 Task: Find connections with filter location Baoshan with filter topic  #socialnetworkingwith filter profile language Spanish with filter current company NuvoRetail with filter school Mahatma Education Societys Pillais Institute of Information Technology Engineering Media Studies & Research Composite College Complex Plot No10 Sector16 New Panvel Dist Raigad with filter industry Radio and Television Broadcasting with filter service category Illustration with filter keywords title Accountant
Action: Mouse moved to (627, 78)
Screenshot: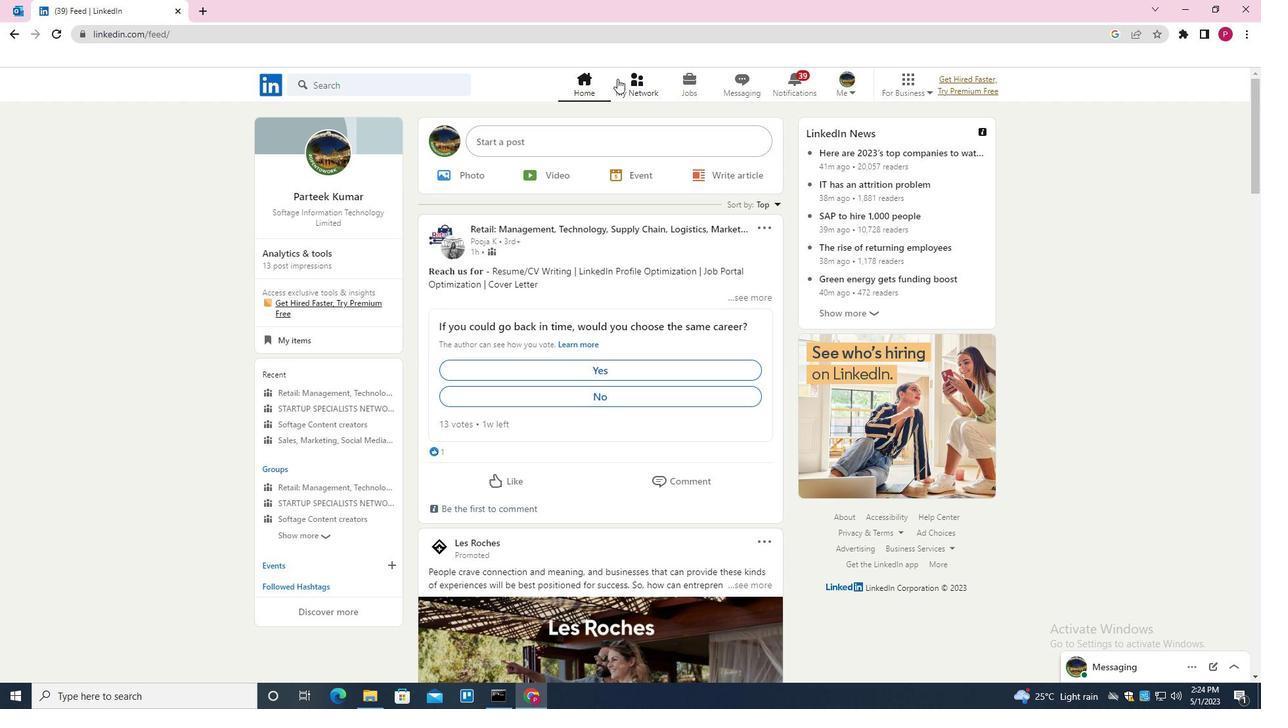 
Action: Mouse pressed left at (627, 78)
Screenshot: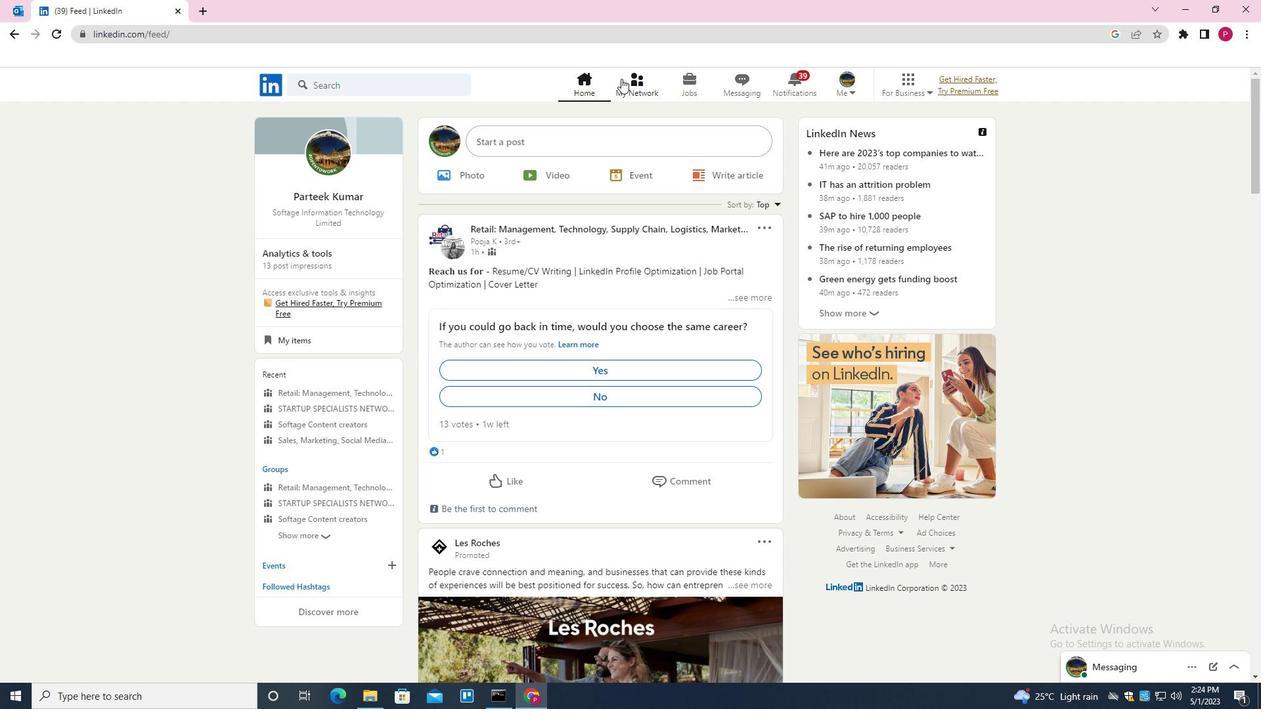 
Action: Mouse moved to (396, 158)
Screenshot: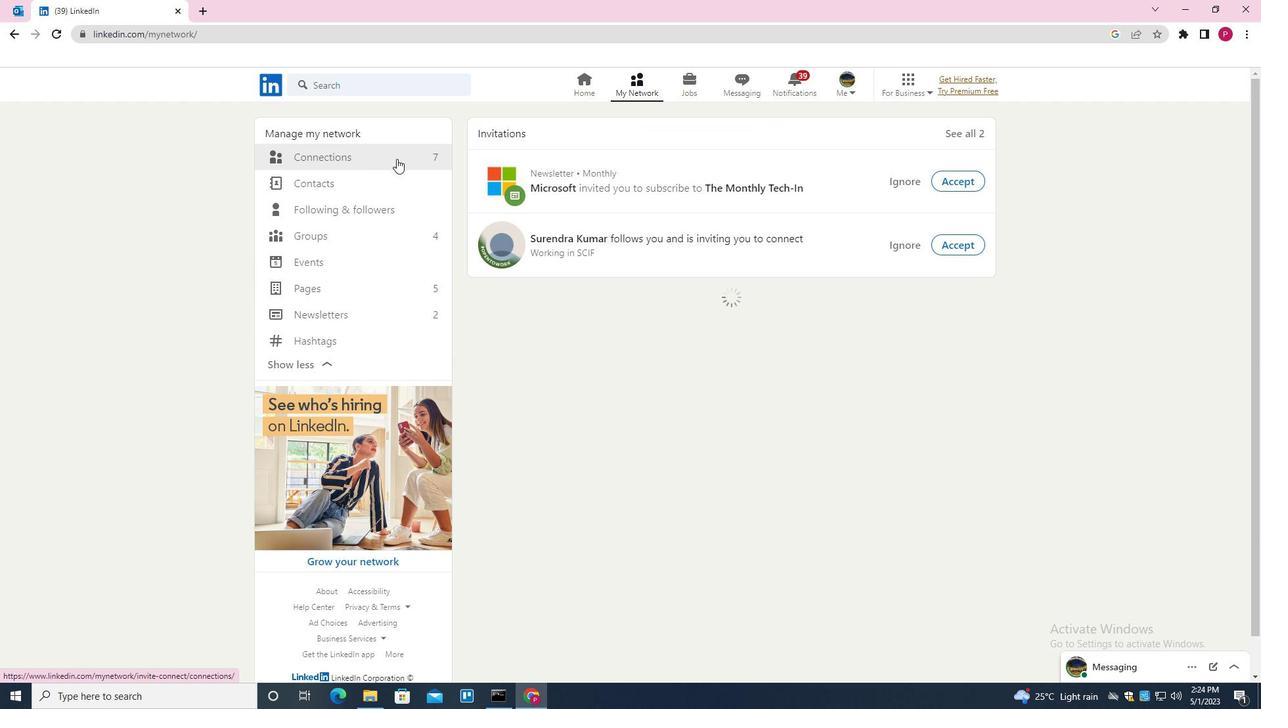 
Action: Mouse pressed left at (396, 158)
Screenshot: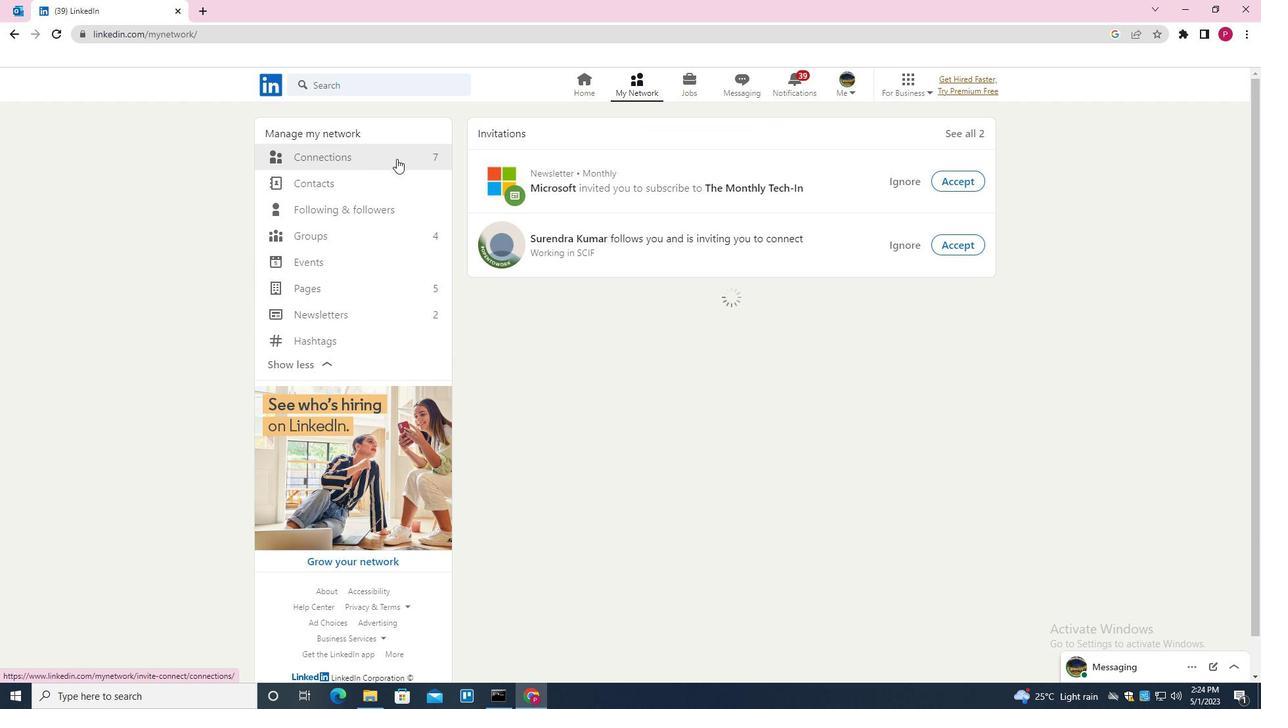 
Action: Mouse moved to (741, 160)
Screenshot: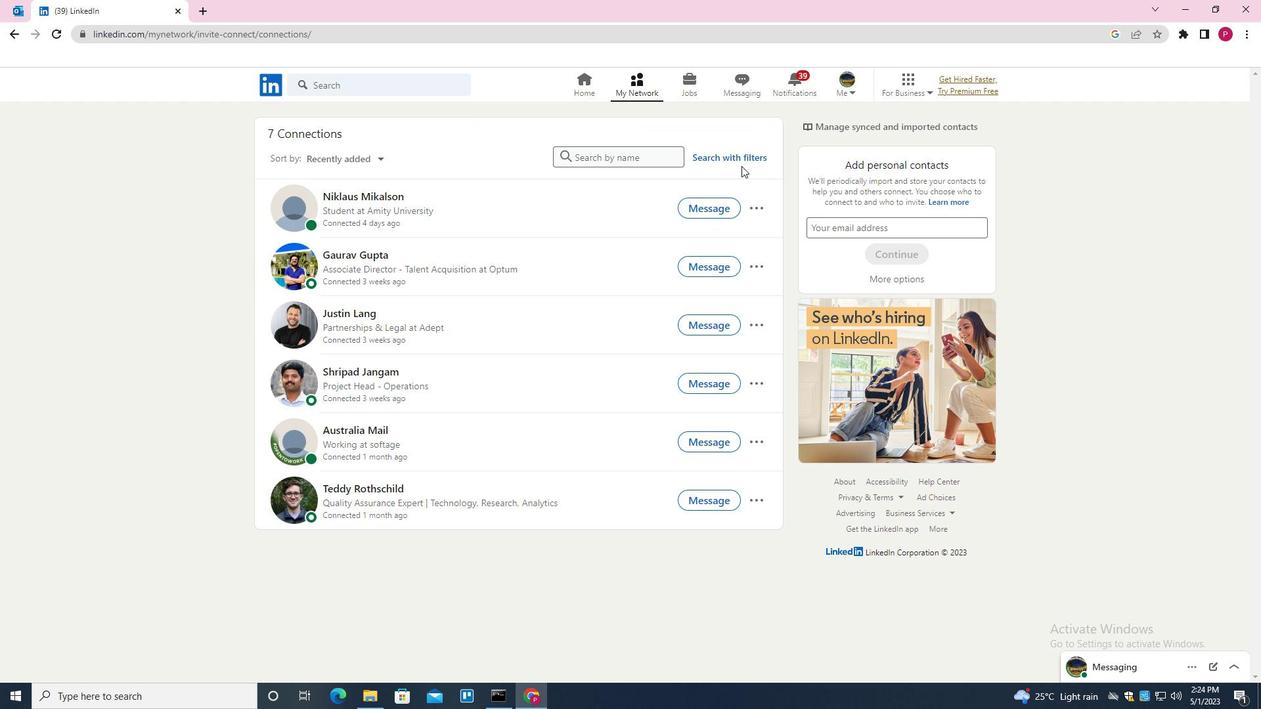 
Action: Mouse pressed left at (741, 160)
Screenshot: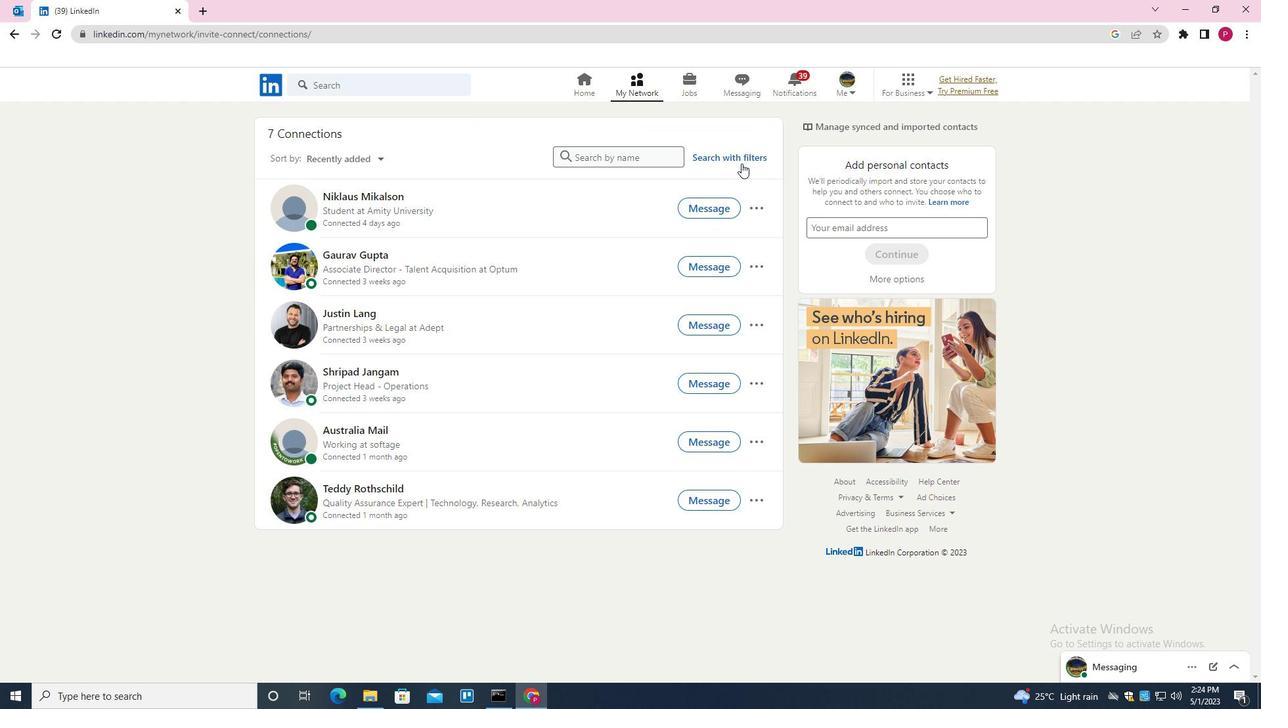 
Action: Mouse moved to (676, 121)
Screenshot: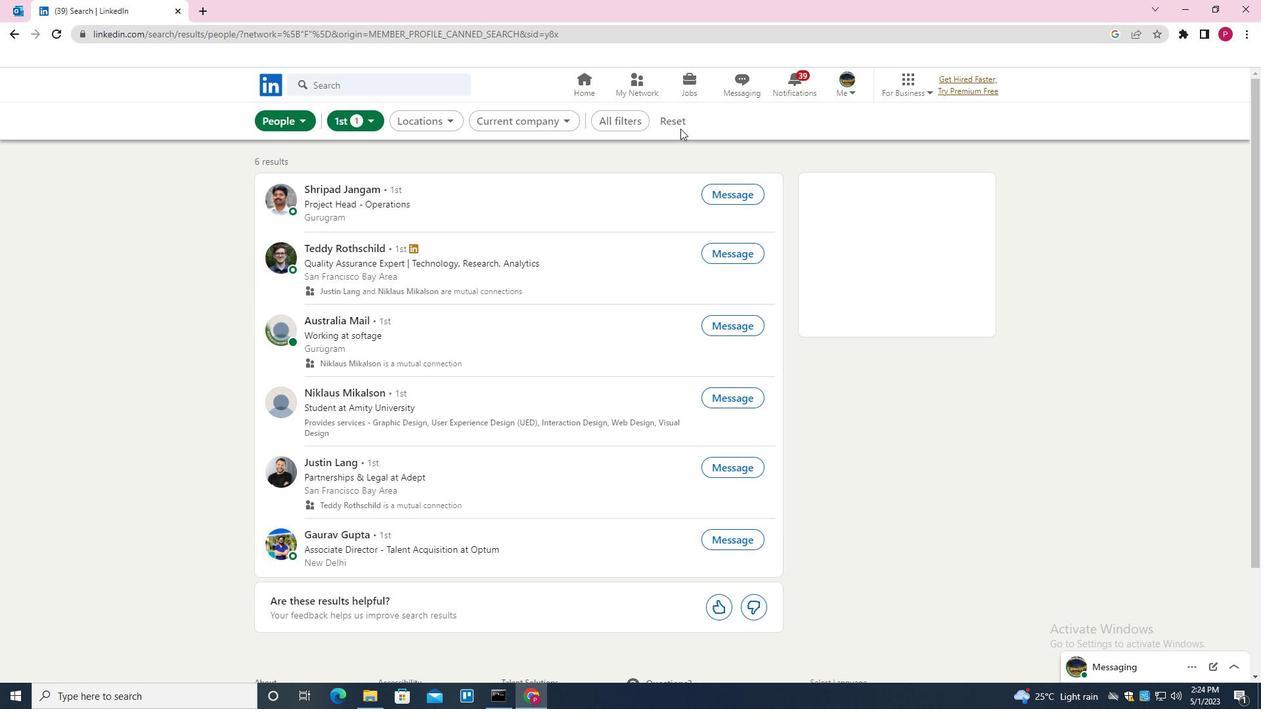 
Action: Mouse pressed left at (676, 121)
Screenshot: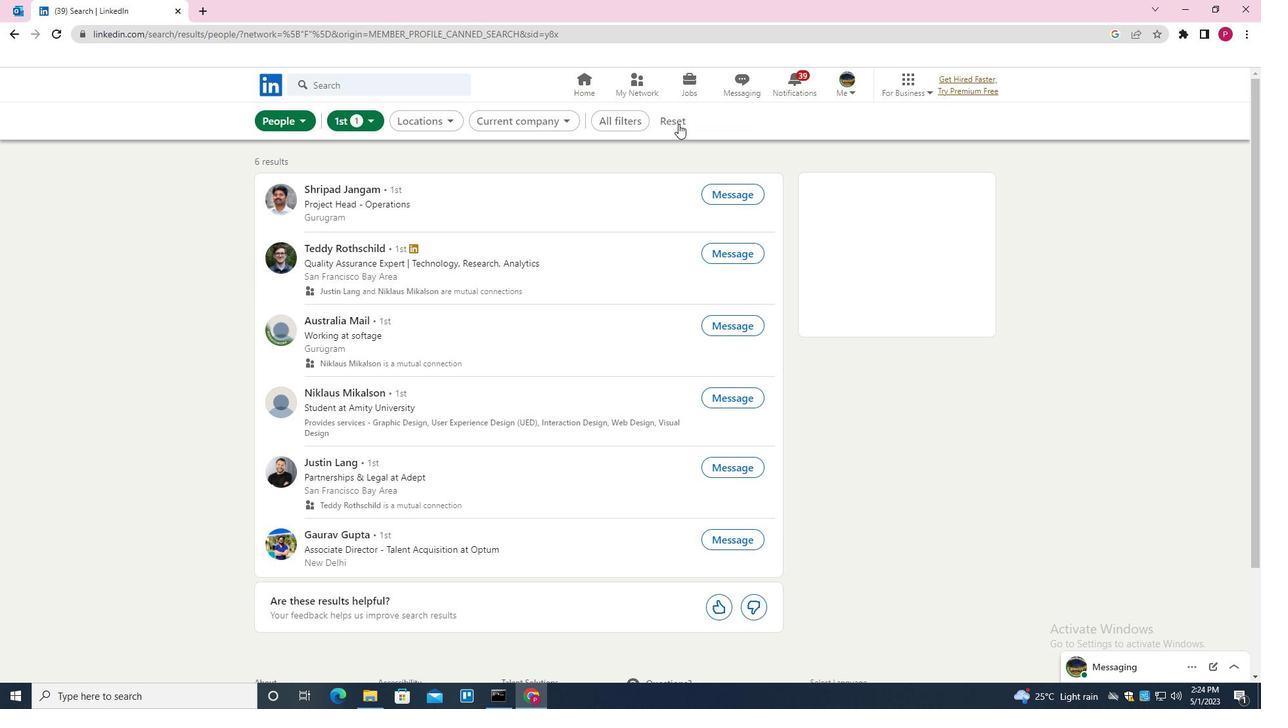 
Action: Mouse moved to (660, 120)
Screenshot: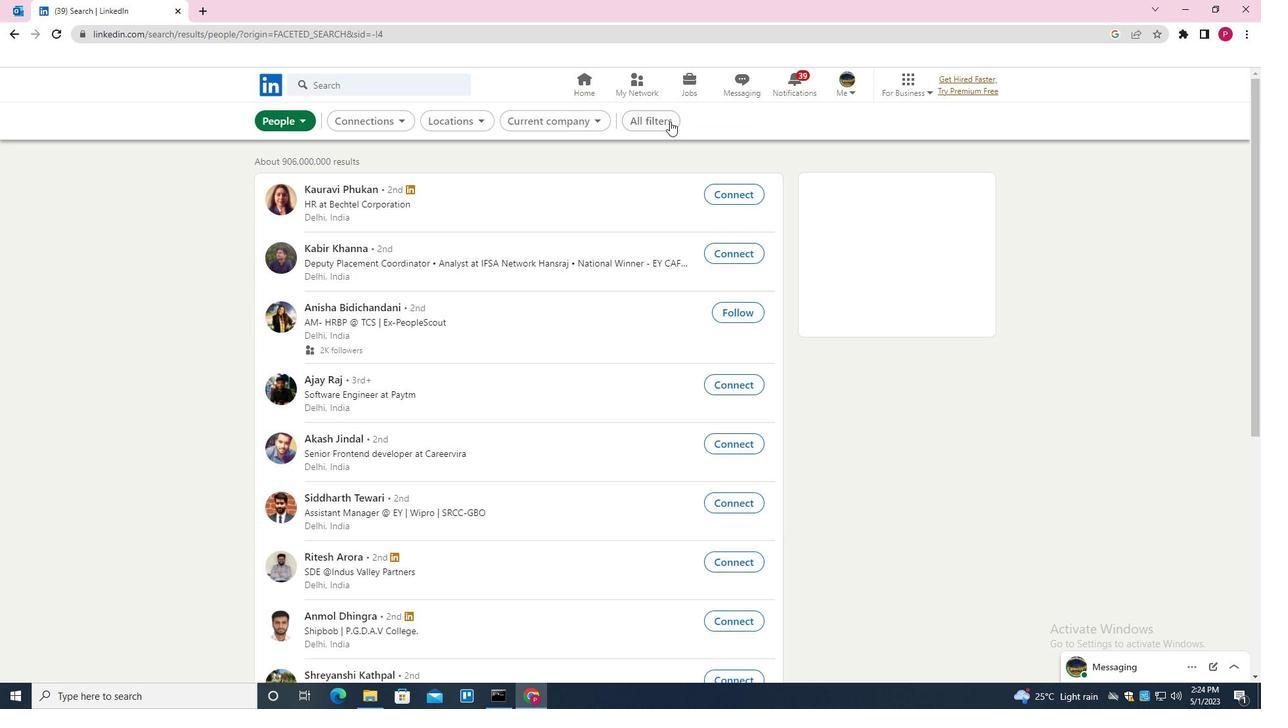 
Action: Mouse pressed left at (660, 120)
Screenshot: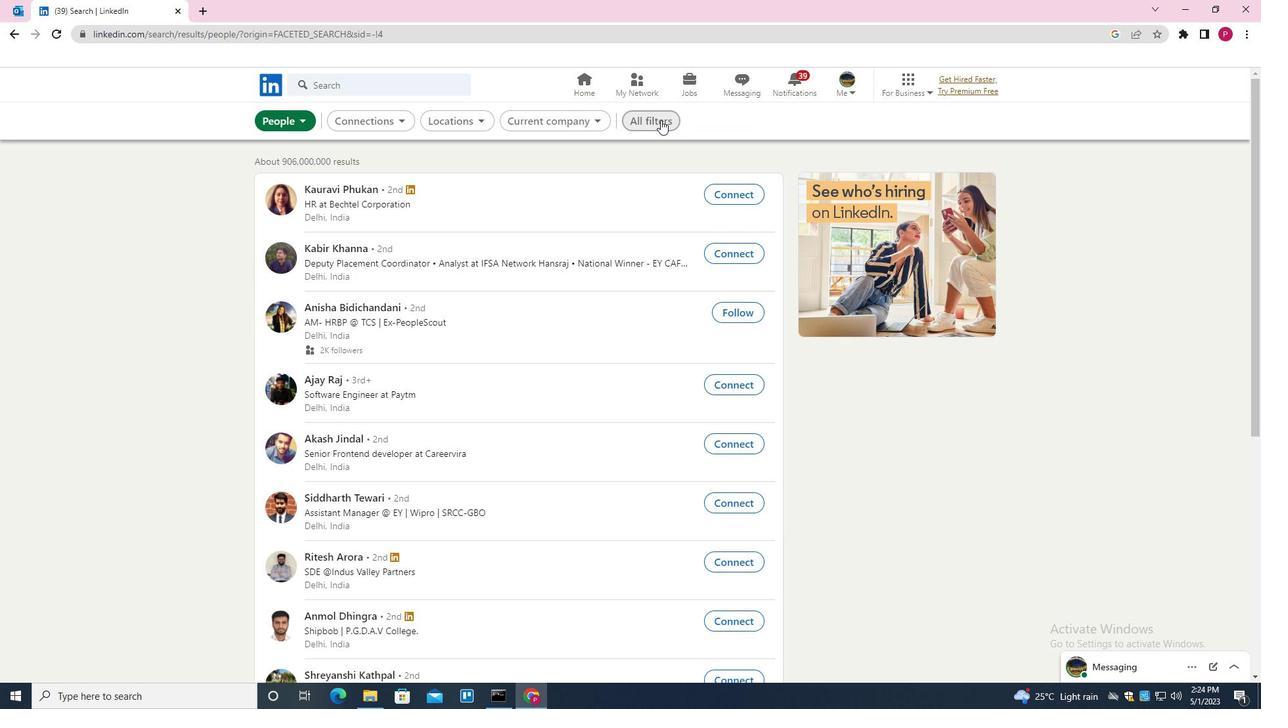 
Action: Mouse moved to (1169, 406)
Screenshot: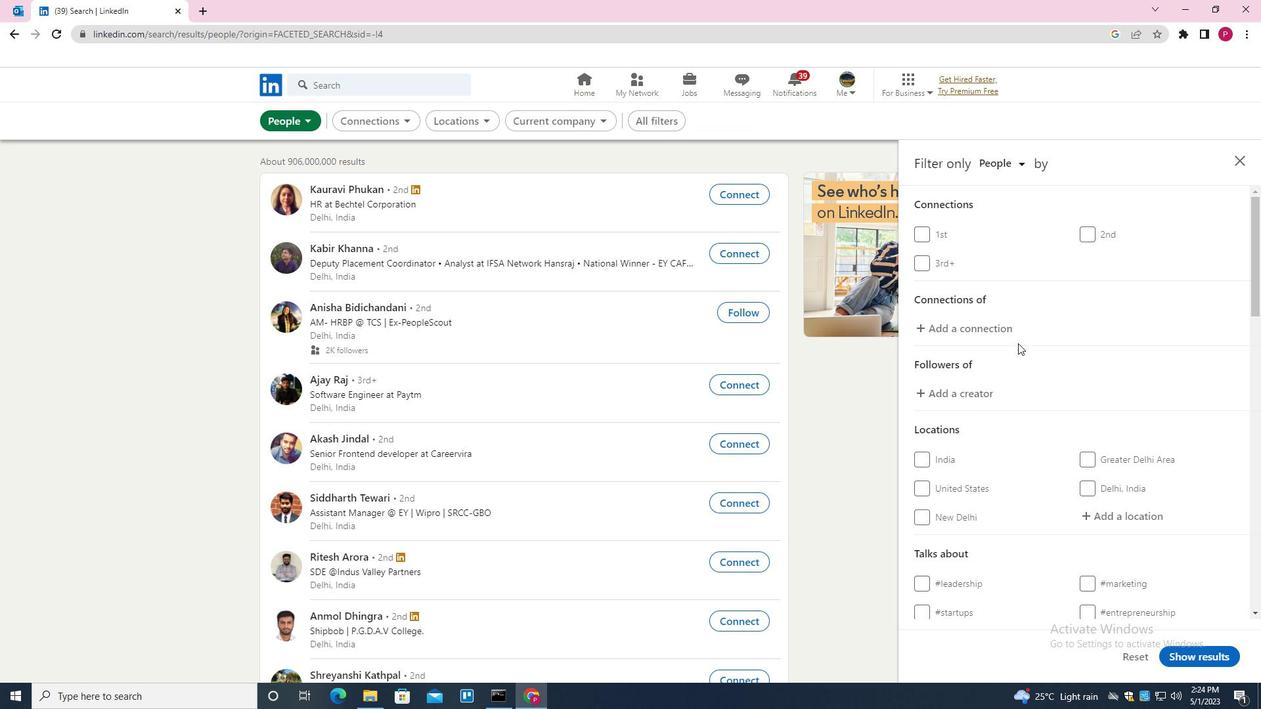 
Action: Mouse scrolled (1169, 405) with delta (0, 0)
Screenshot: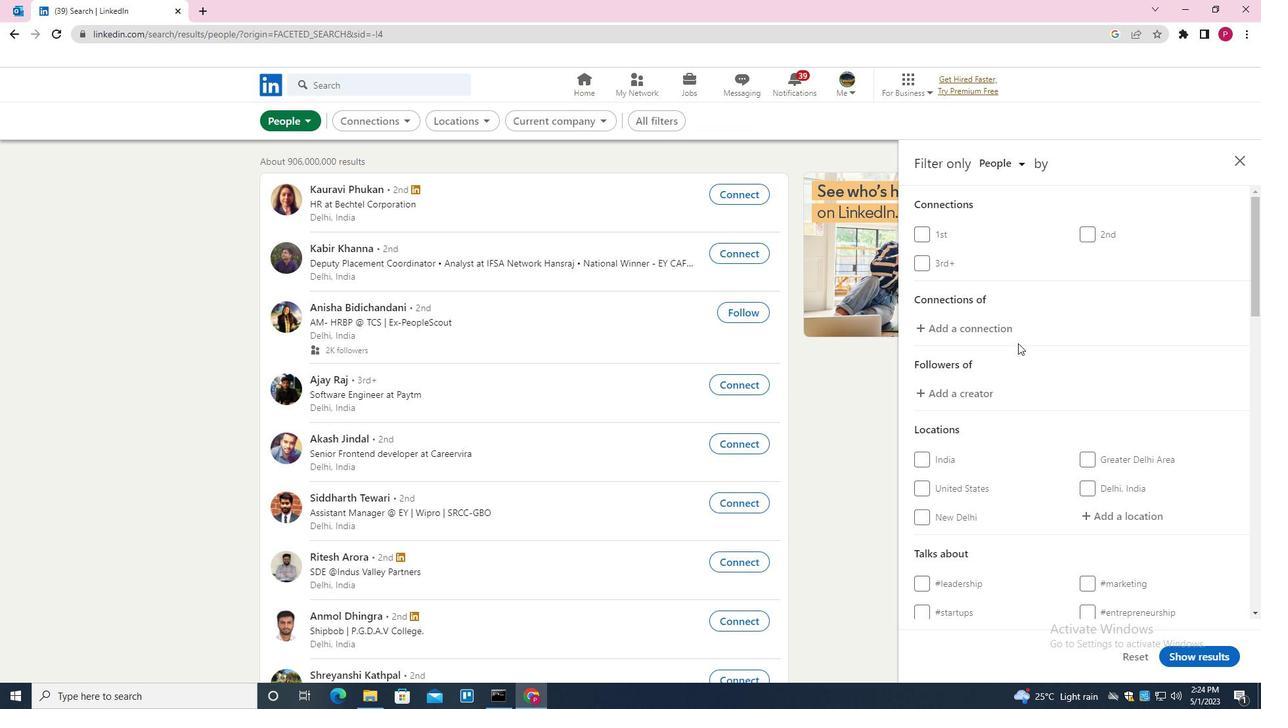 
Action: Mouse moved to (1170, 409)
Screenshot: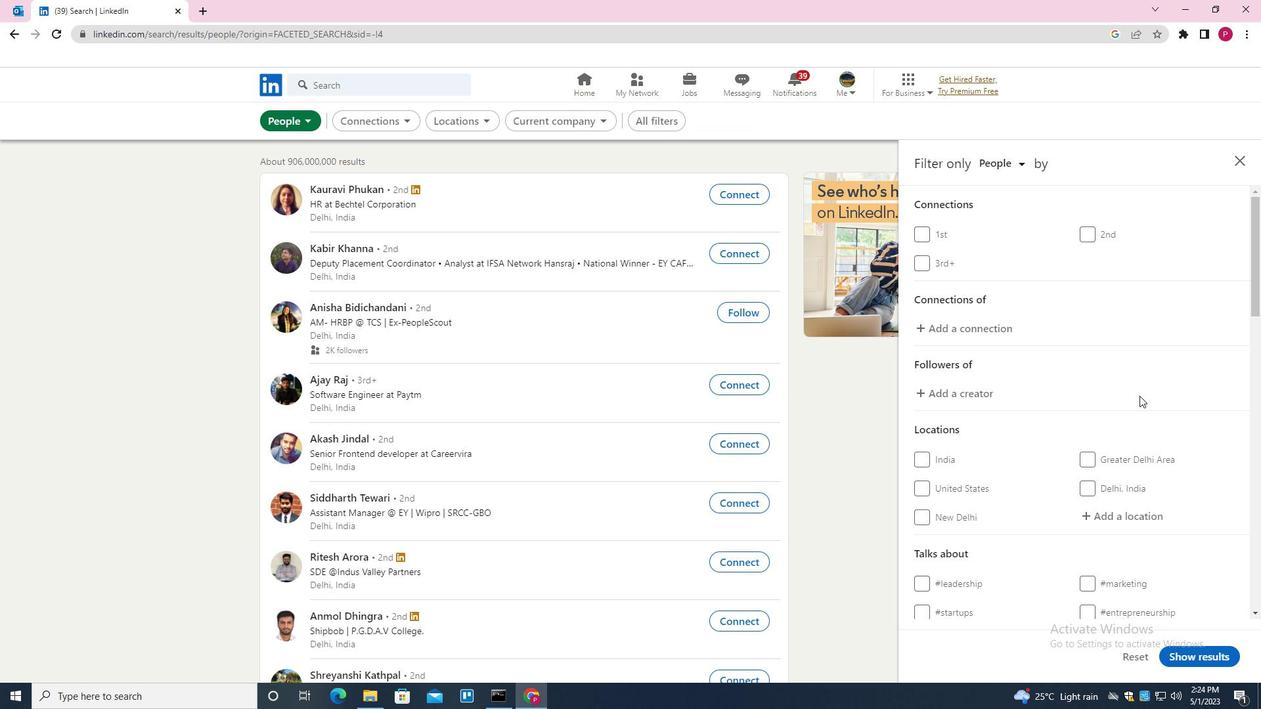 
Action: Mouse scrolled (1170, 408) with delta (0, 0)
Screenshot: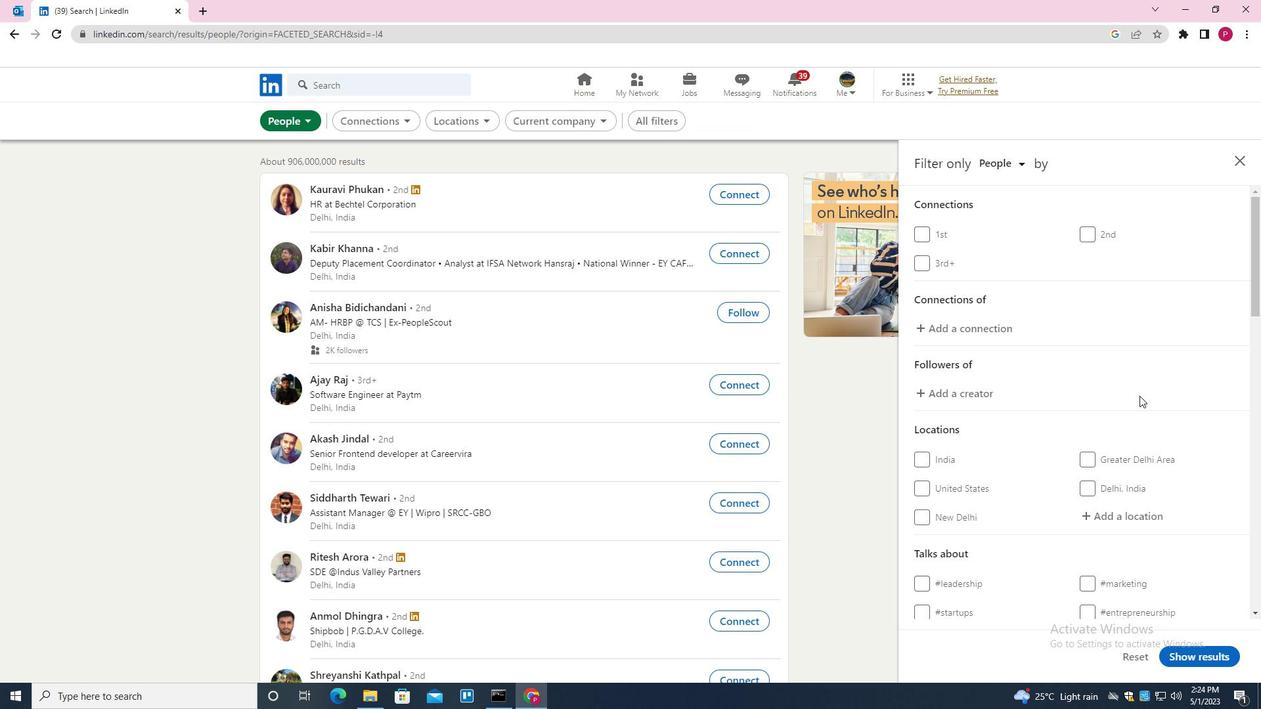 
Action: Mouse moved to (1144, 389)
Screenshot: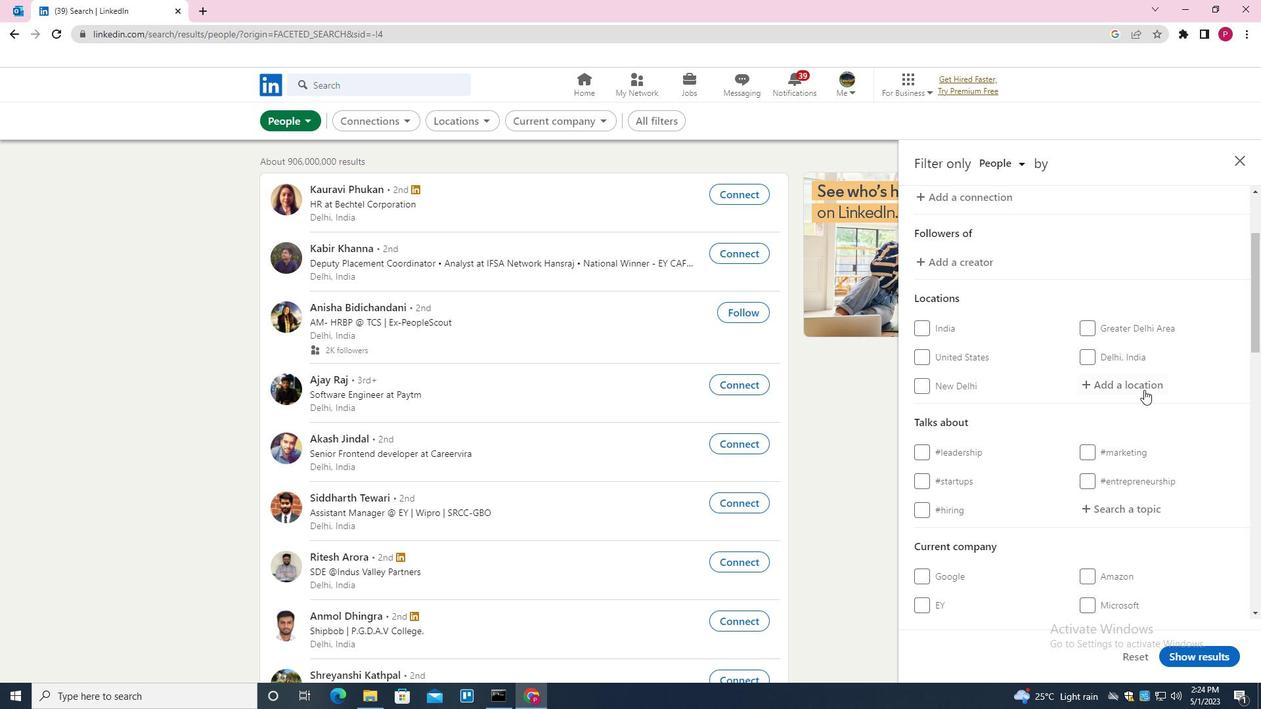 
Action: Mouse pressed left at (1144, 389)
Screenshot: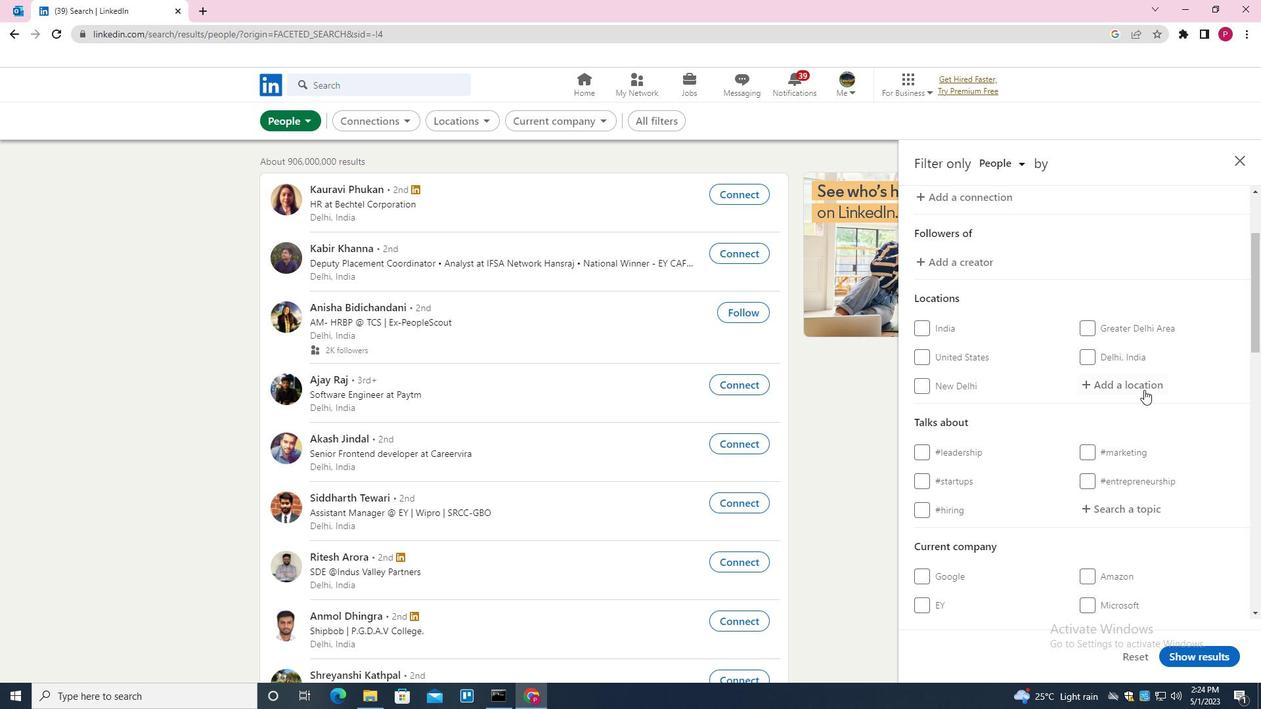 
Action: Mouse moved to (1140, 390)
Screenshot: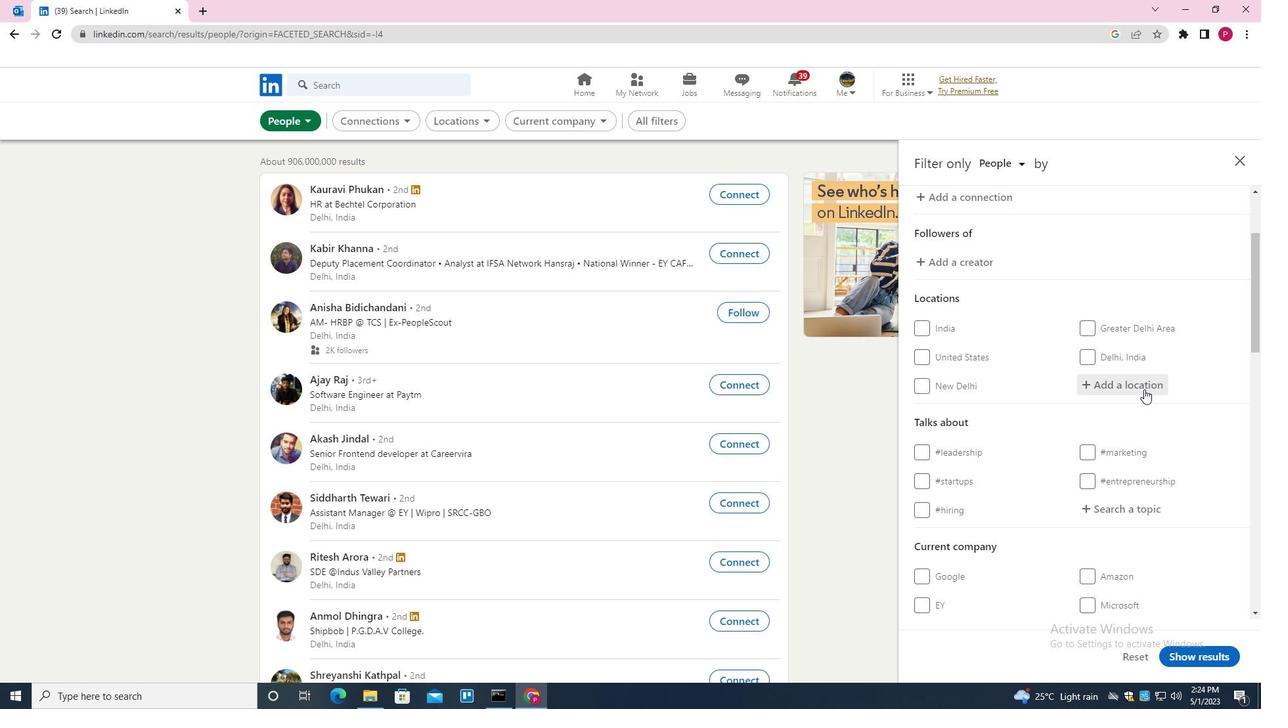 
Action: Key pressed <Key.shift>ctrl+BAOSHAN<Key.down><Key.enter>
Screenshot: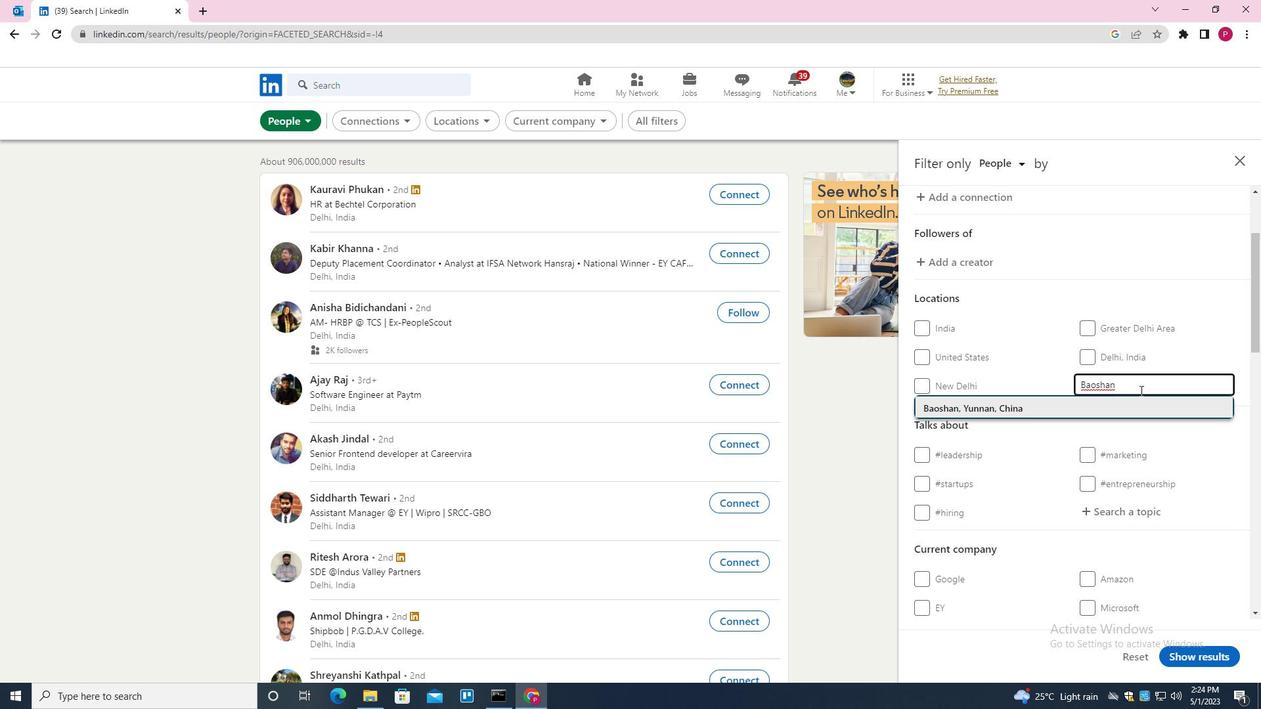 
Action: Mouse moved to (1051, 490)
Screenshot: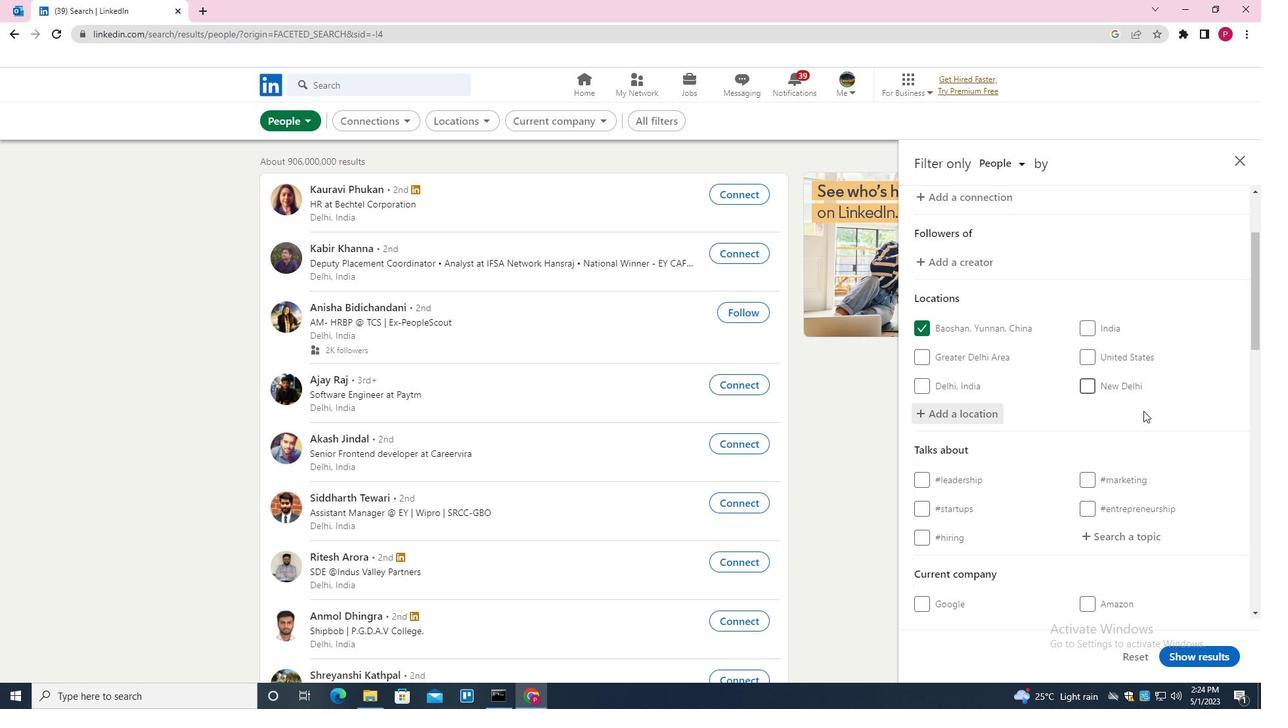 
Action: Mouse scrolled (1051, 489) with delta (0, 0)
Screenshot: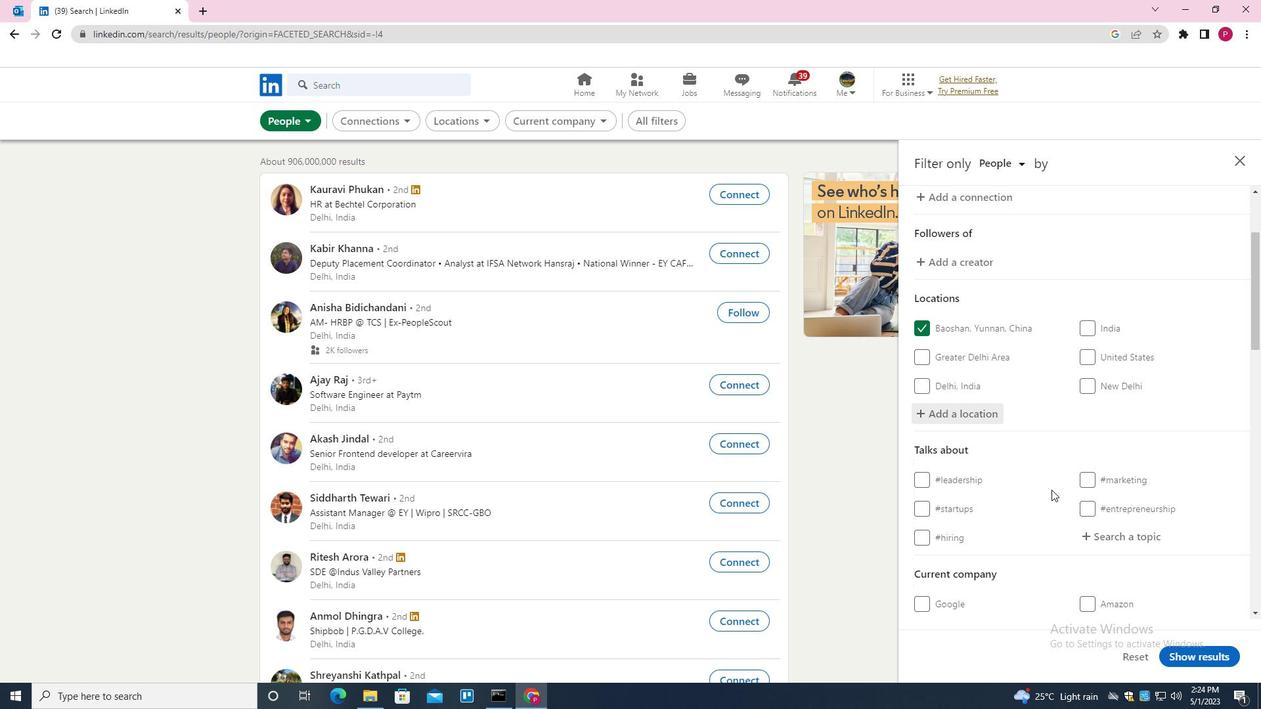 
Action: Mouse scrolled (1051, 489) with delta (0, 0)
Screenshot: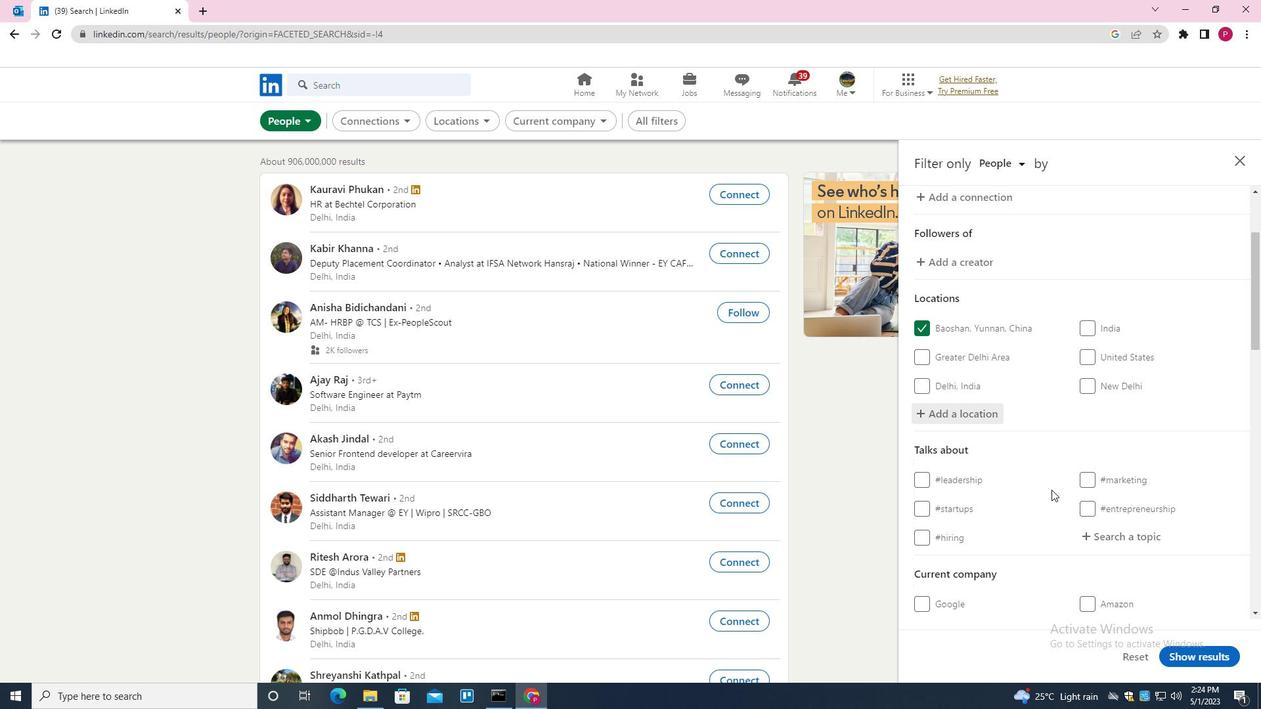 
Action: Mouse moved to (1123, 409)
Screenshot: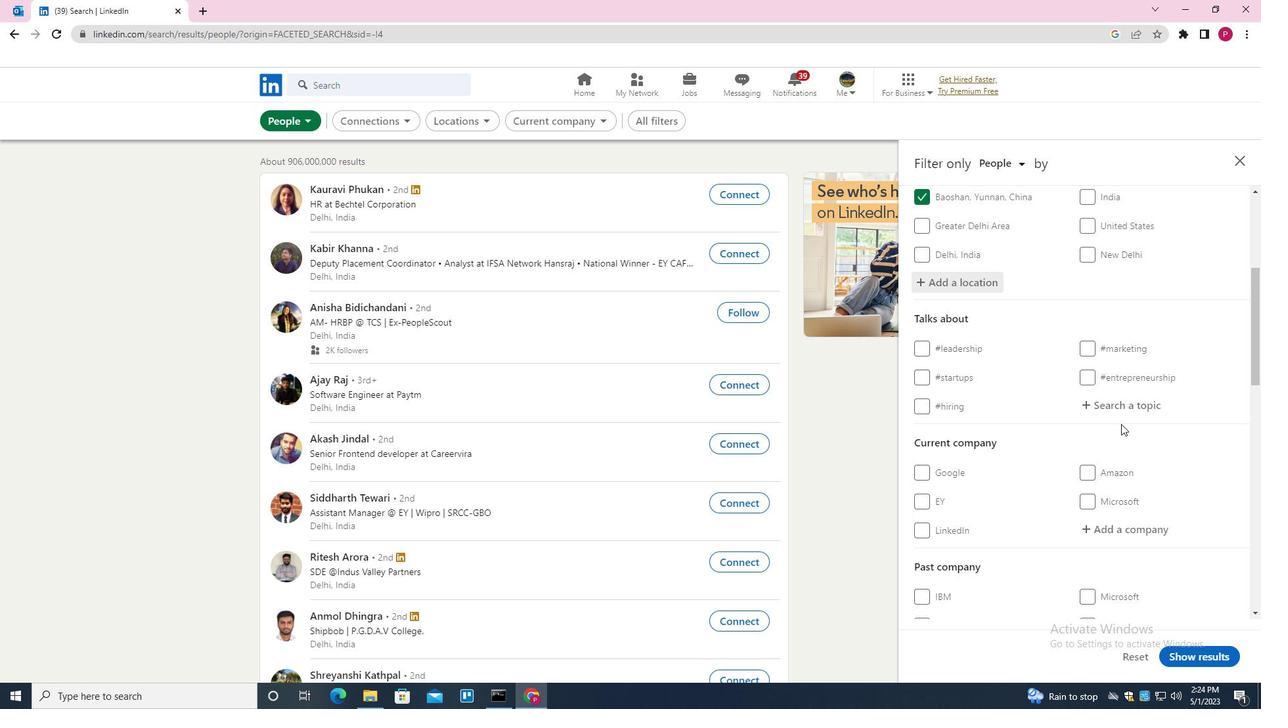 
Action: Mouse pressed left at (1123, 409)
Screenshot: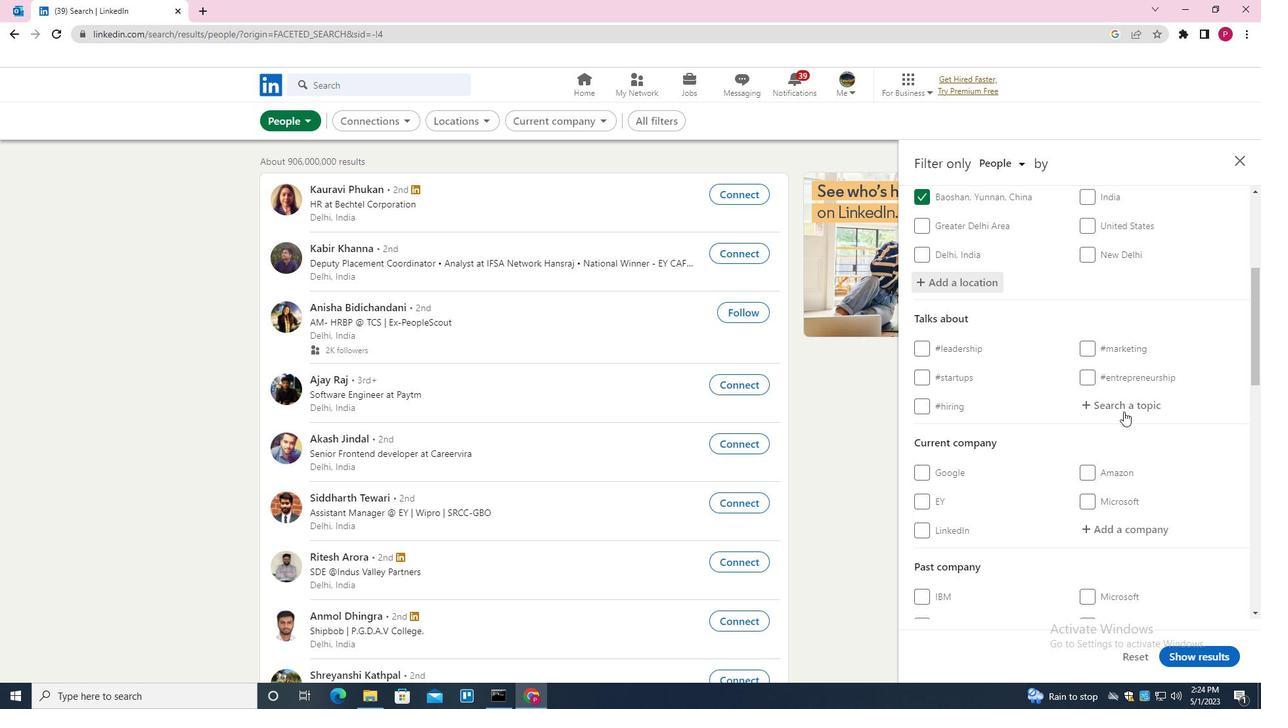 
Action: Key pressed SOCIALNETWORKING<Key.down><Key.enter>
Screenshot: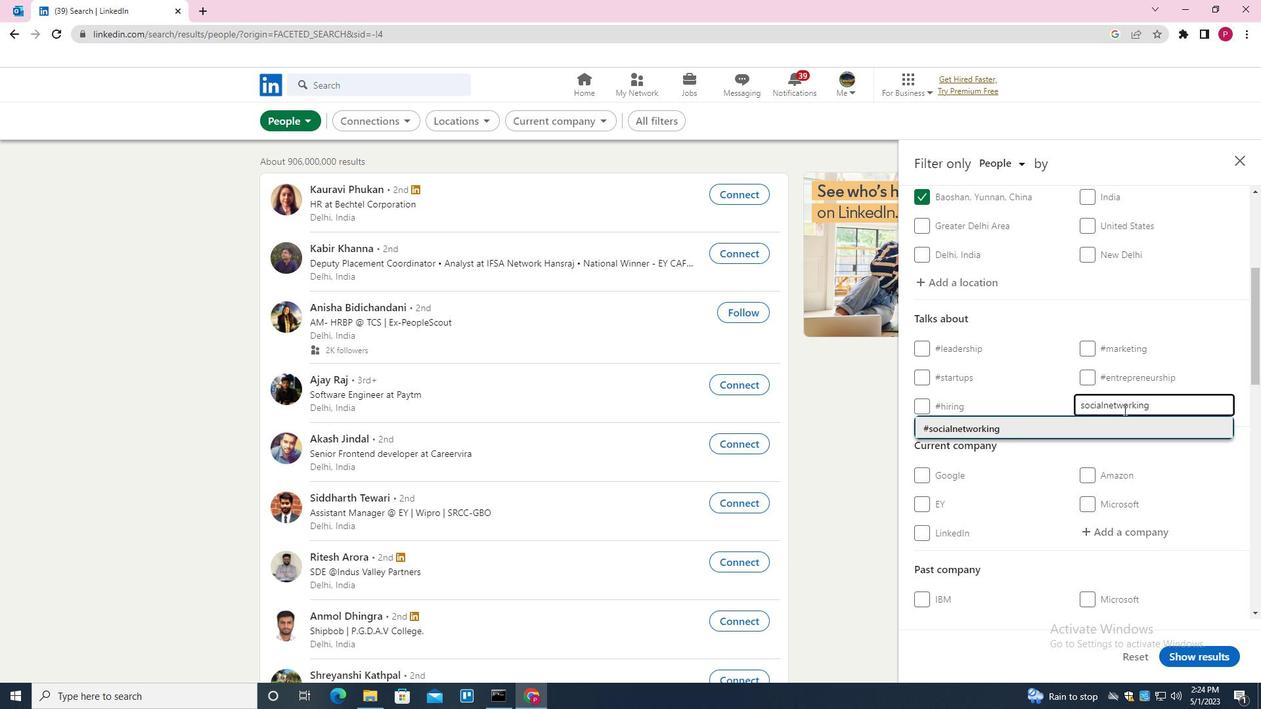 
Action: Mouse moved to (1097, 434)
Screenshot: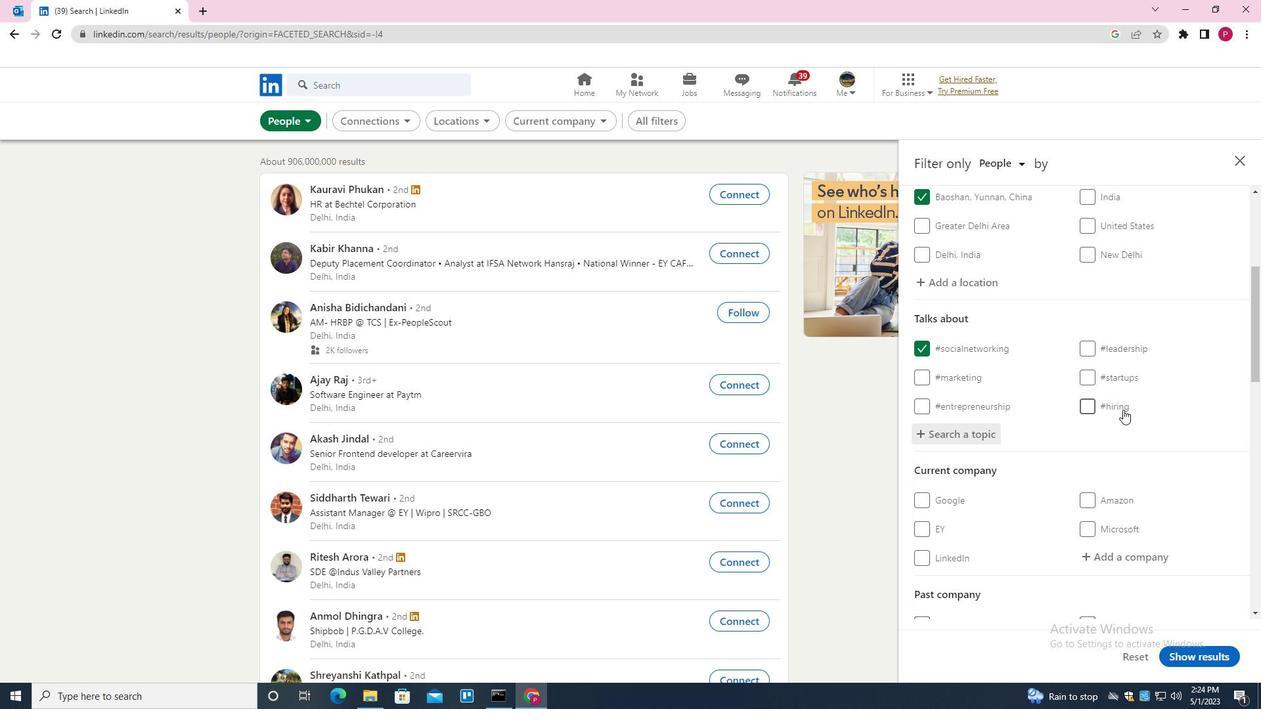 
Action: Mouse scrolled (1097, 433) with delta (0, 0)
Screenshot: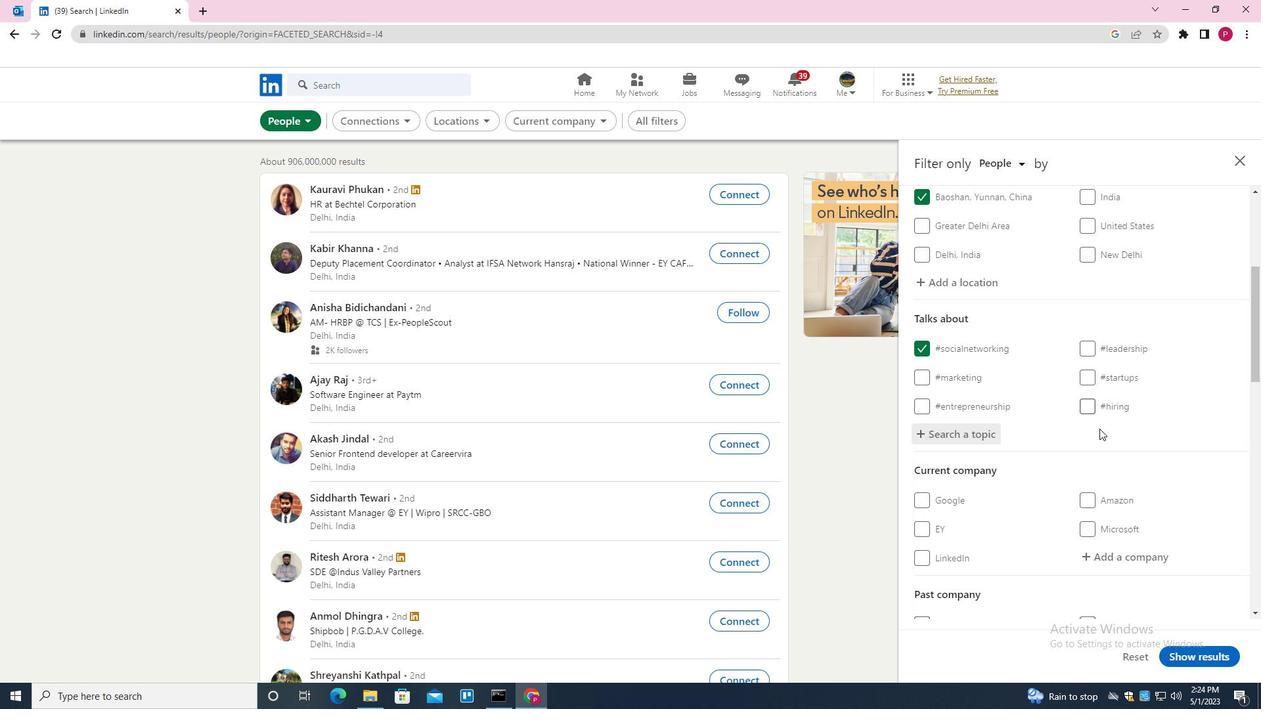 
Action: Mouse moved to (1095, 436)
Screenshot: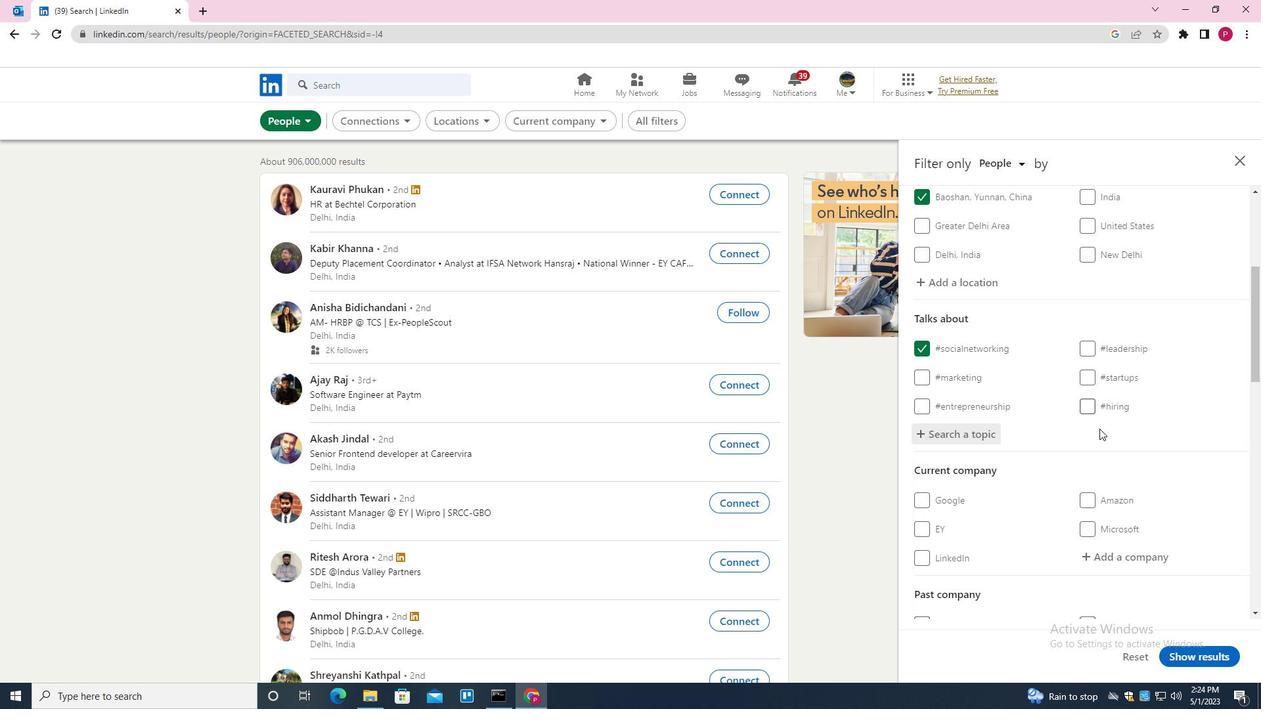 
Action: Mouse scrolled (1095, 436) with delta (0, 0)
Screenshot: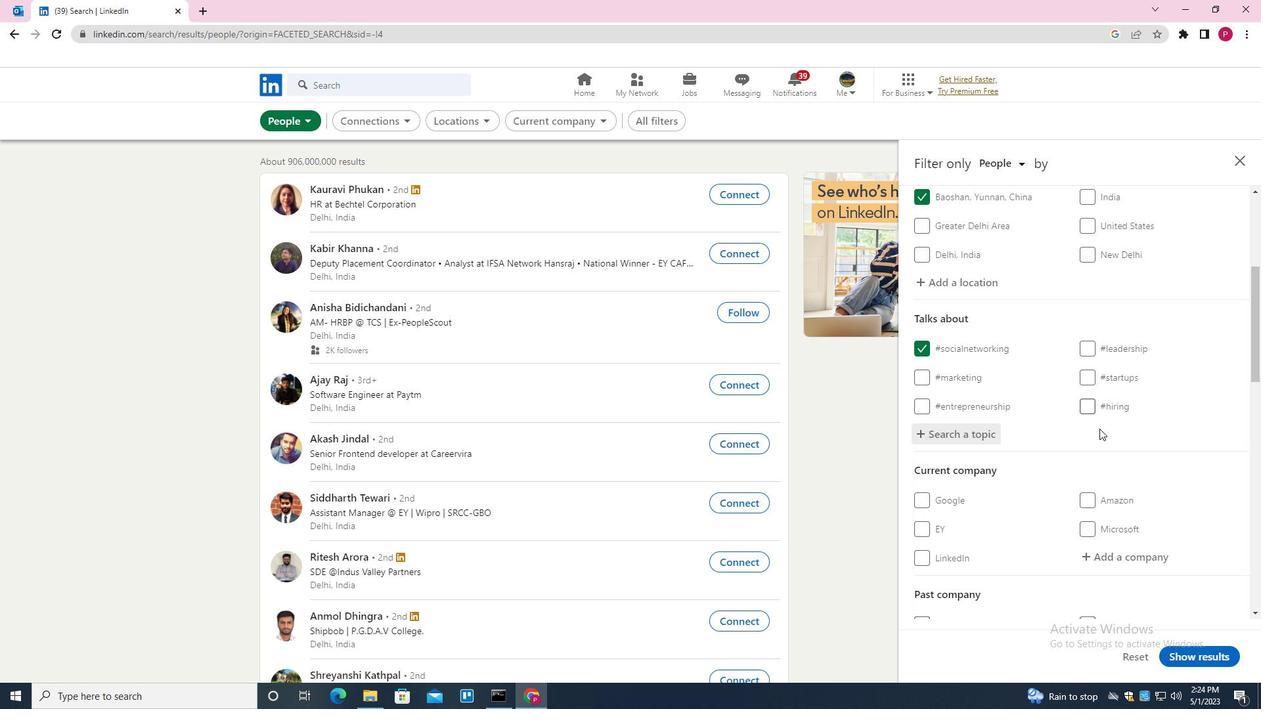 
Action: Mouse moved to (1094, 441)
Screenshot: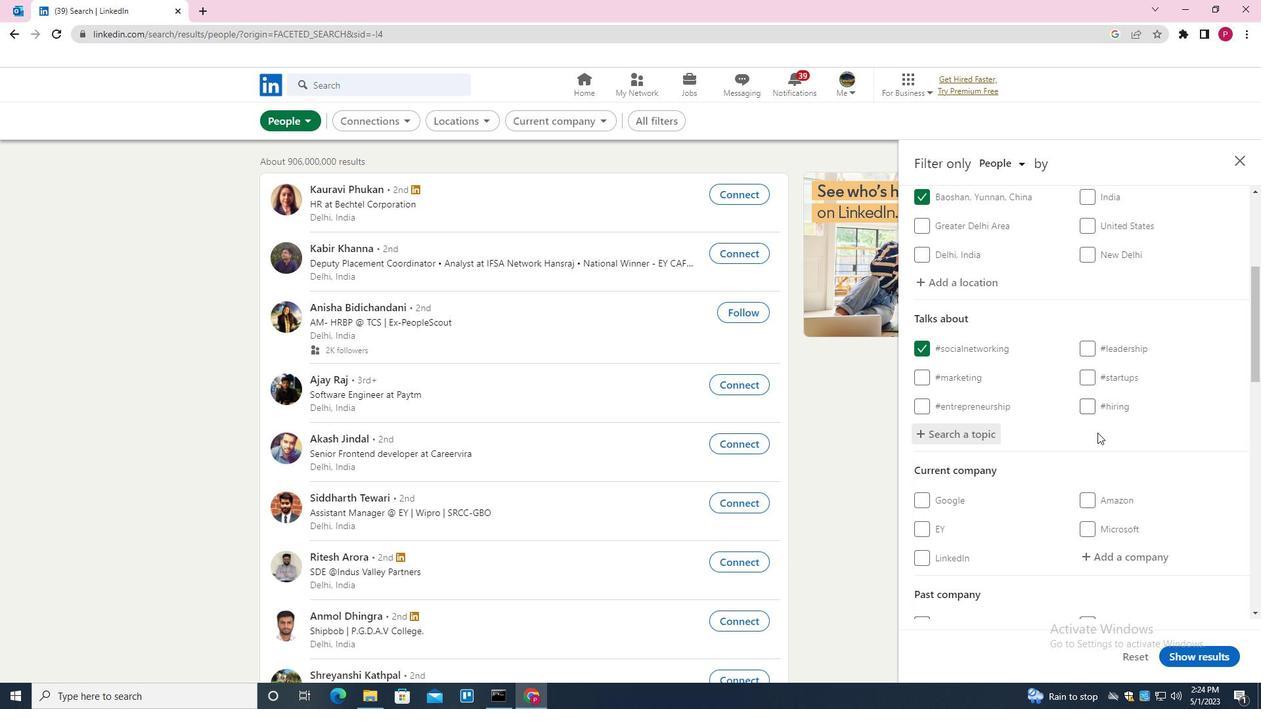 
Action: Mouse scrolled (1094, 440) with delta (0, 0)
Screenshot: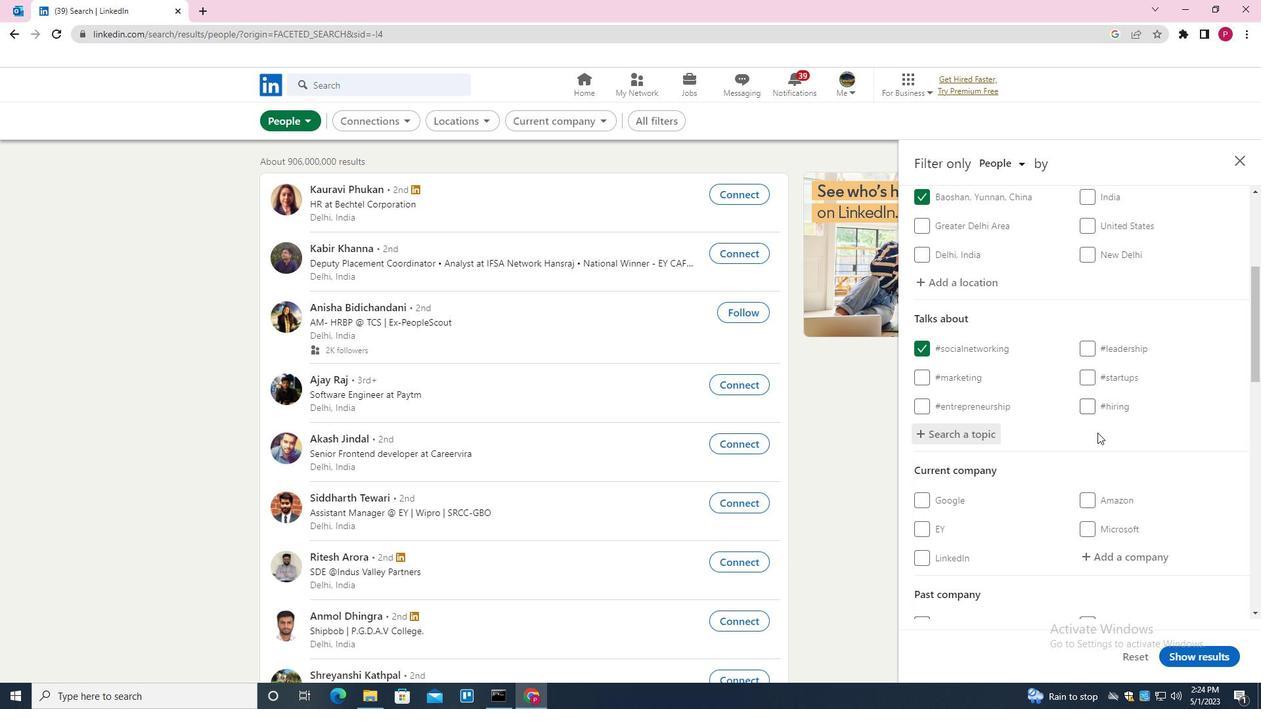 
Action: Mouse moved to (1094, 446)
Screenshot: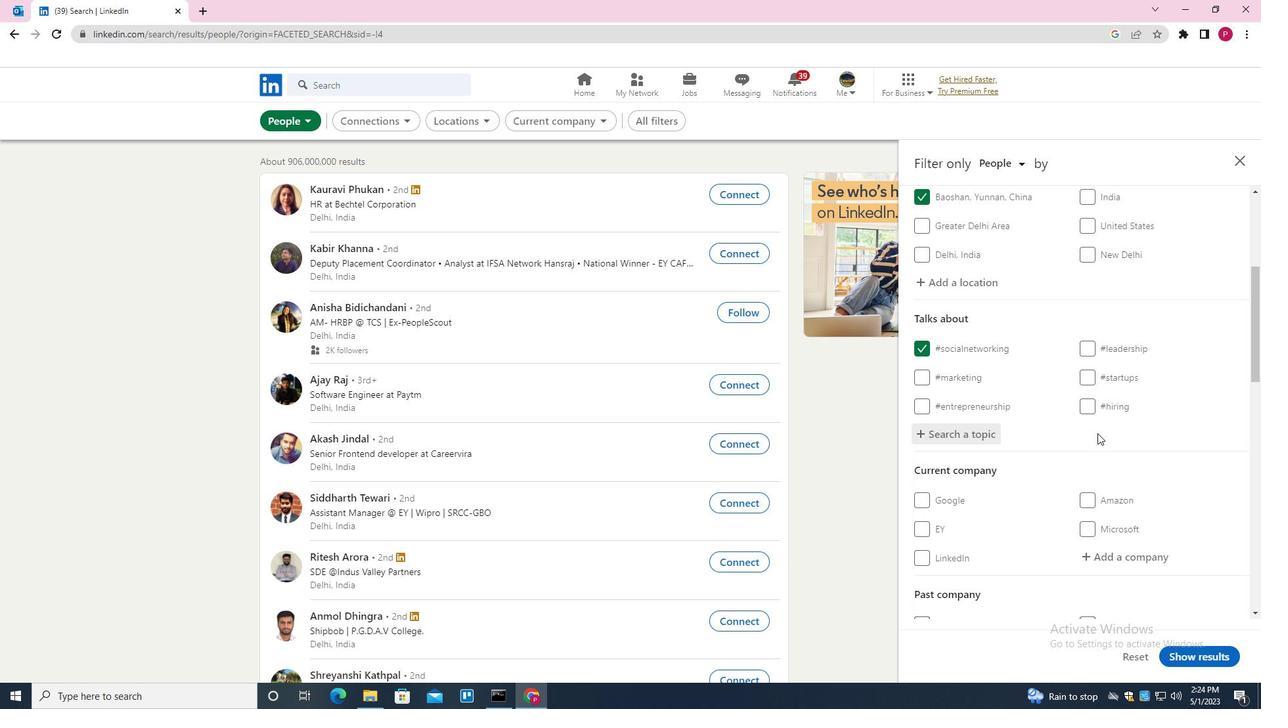 
Action: Mouse scrolled (1094, 446) with delta (0, 0)
Screenshot: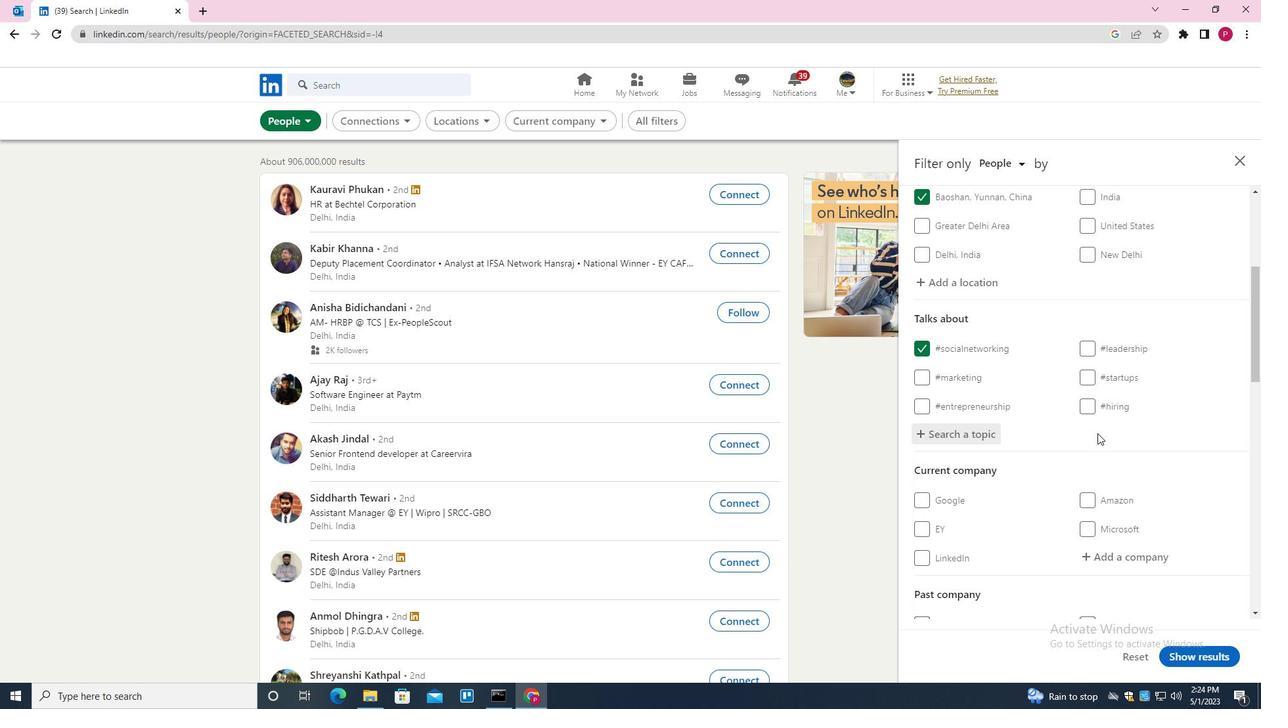 
Action: Mouse moved to (1016, 461)
Screenshot: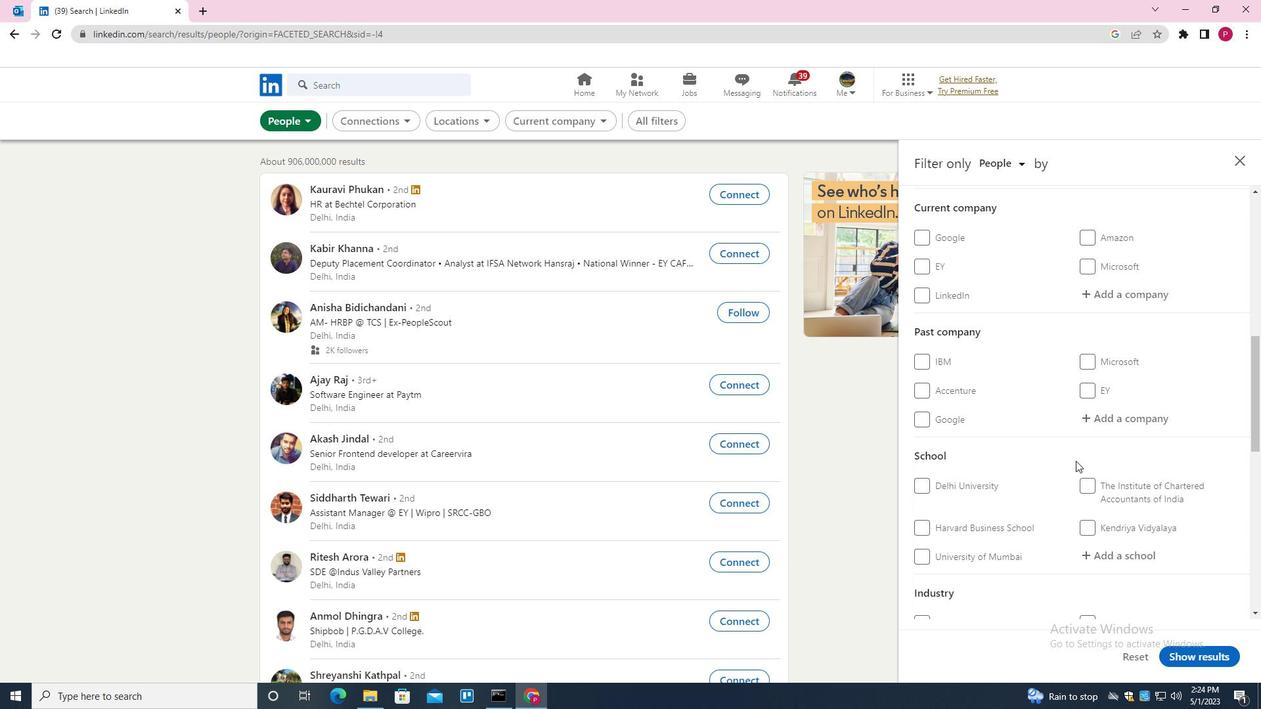 
Action: Mouse scrolled (1016, 461) with delta (0, 0)
Screenshot: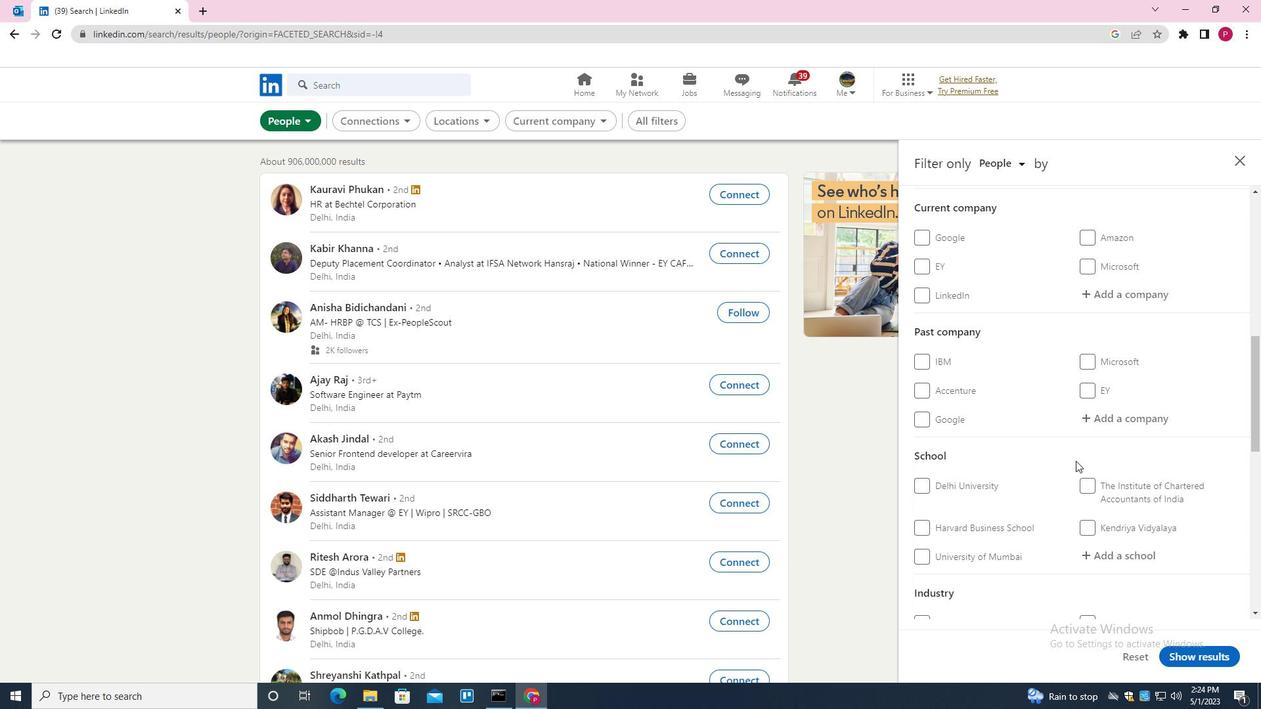 
Action: Mouse scrolled (1016, 461) with delta (0, 0)
Screenshot: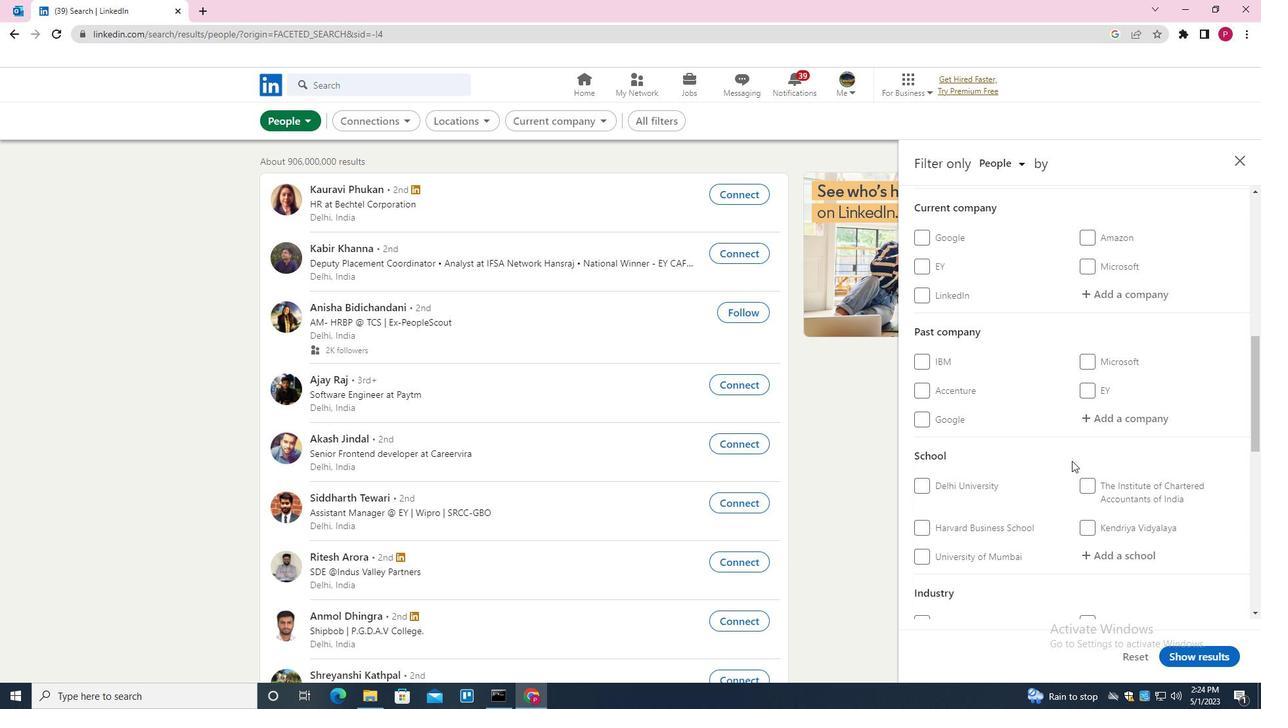 
Action: Mouse scrolled (1016, 461) with delta (0, 0)
Screenshot: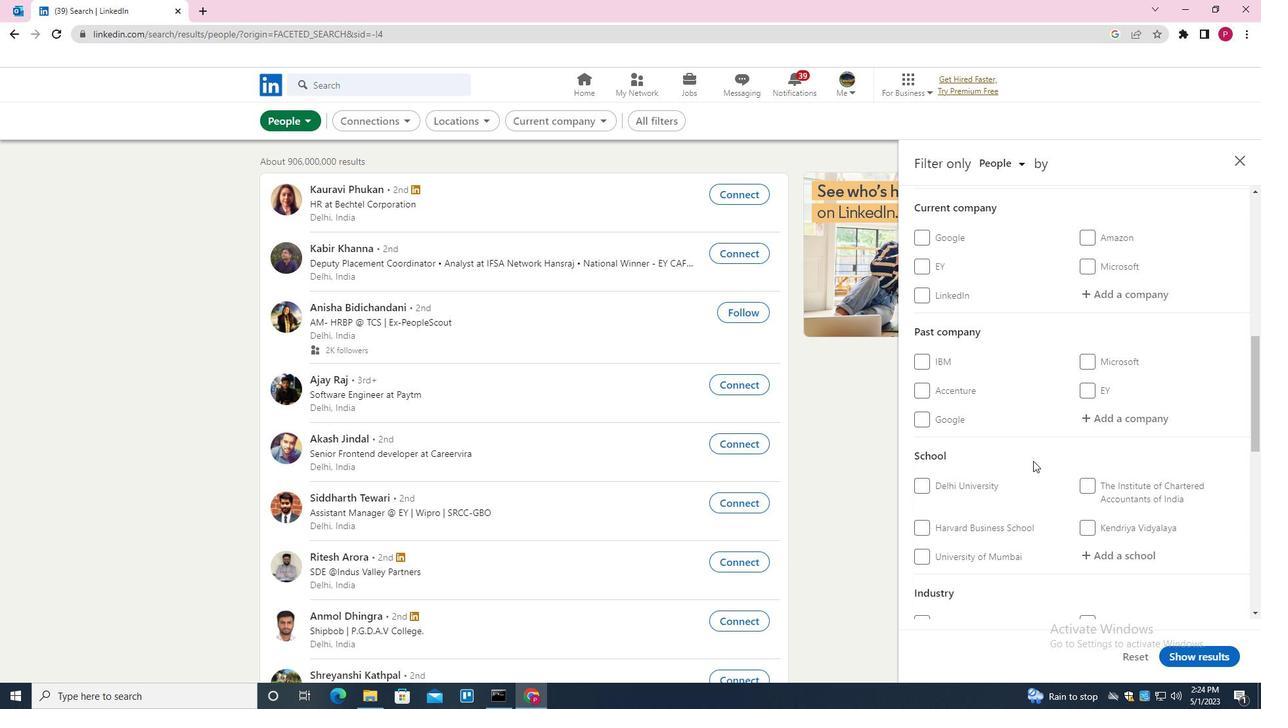 
Action: Mouse scrolled (1016, 461) with delta (0, 0)
Screenshot: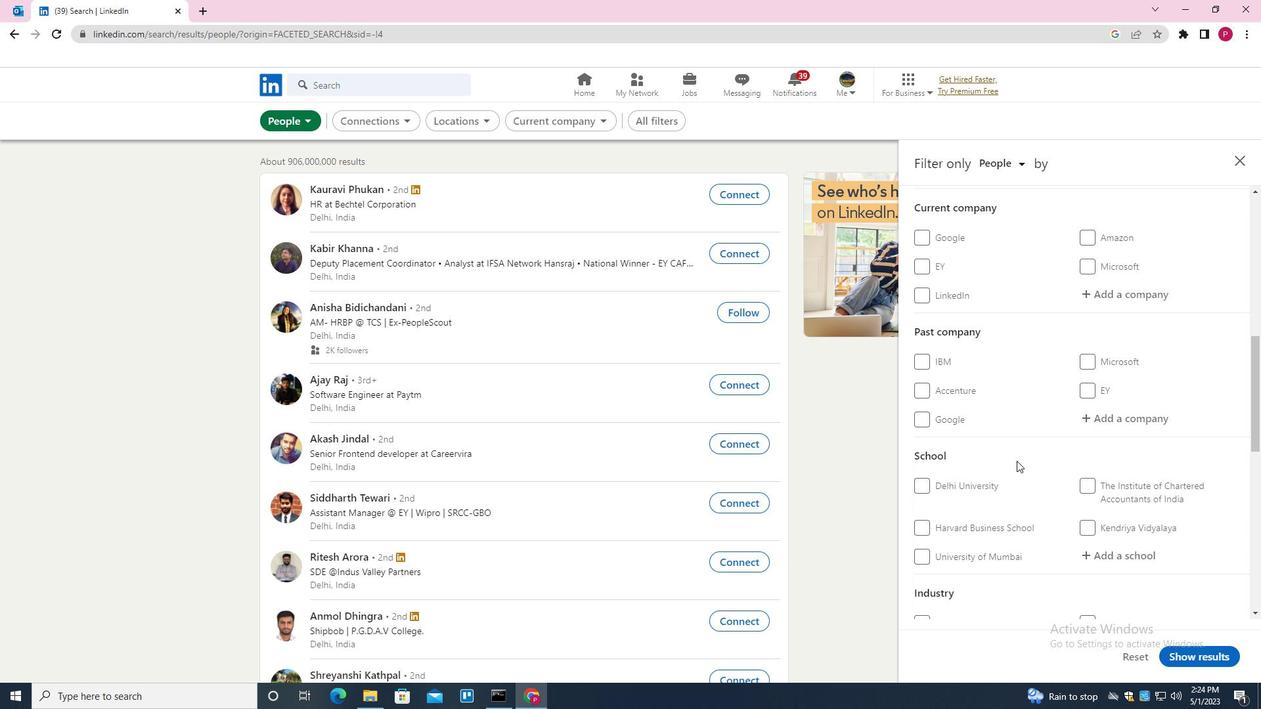 
Action: Mouse moved to (1014, 462)
Screenshot: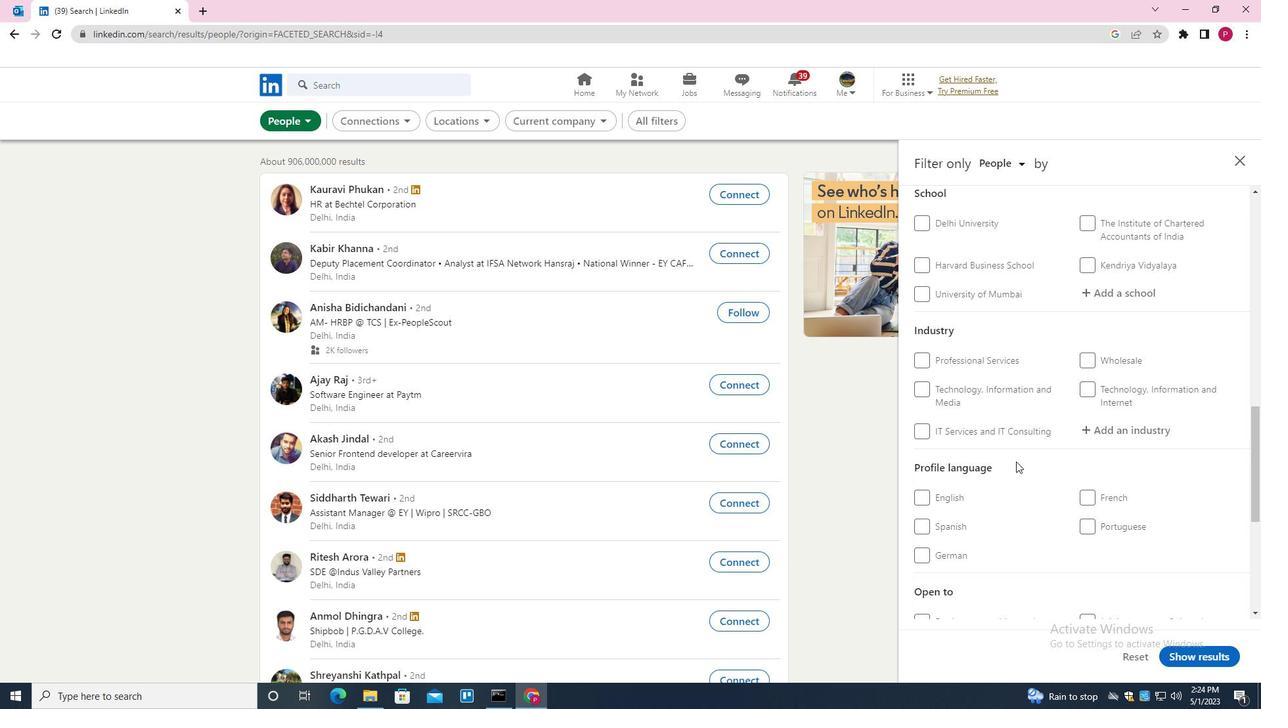 
Action: Mouse scrolled (1014, 461) with delta (0, 0)
Screenshot: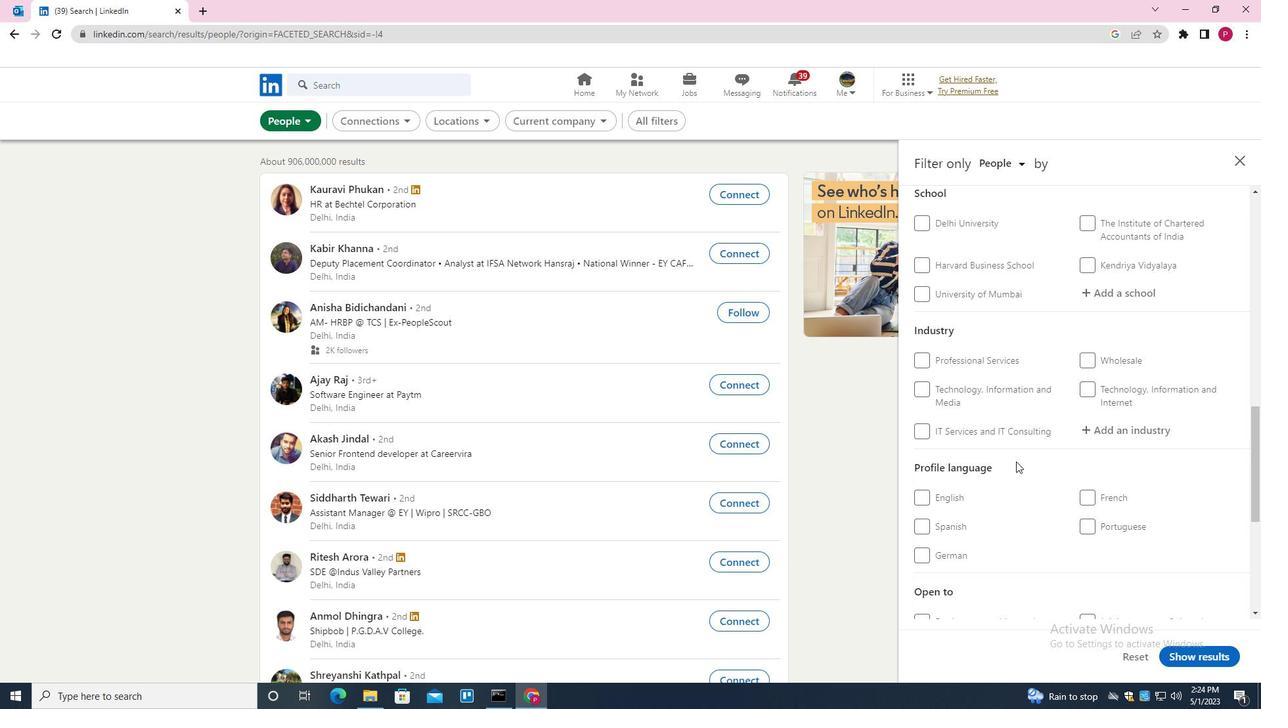 
Action: Mouse scrolled (1014, 461) with delta (0, 0)
Screenshot: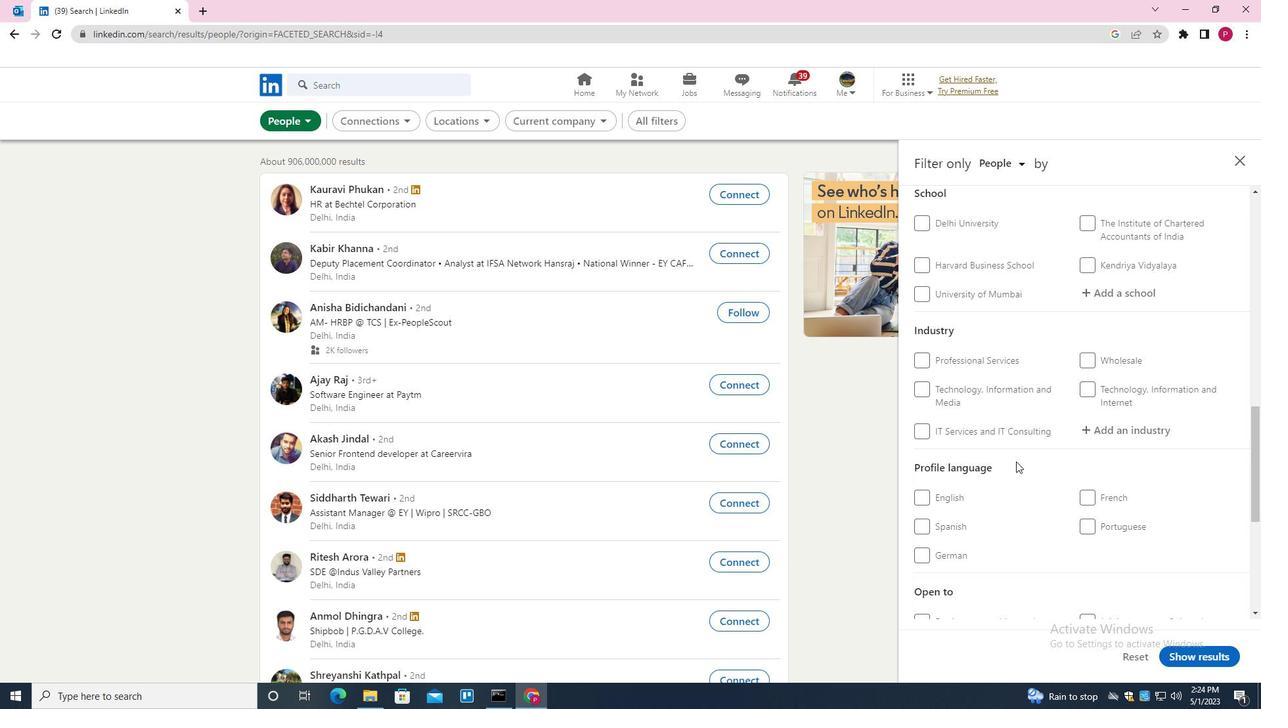 
Action: Mouse scrolled (1014, 461) with delta (0, 0)
Screenshot: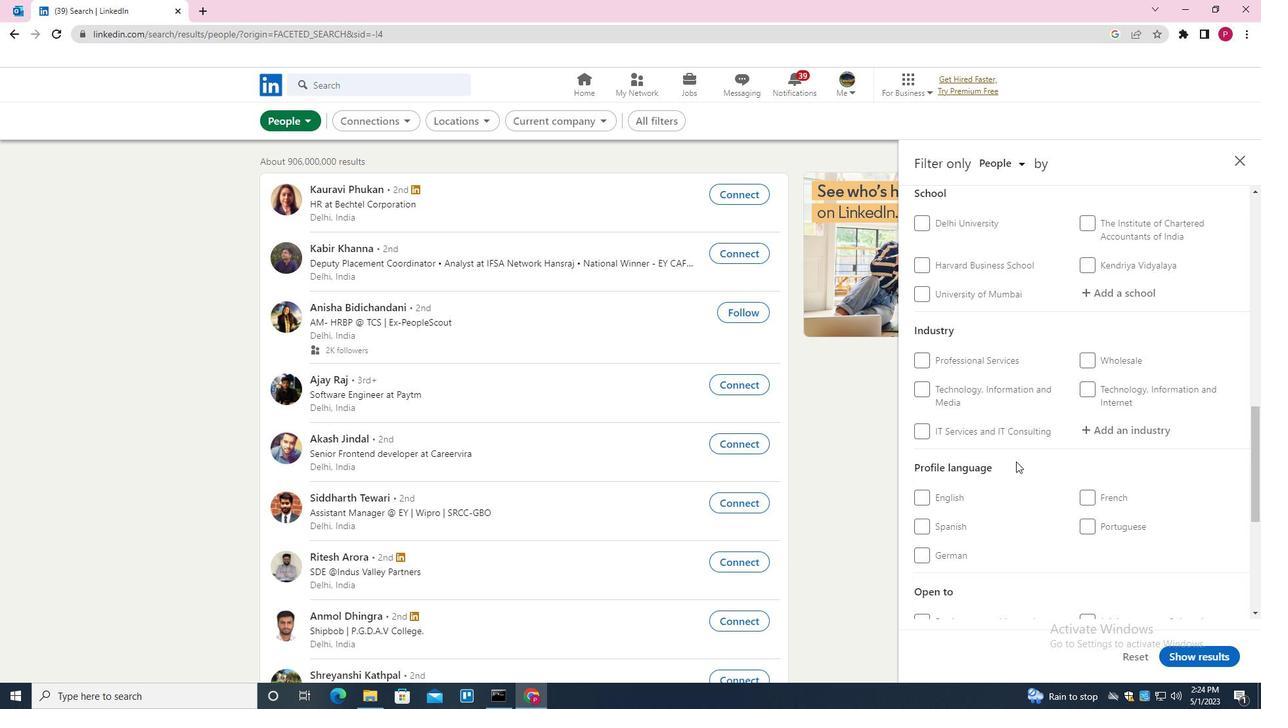 
Action: Mouse scrolled (1014, 461) with delta (0, 0)
Screenshot: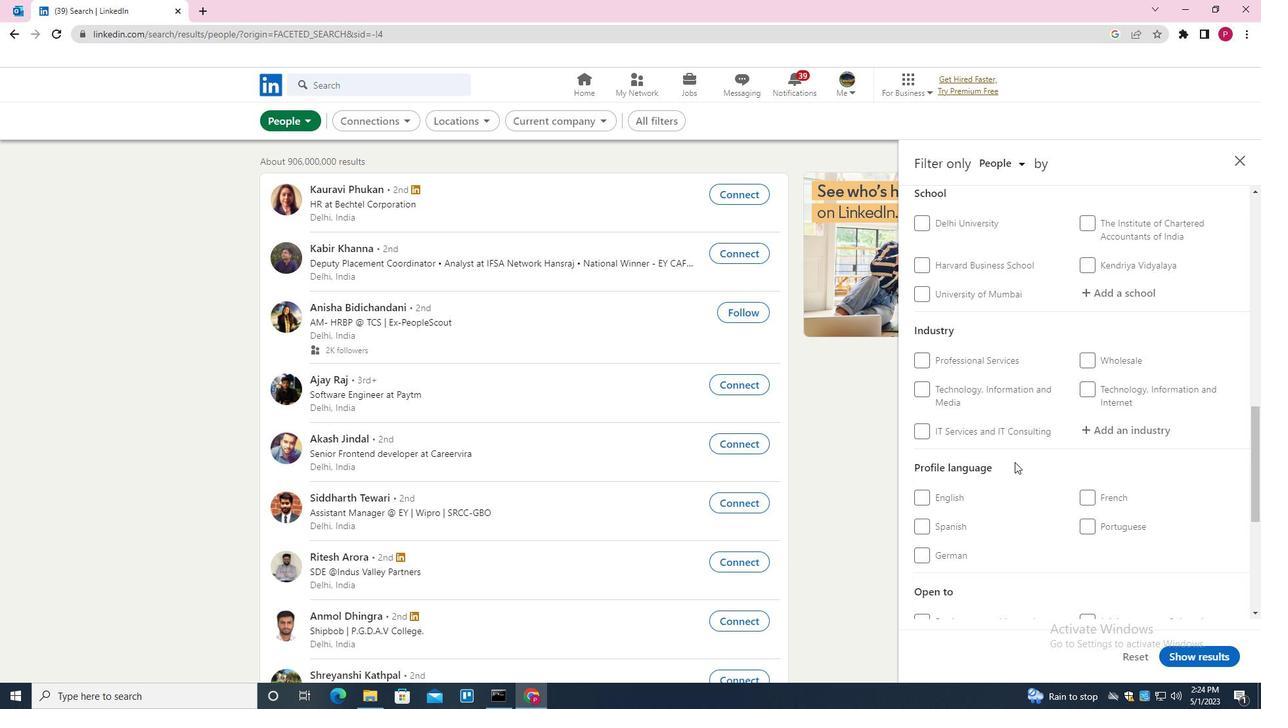 
Action: Mouse scrolled (1014, 463) with delta (0, 0)
Screenshot: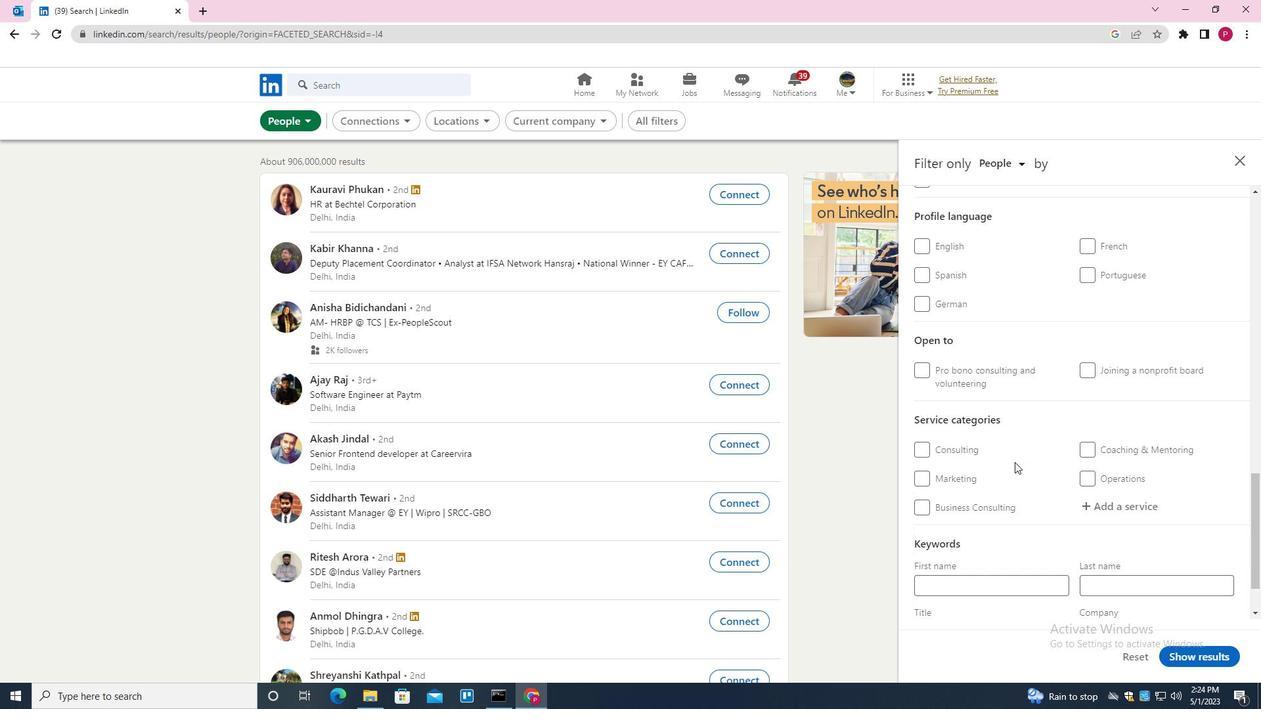 
Action: Mouse moved to (960, 327)
Screenshot: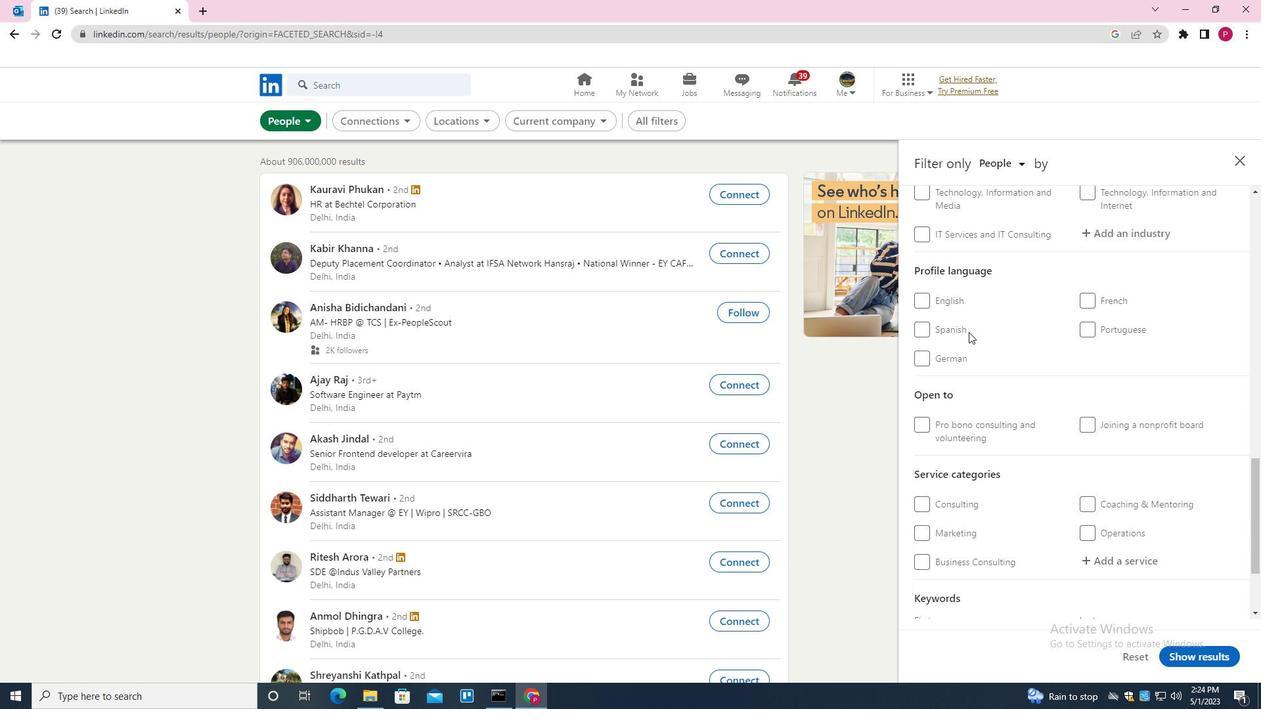 
Action: Mouse pressed left at (960, 327)
Screenshot: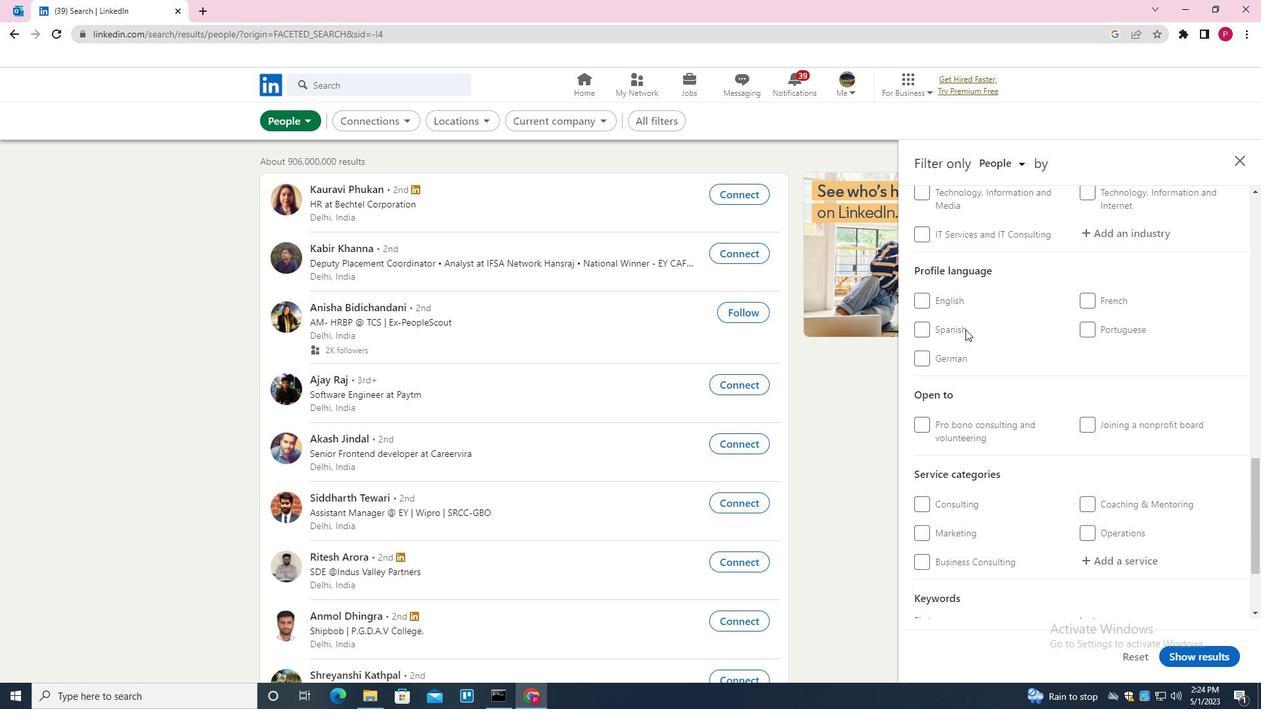 
Action: Mouse scrolled (960, 328) with delta (0, 0)
Screenshot: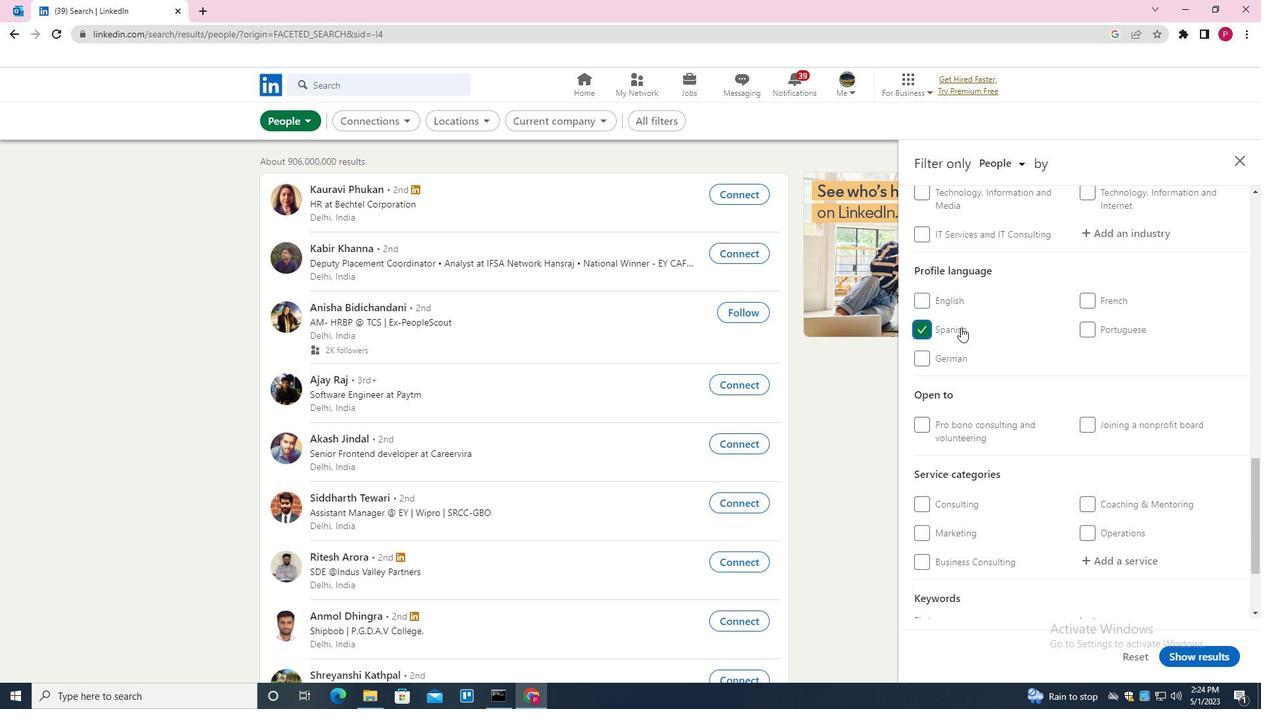 
Action: Mouse scrolled (960, 328) with delta (0, 0)
Screenshot: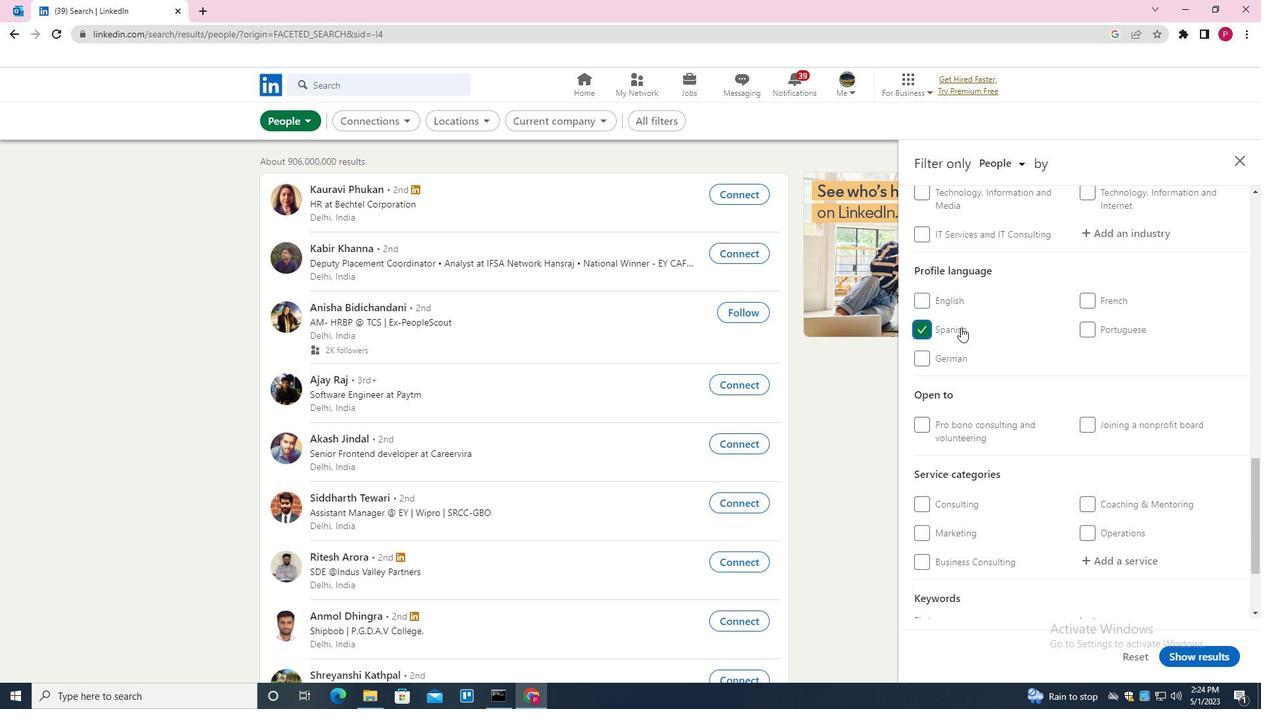
Action: Mouse scrolled (960, 328) with delta (0, 0)
Screenshot: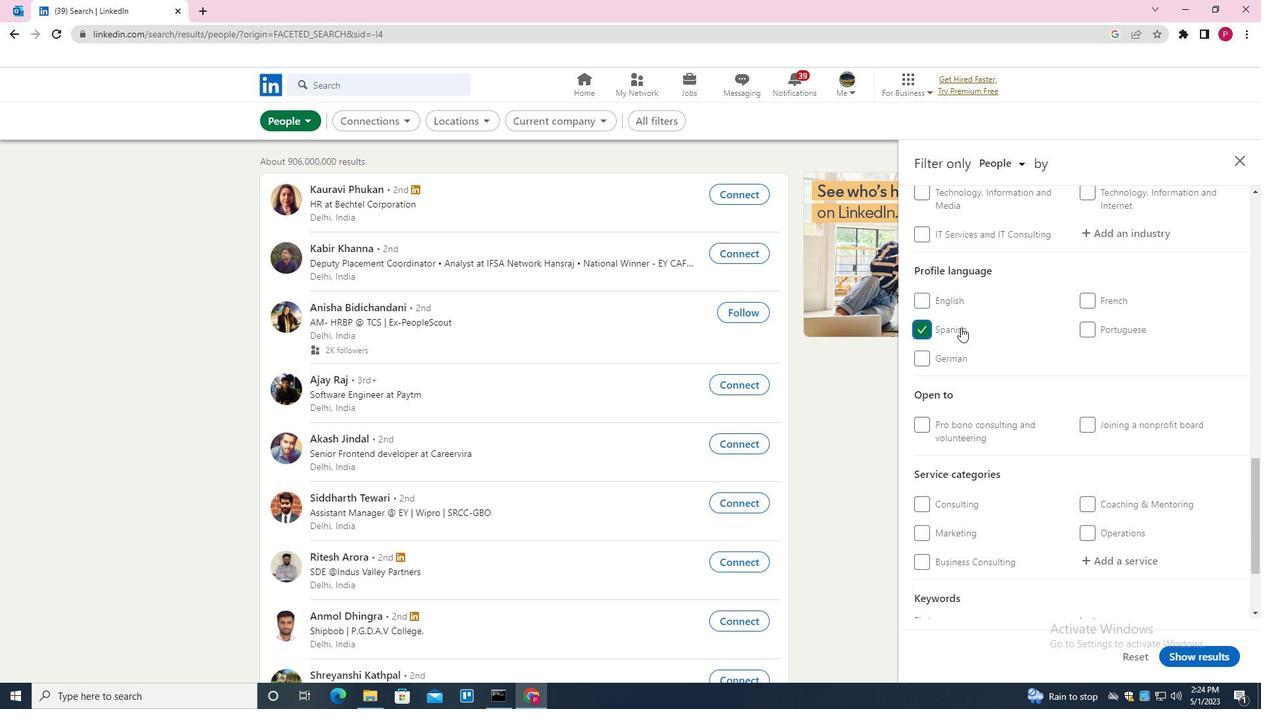 
Action: Mouse scrolled (960, 328) with delta (0, 0)
Screenshot: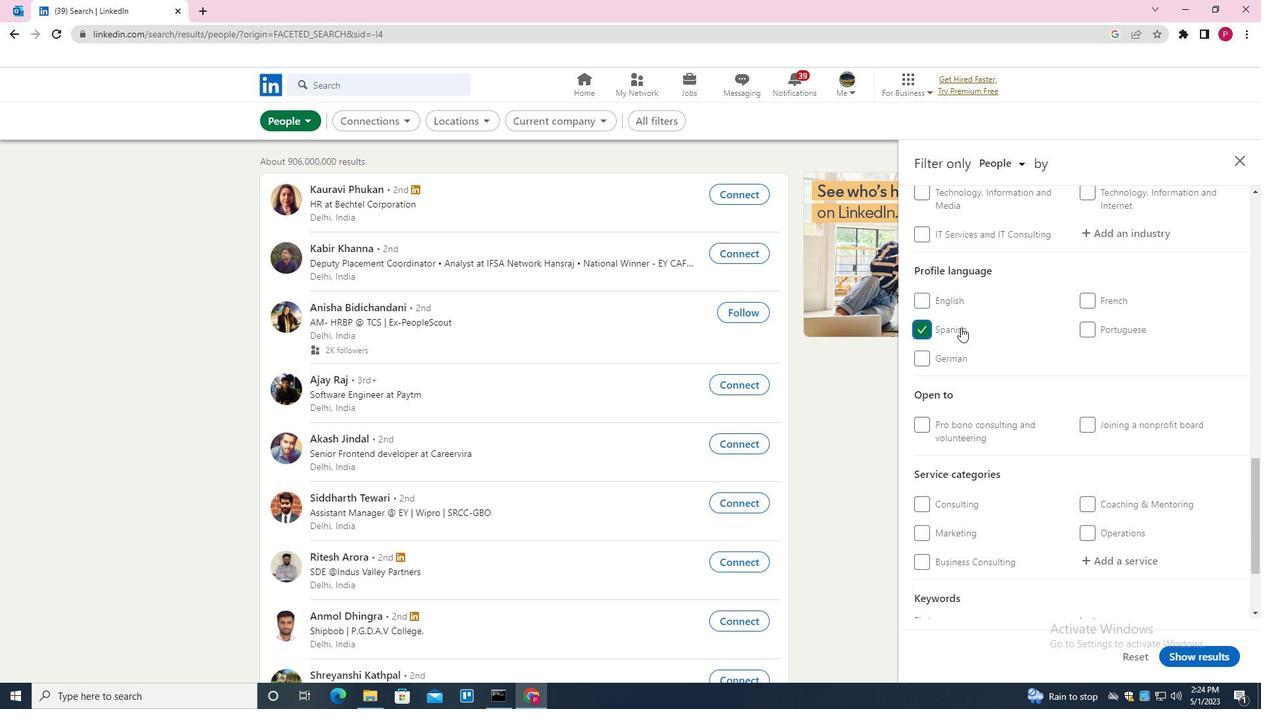 
Action: Mouse scrolled (960, 328) with delta (0, 0)
Screenshot: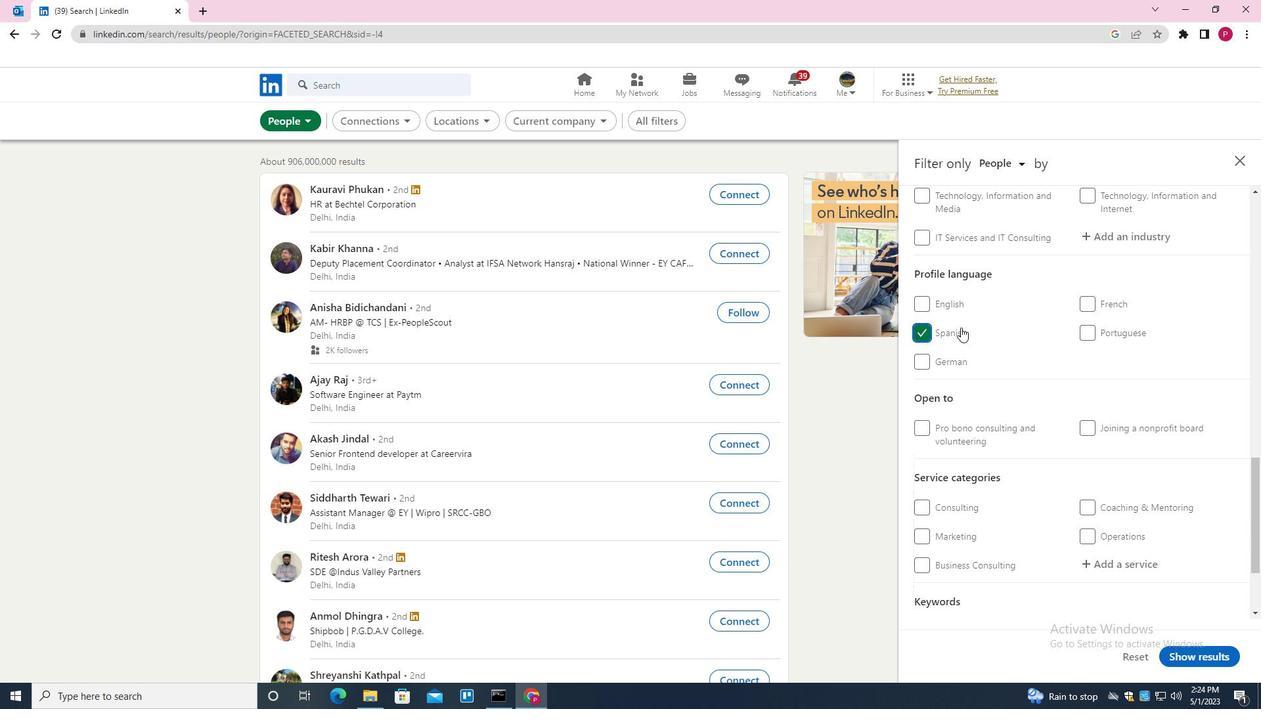
Action: Mouse scrolled (960, 328) with delta (0, 0)
Screenshot: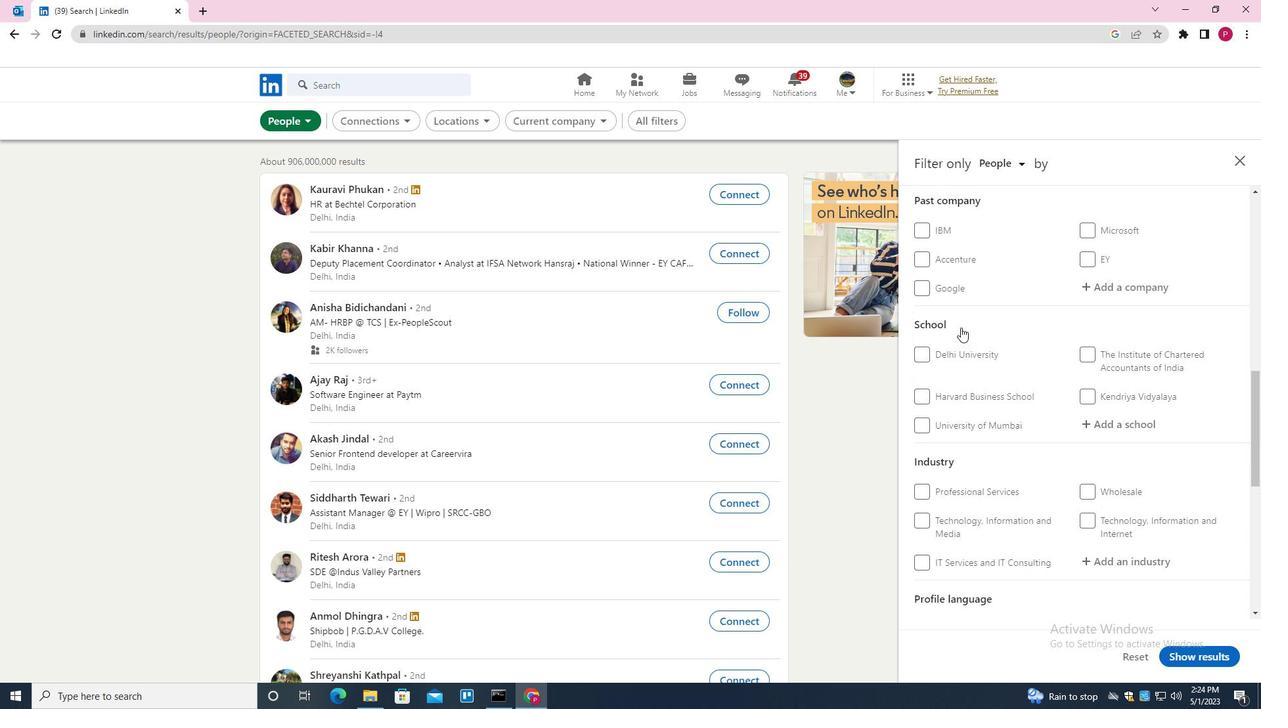 
Action: Mouse moved to (976, 342)
Screenshot: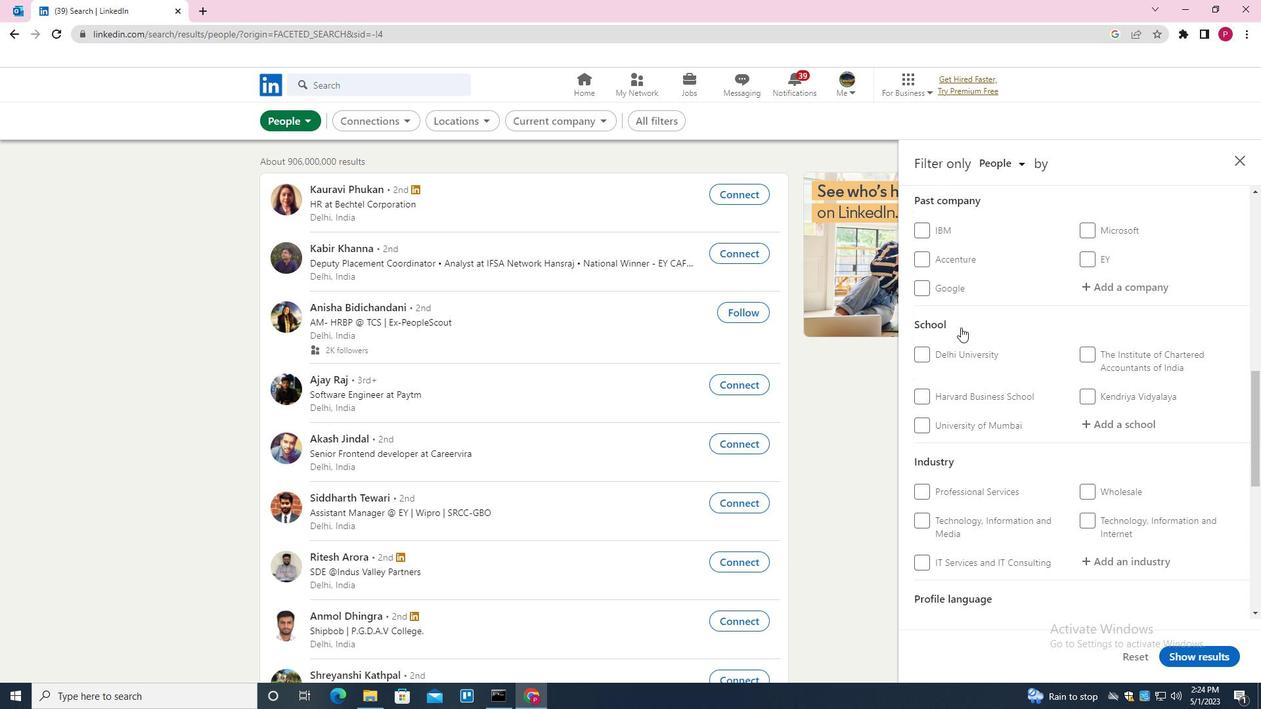
Action: Mouse scrolled (976, 343) with delta (0, 0)
Screenshot: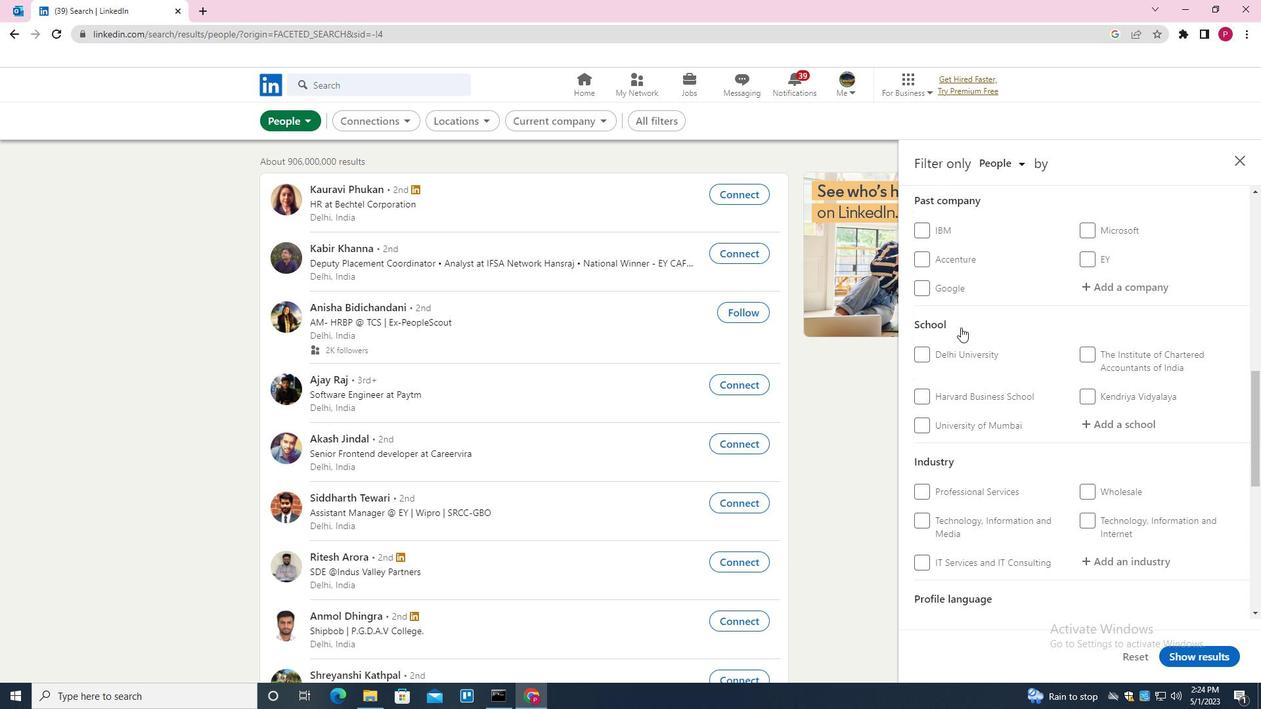 
Action: Mouse moved to (978, 346)
Screenshot: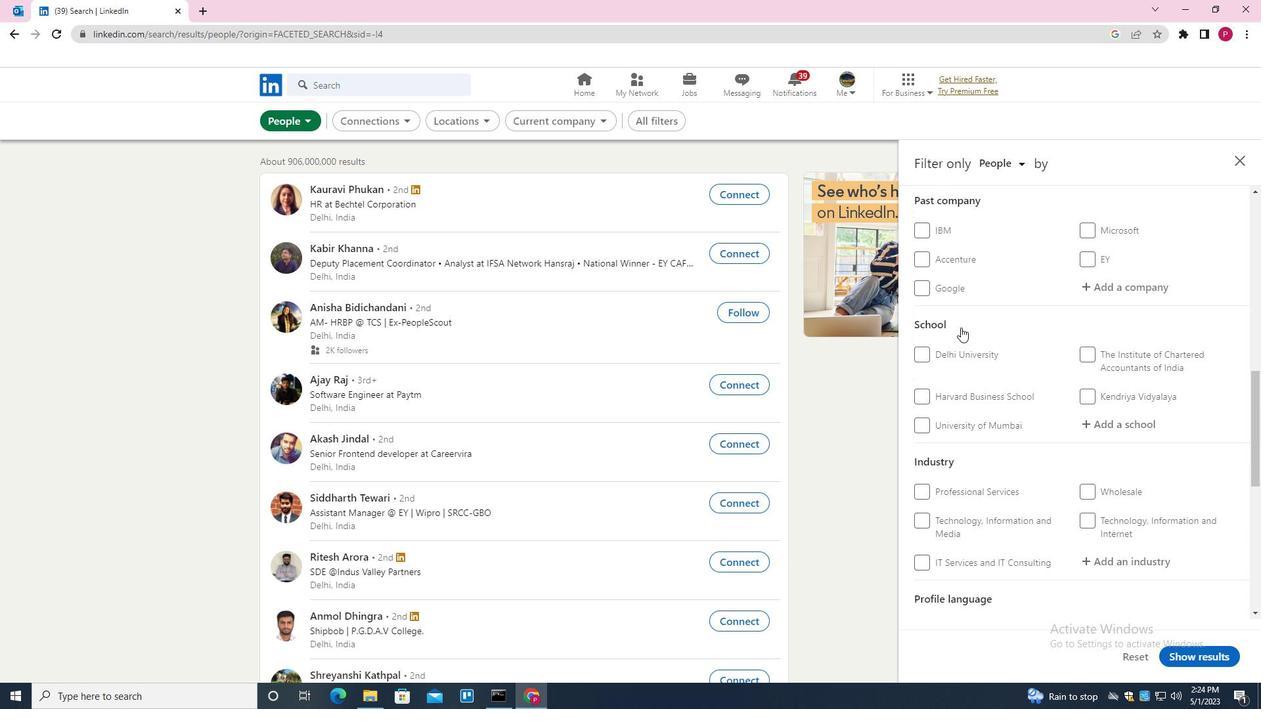 
Action: Mouse scrolled (978, 346) with delta (0, 0)
Screenshot: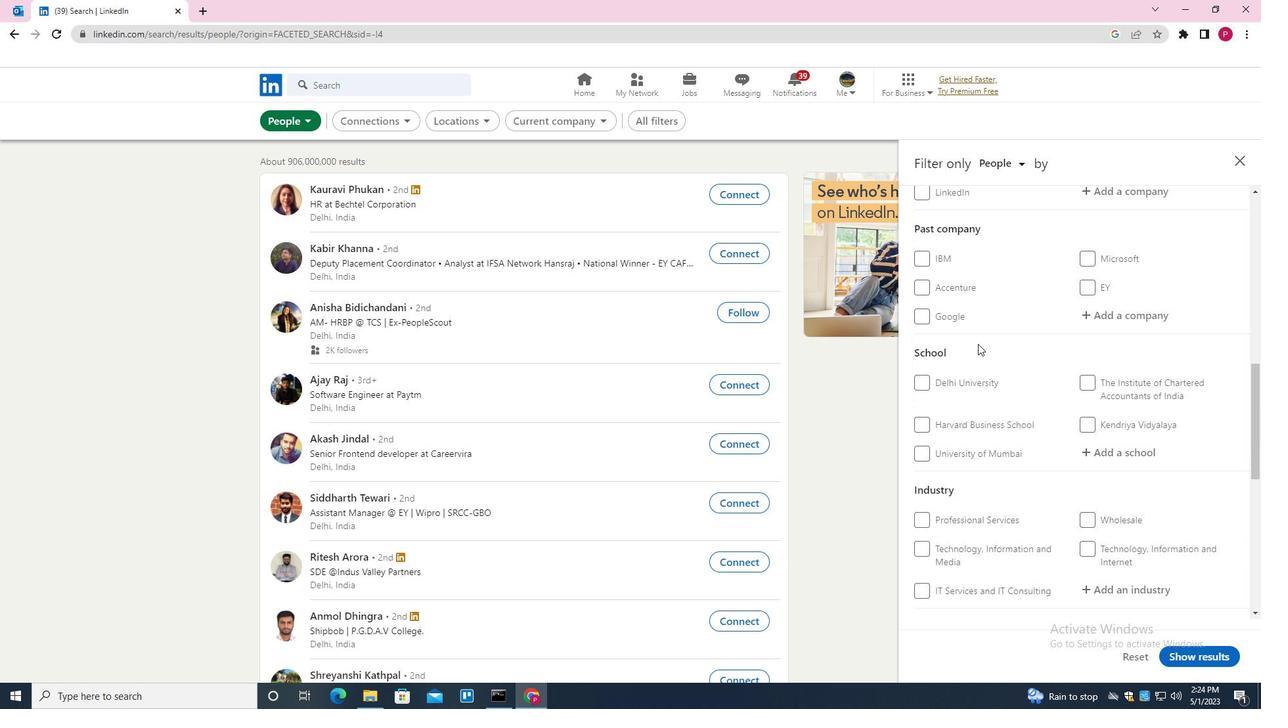 
Action: Mouse moved to (1122, 368)
Screenshot: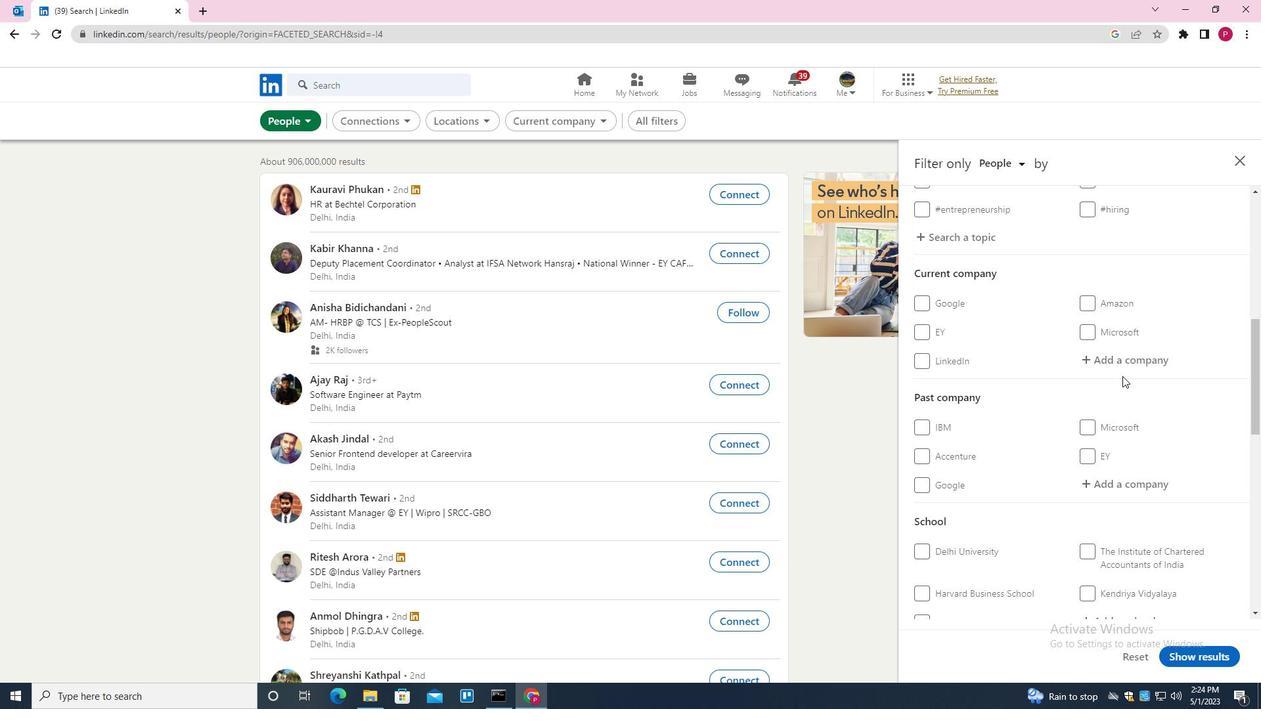 
Action: Mouse pressed left at (1122, 368)
Screenshot: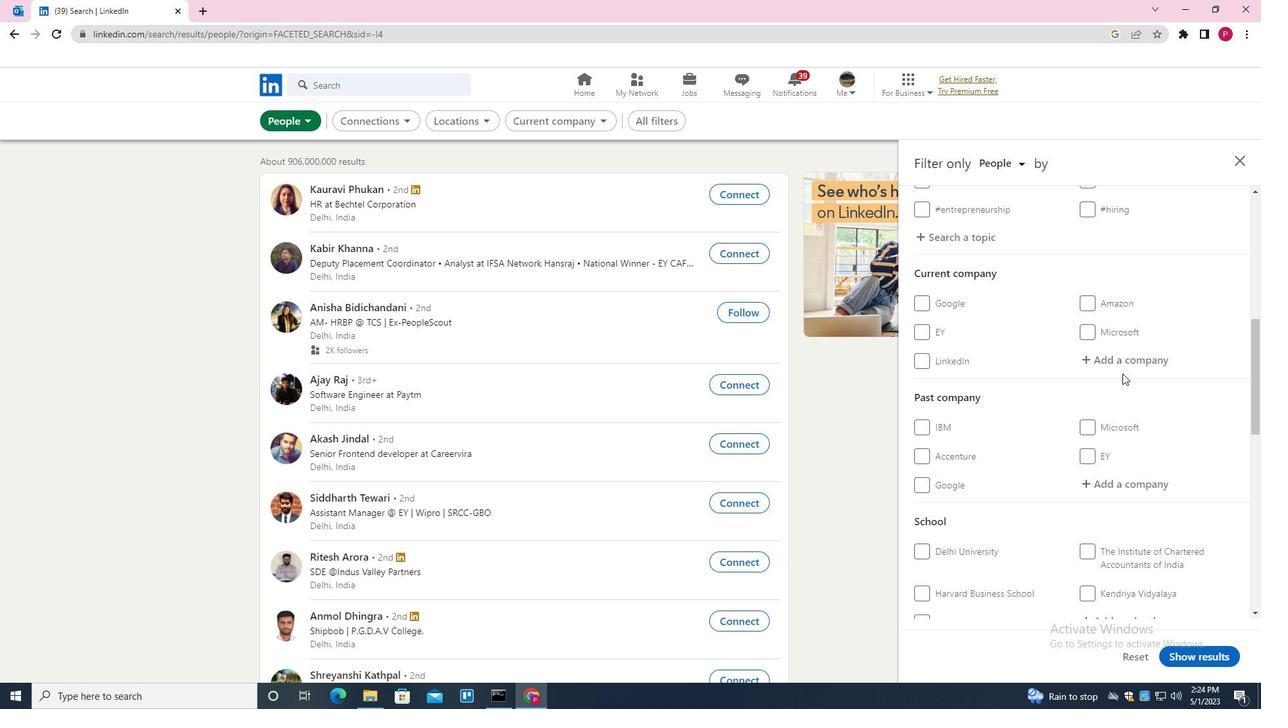 
Action: Key pressed <Key.shift>NUVO<Key.shift>RE<Key.backspace><Key.backspace>RETAIL<Key.down><Key.enter>
Screenshot: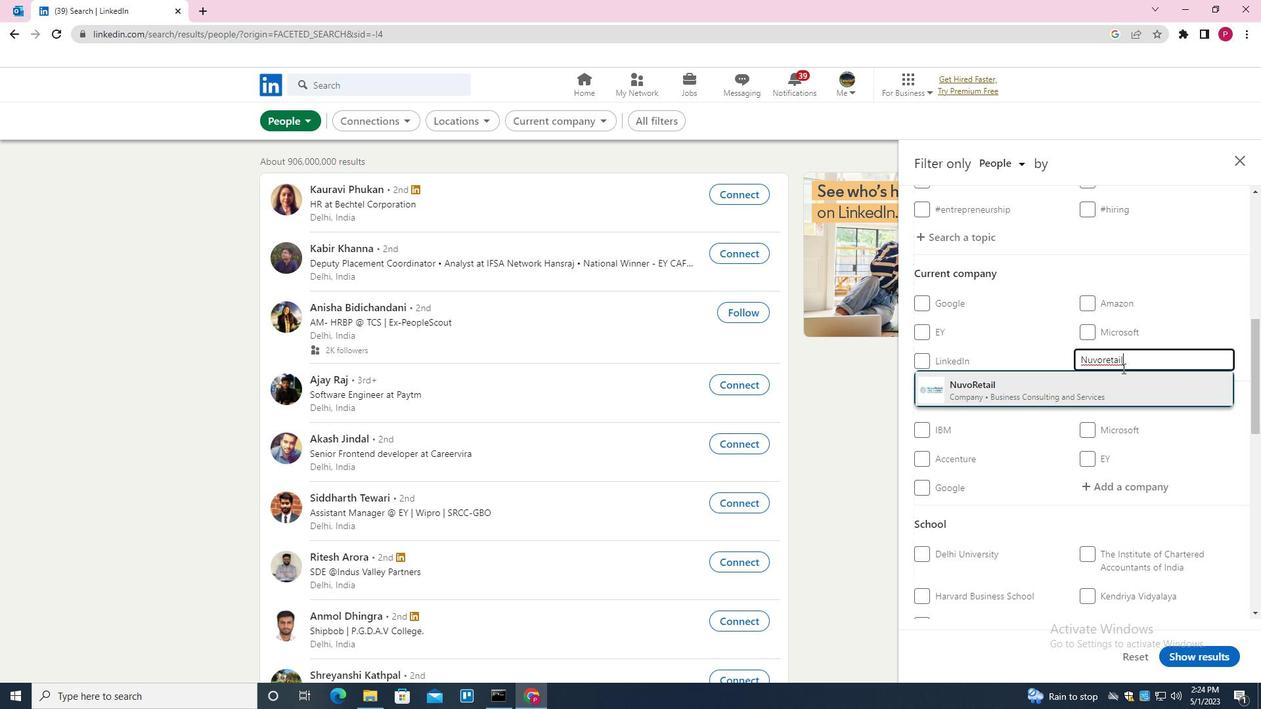 
Action: Mouse moved to (1112, 375)
Screenshot: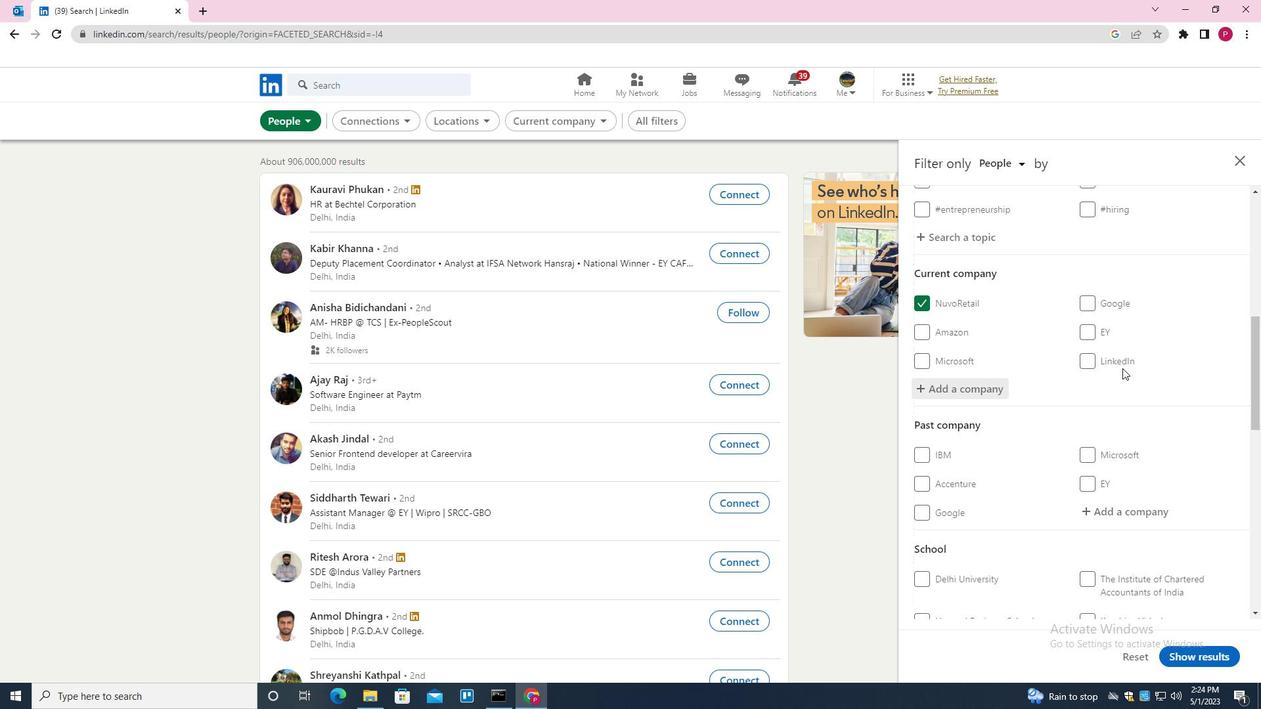 
Action: Mouse scrolled (1112, 375) with delta (0, 0)
Screenshot: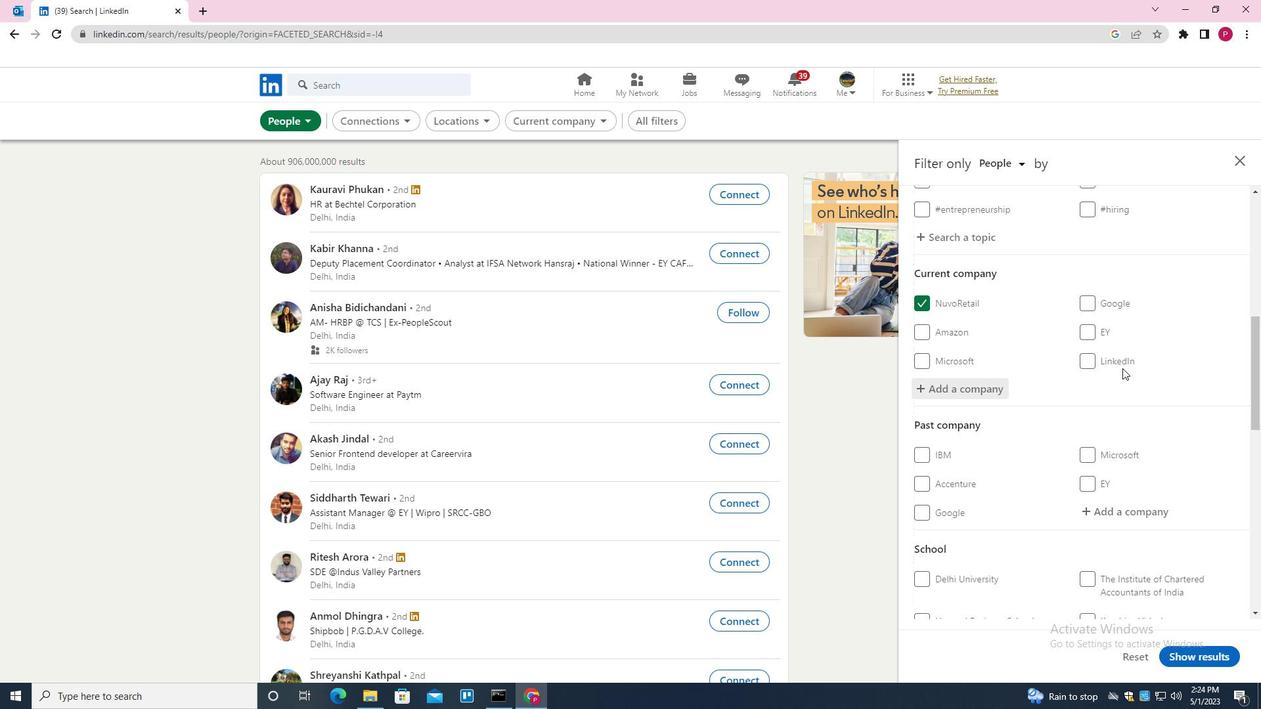 
Action: Mouse moved to (1105, 405)
Screenshot: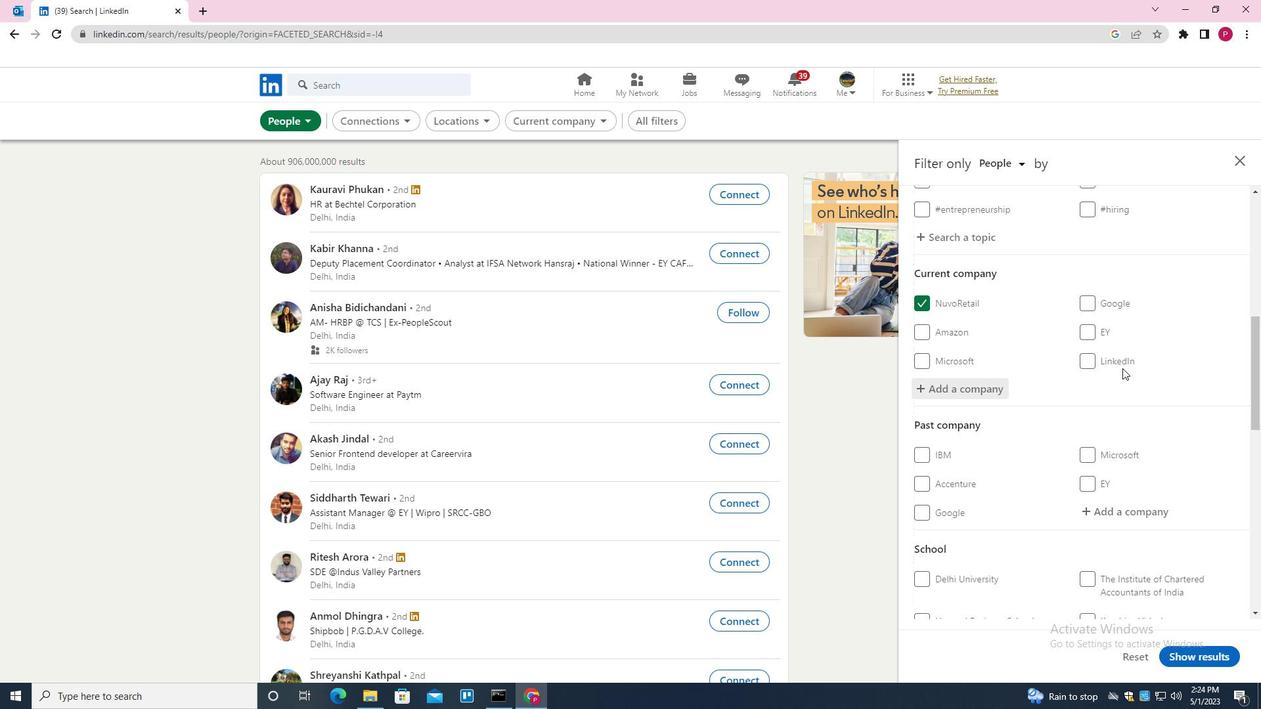 
Action: Mouse scrolled (1105, 404) with delta (0, 0)
Screenshot: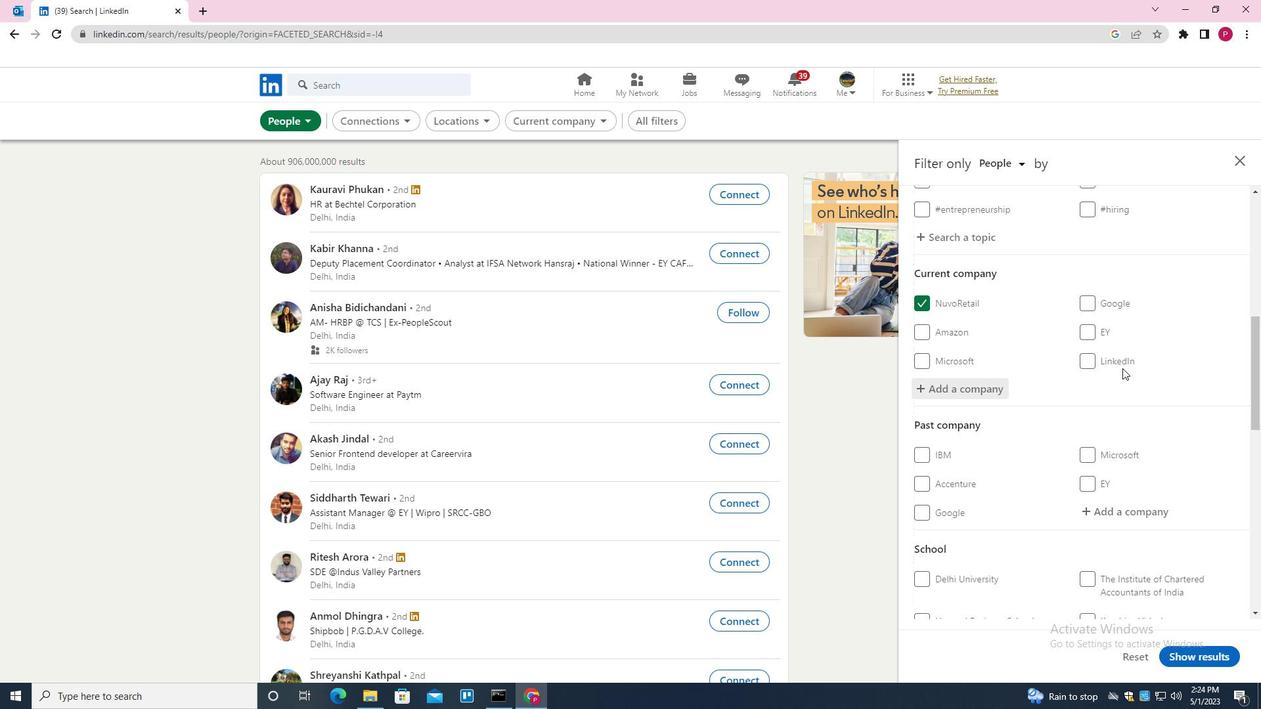 
Action: Mouse moved to (1100, 411)
Screenshot: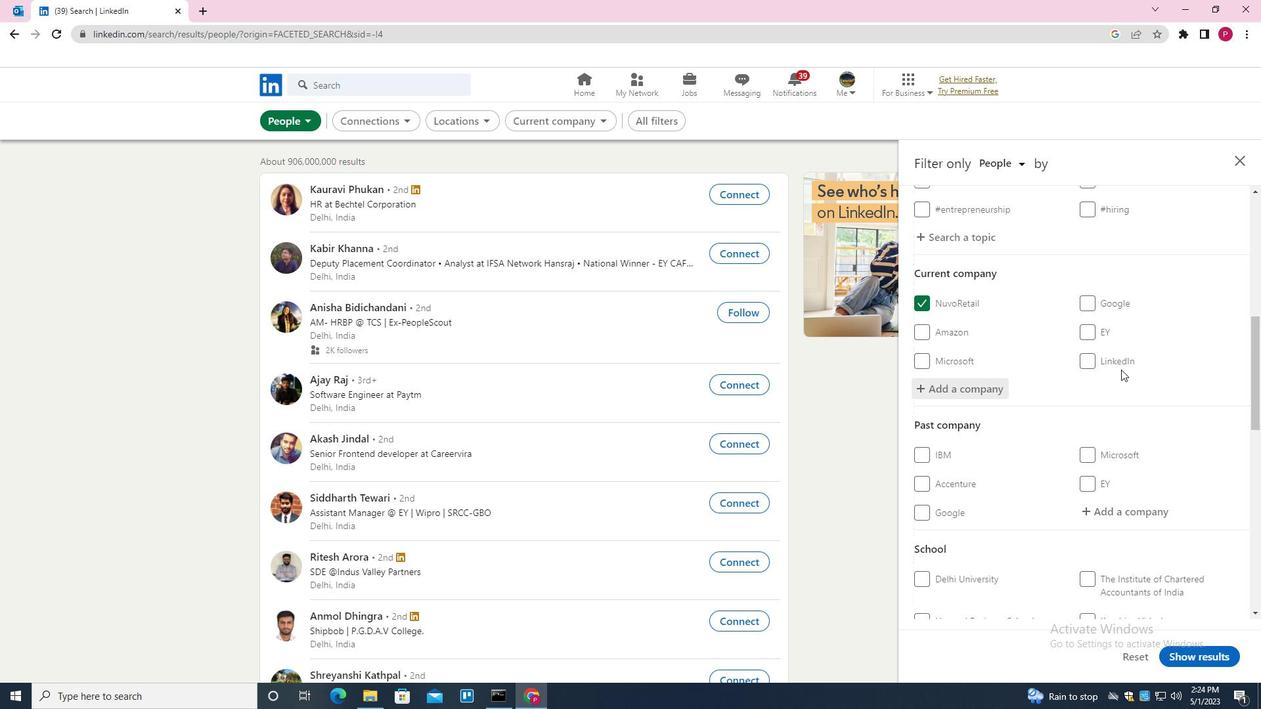 
Action: Mouse scrolled (1100, 411) with delta (0, 0)
Screenshot: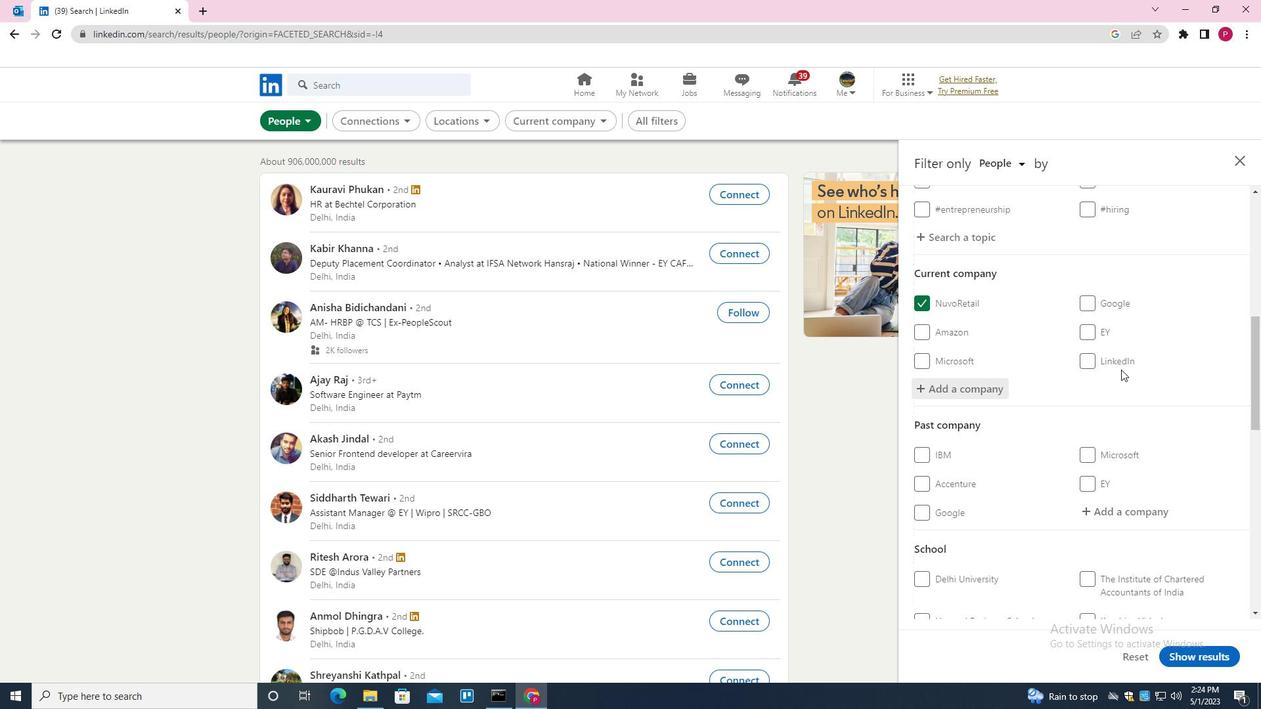 
Action: Mouse moved to (1117, 457)
Screenshot: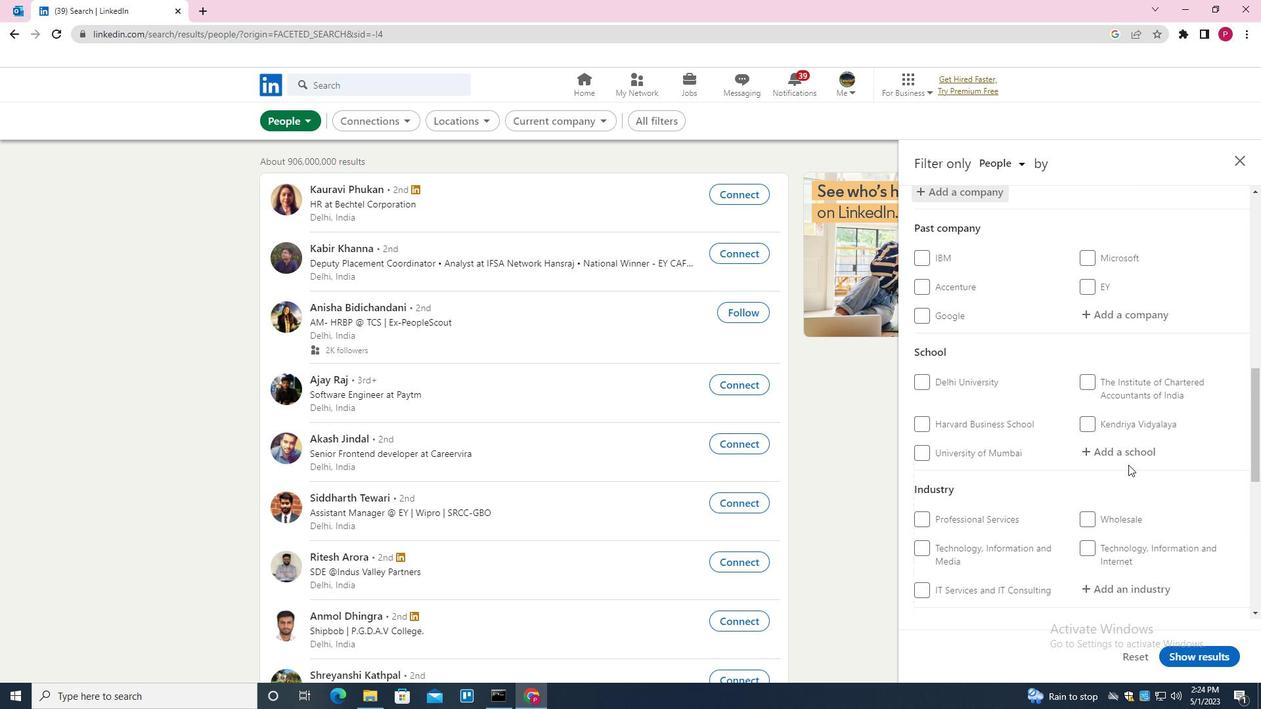 
Action: Mouse pressed left at (1117, 457)
Screenshot: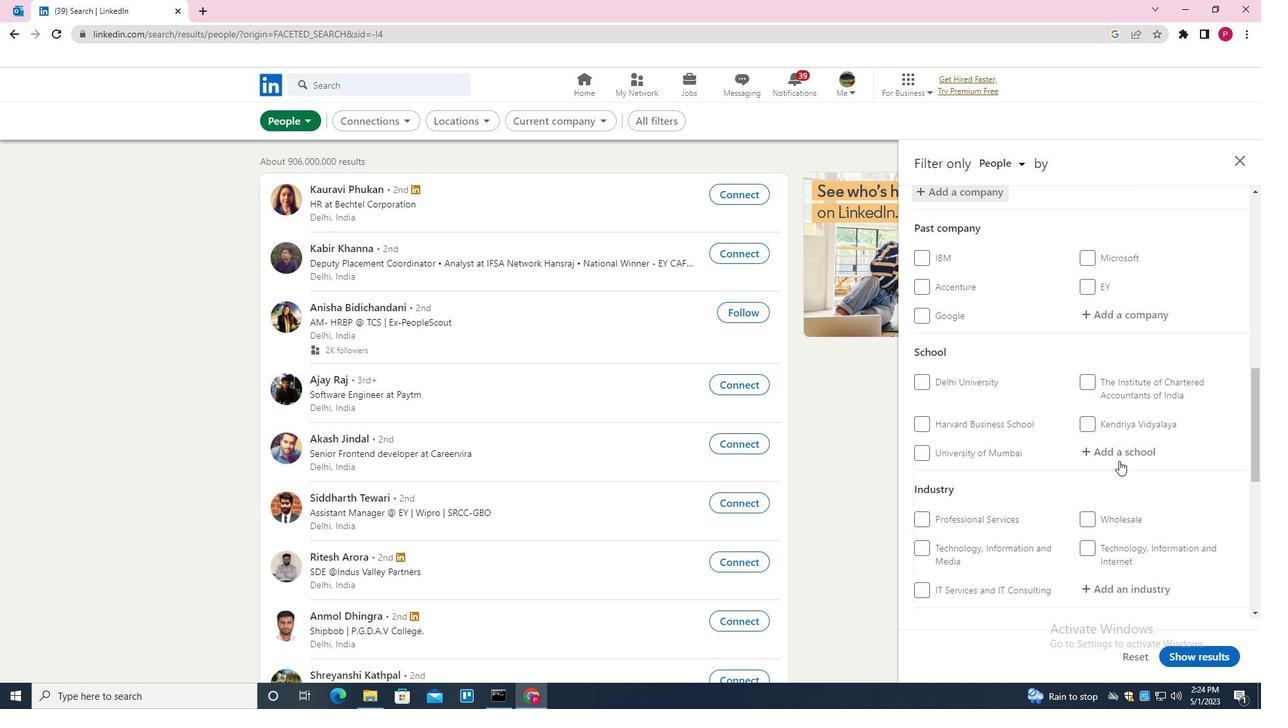 
Action: Mouse scrolled (1117, 457) with delta (0, 0)
Screenshot: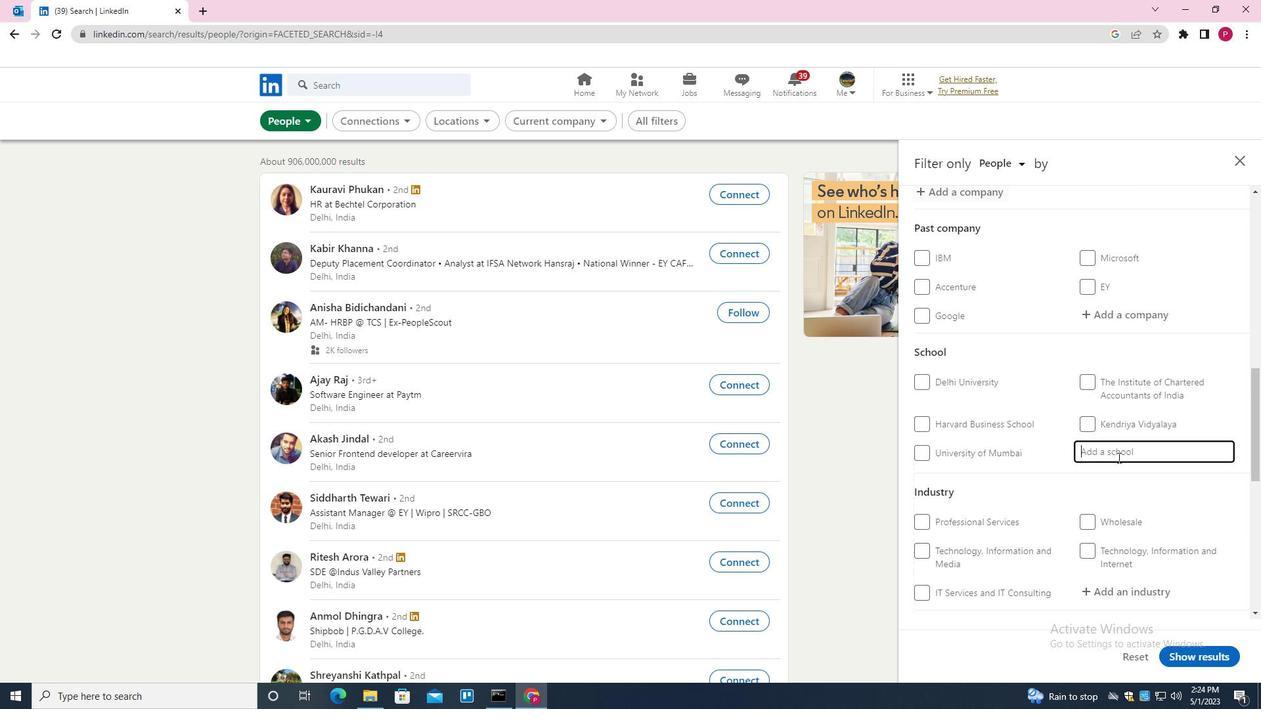 
Action: Mouse scrolled (1117, 457) with delta (0, 0)
Screenshot: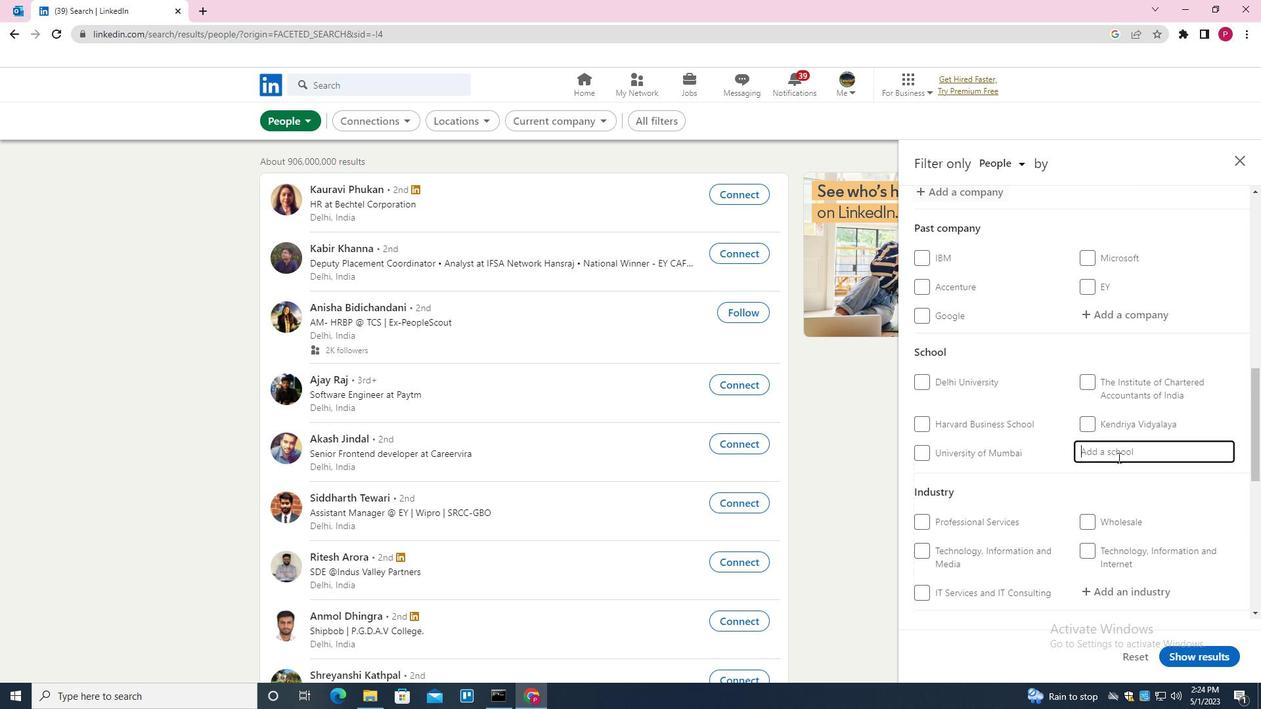
Action: Key pressed <Key.shift><Key.shift><Key.shift><Key.shift><Key.shift><Key.shift><Key.shift><Key.shift><Key.shift><Key.shift><Key.shift>MAHATMA<Key.space><Key.shift>EDUV<Key.backspace>CATION<Key.space><Key.down><Key.down><Key.down><Key.down><Key.down><Key.down><Key.up><Key.up><Key.up><Key.up><Key.up><Key.up><Key.up><Key.down><Key.down><Key.down><Key.down><Key.down><Key.up><Key.enter>
Screenshot: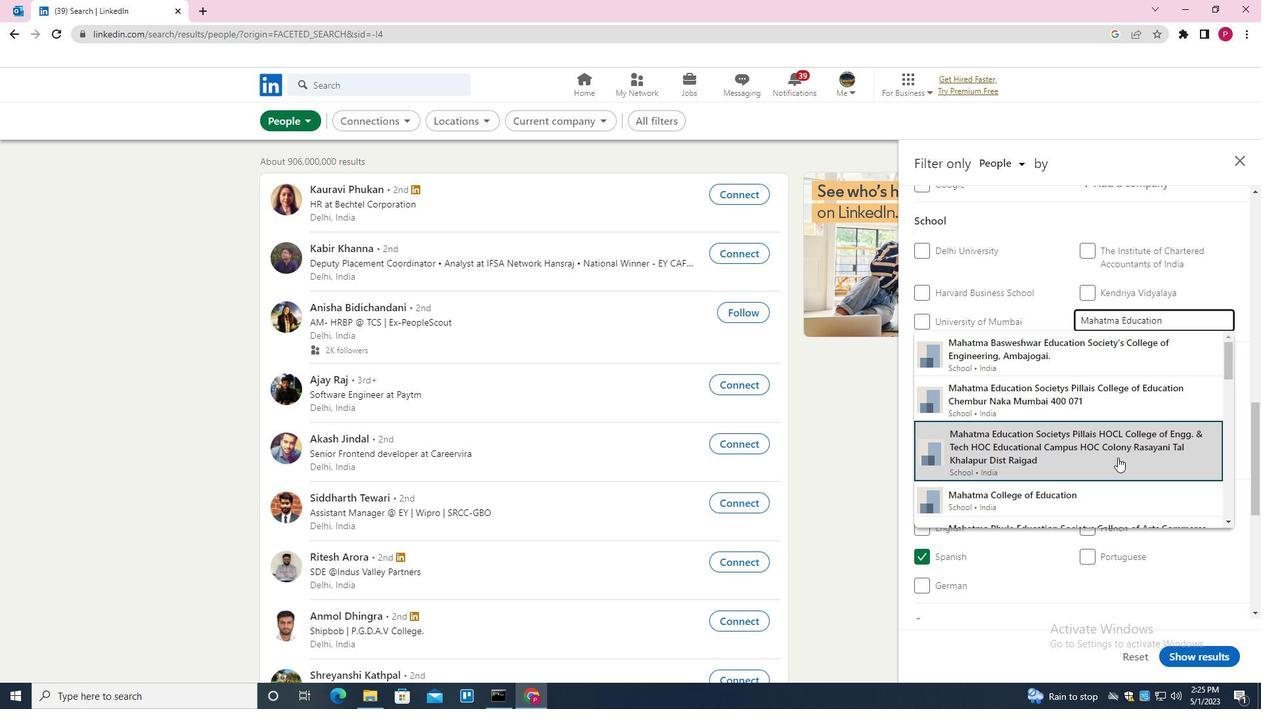 
Action: Mouse moved to (1096, 468)
Screenshot: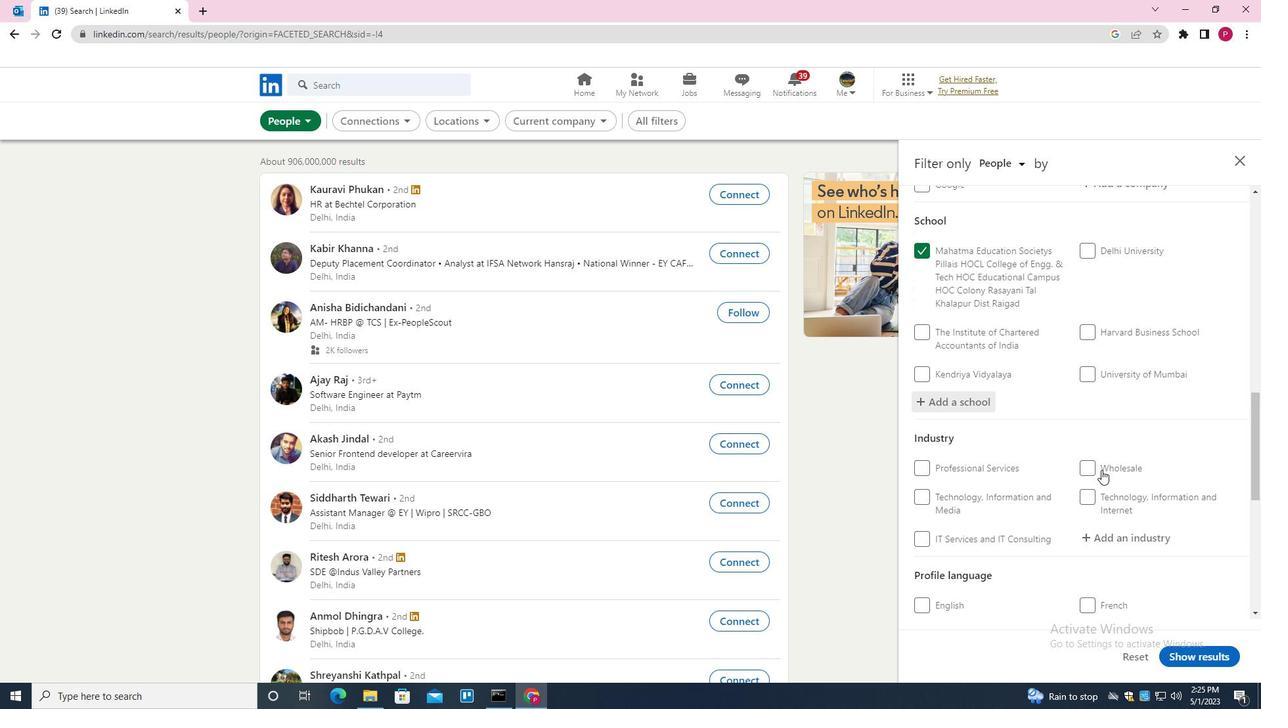 
Action: Mouse scrolled (1096, 467) with delta (0, 0)
Screenshot: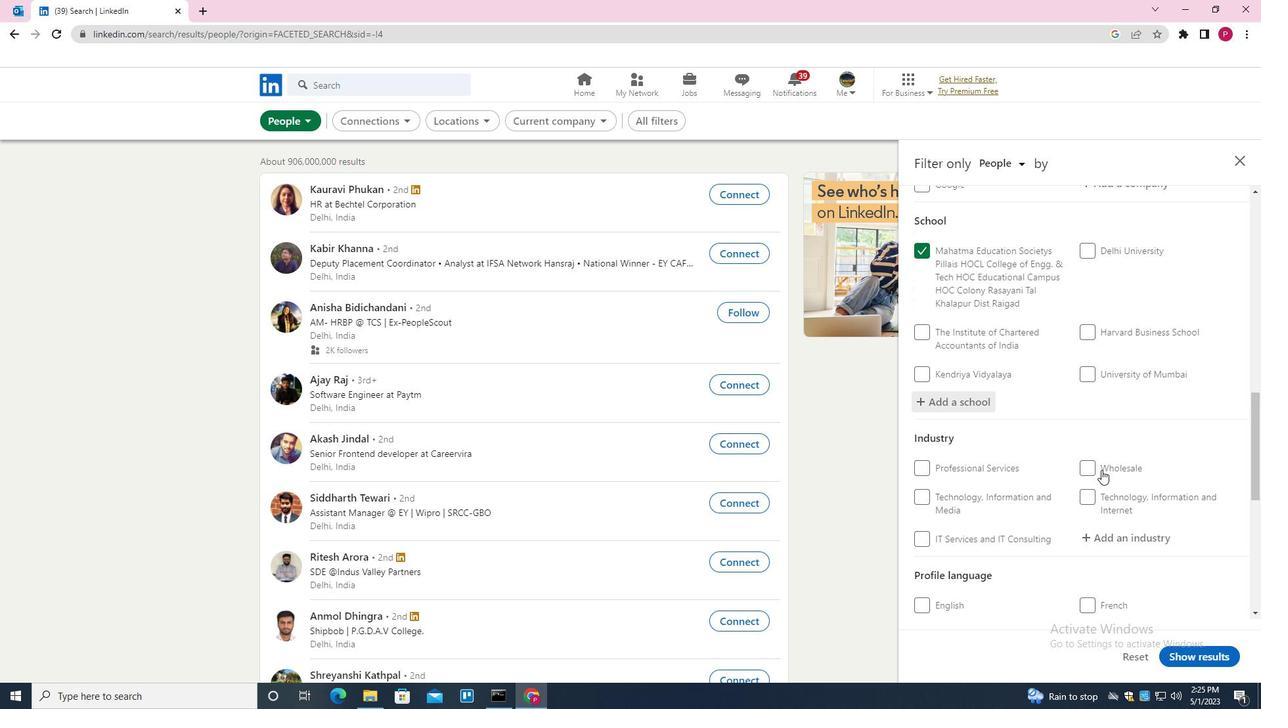 
Action: Mouse moved to (1095, 469)
Screenshot: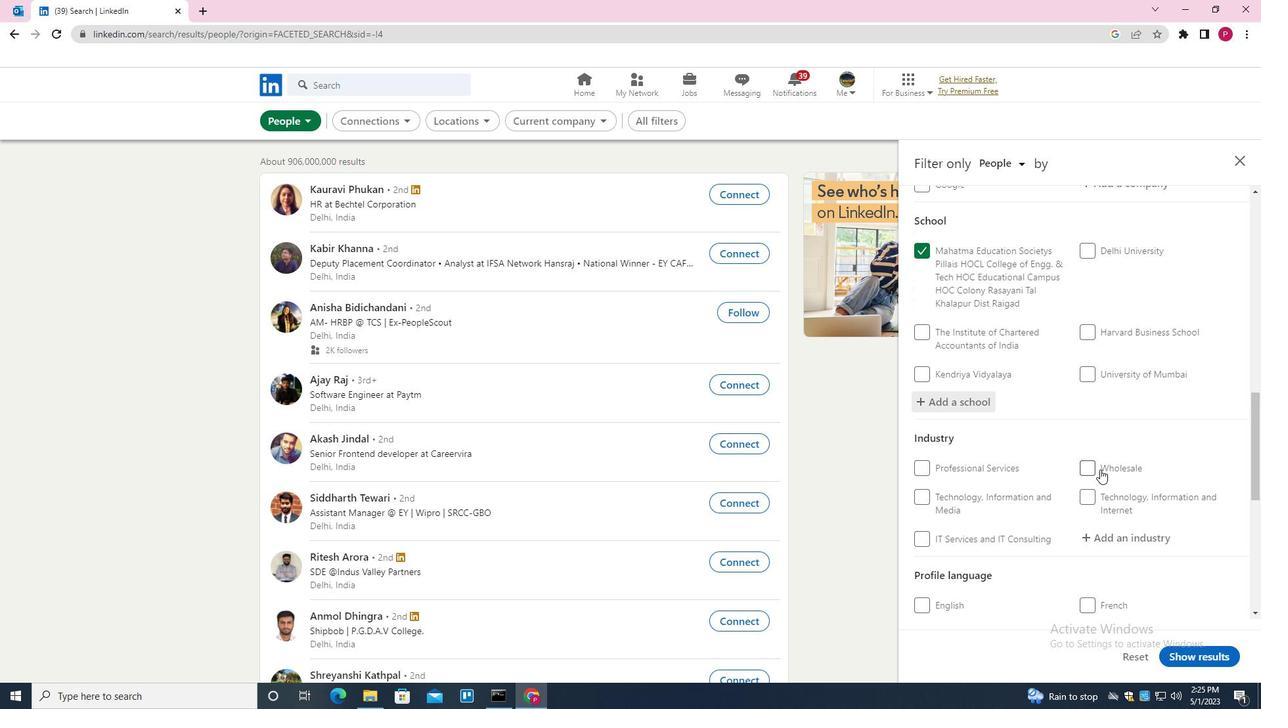 
Action: Mouse scrolled (1095, 468) with delta (0, 0)
Screenshot: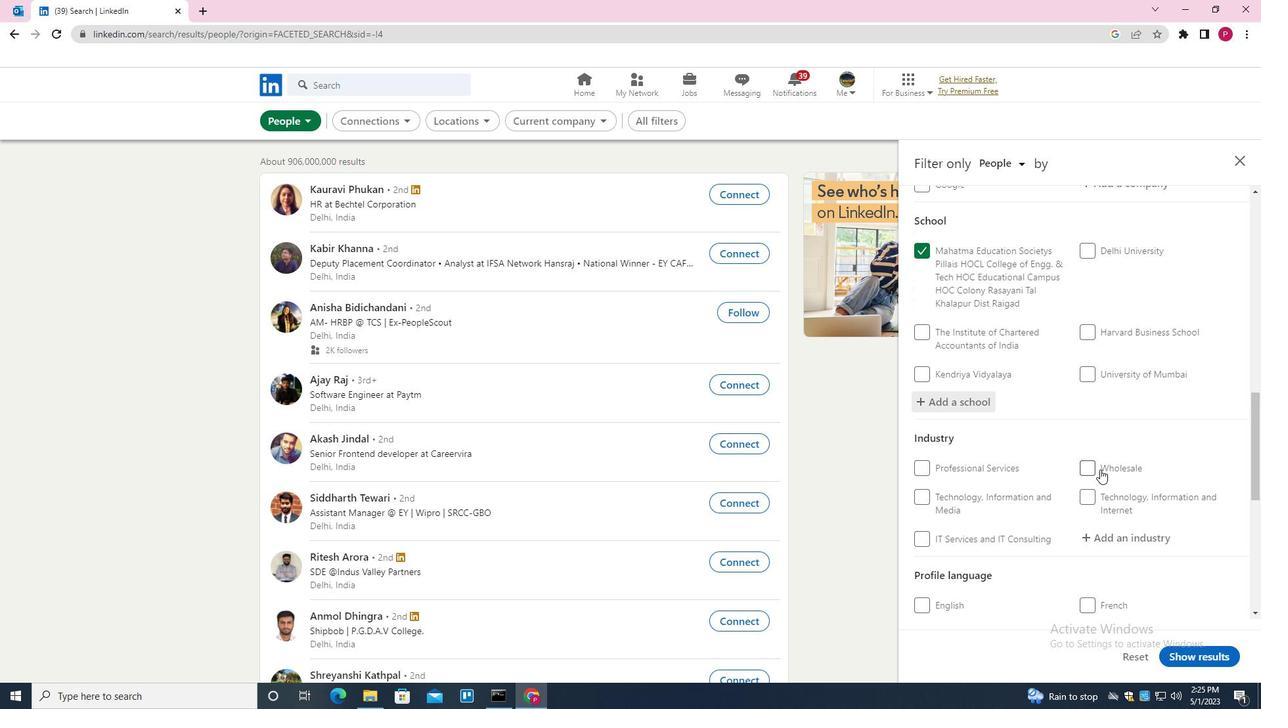 
Action: Mouse moved to (1094, 469)
Screenshot: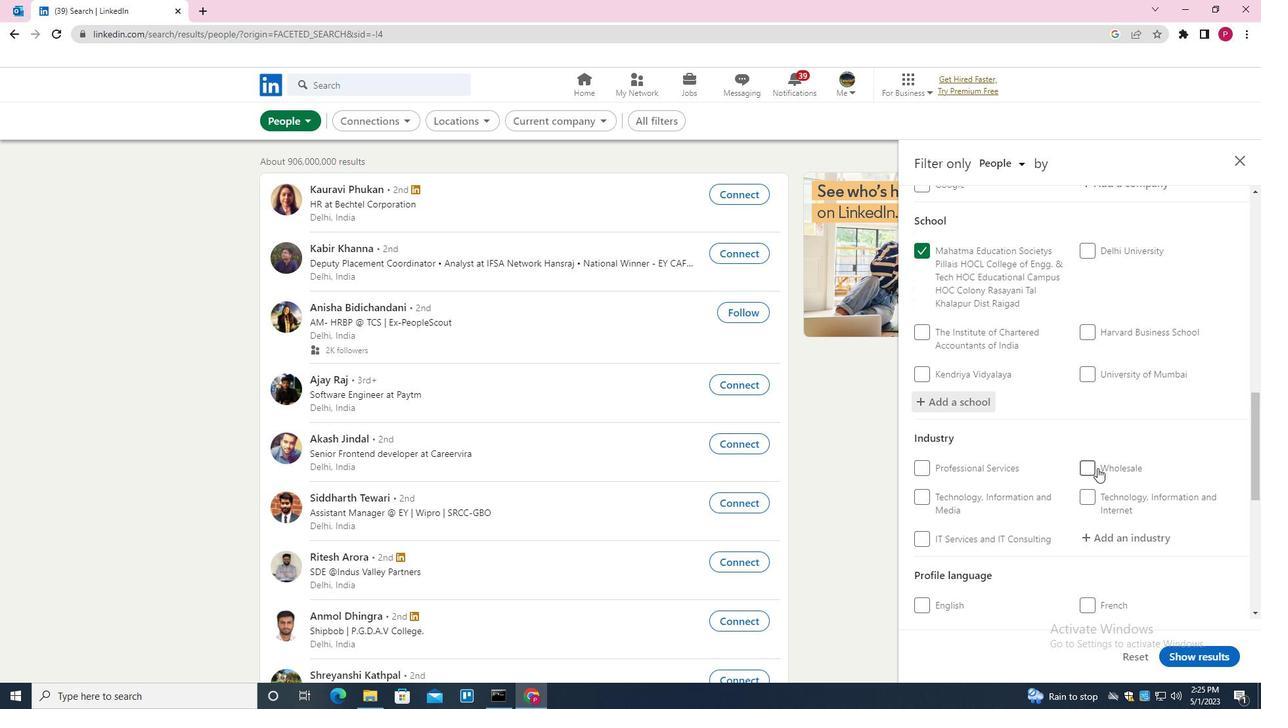 
Action: Mouse scrolled (1094, 469) with delta (0, 0)
Screenshot: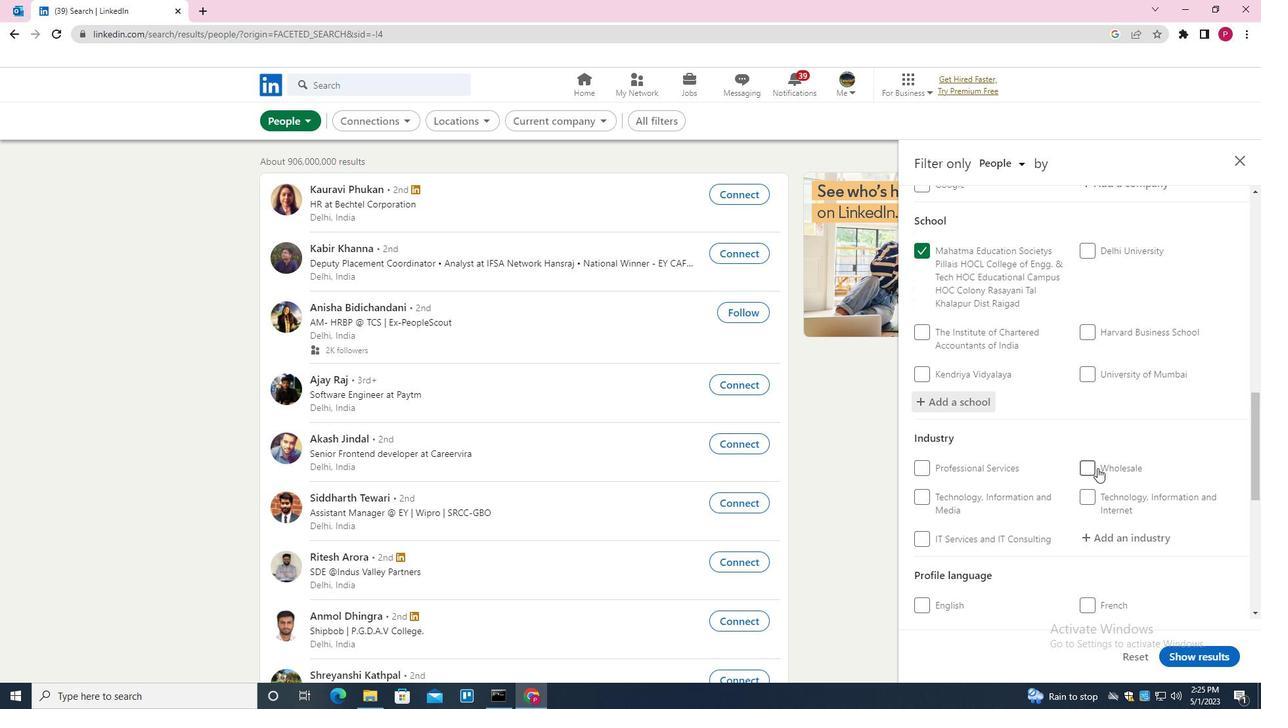 
Action: Mouse moved to (1127, 335)
Screenshot: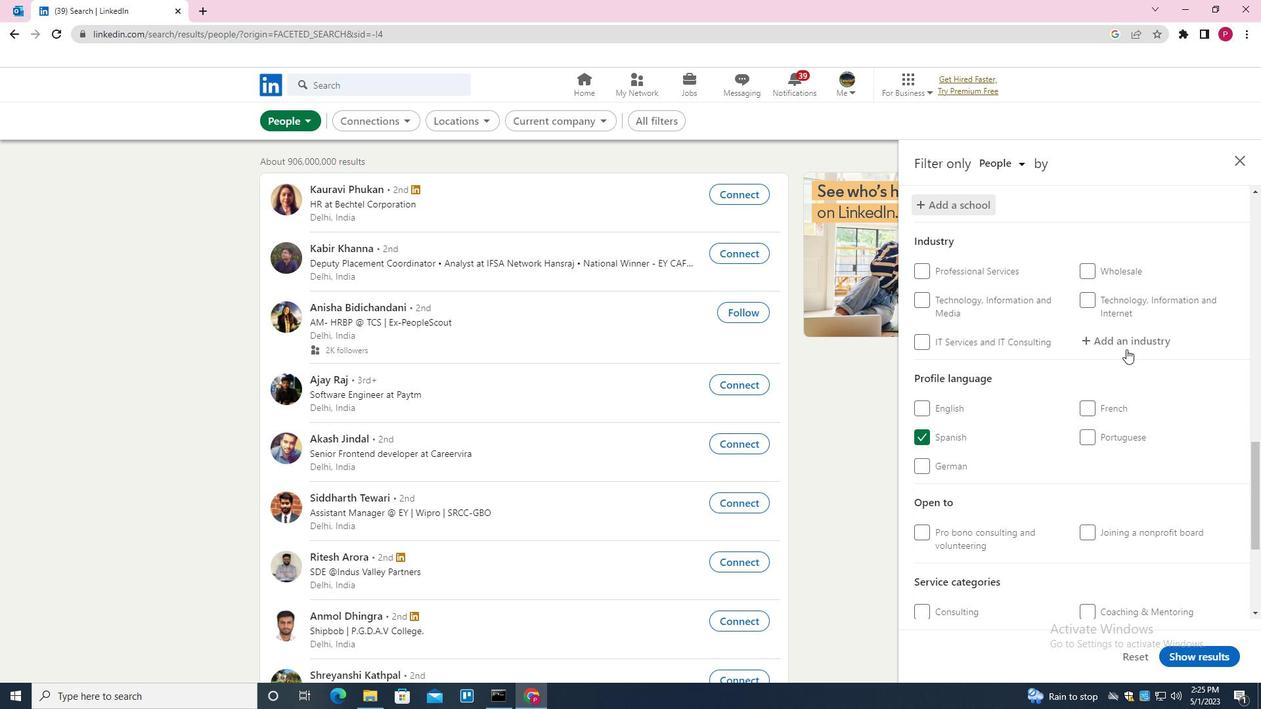 
Action: Mouse pressed left at (1127, 335)
Screenshot: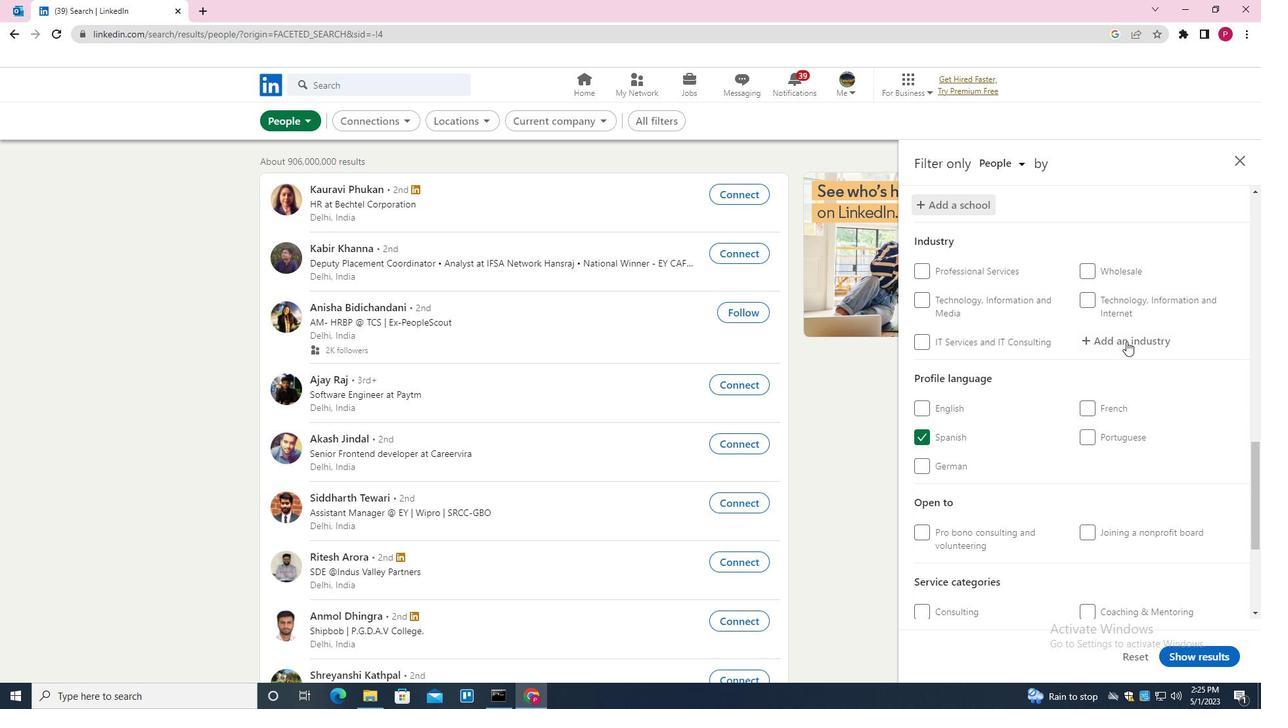 
Action: Key pressed <Key.shift><Key.shift><Key.shift><Key.shift><Key.shift><Key.shift><Key.shift><Key.shift><Key.shift>RADIO<Key.right><Key.down><Key.enter>
Screenshot: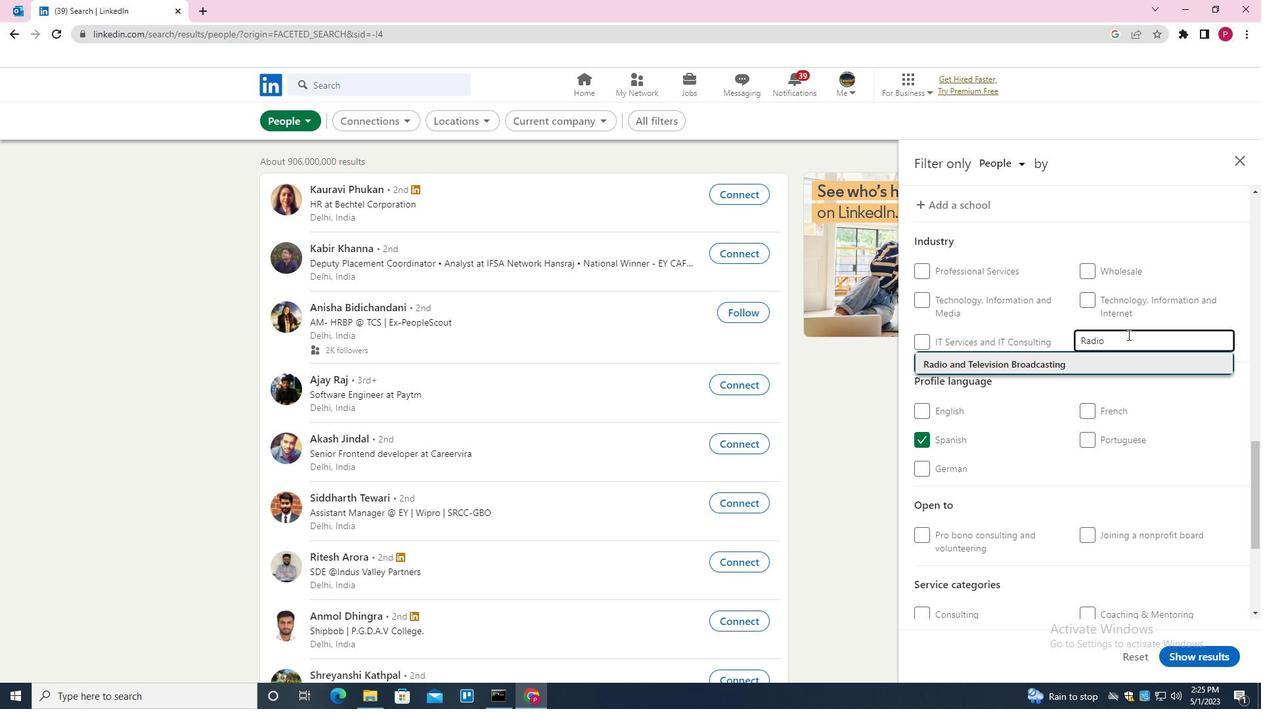 
Action: Mouse moved to (1092, 358)
Screenshot: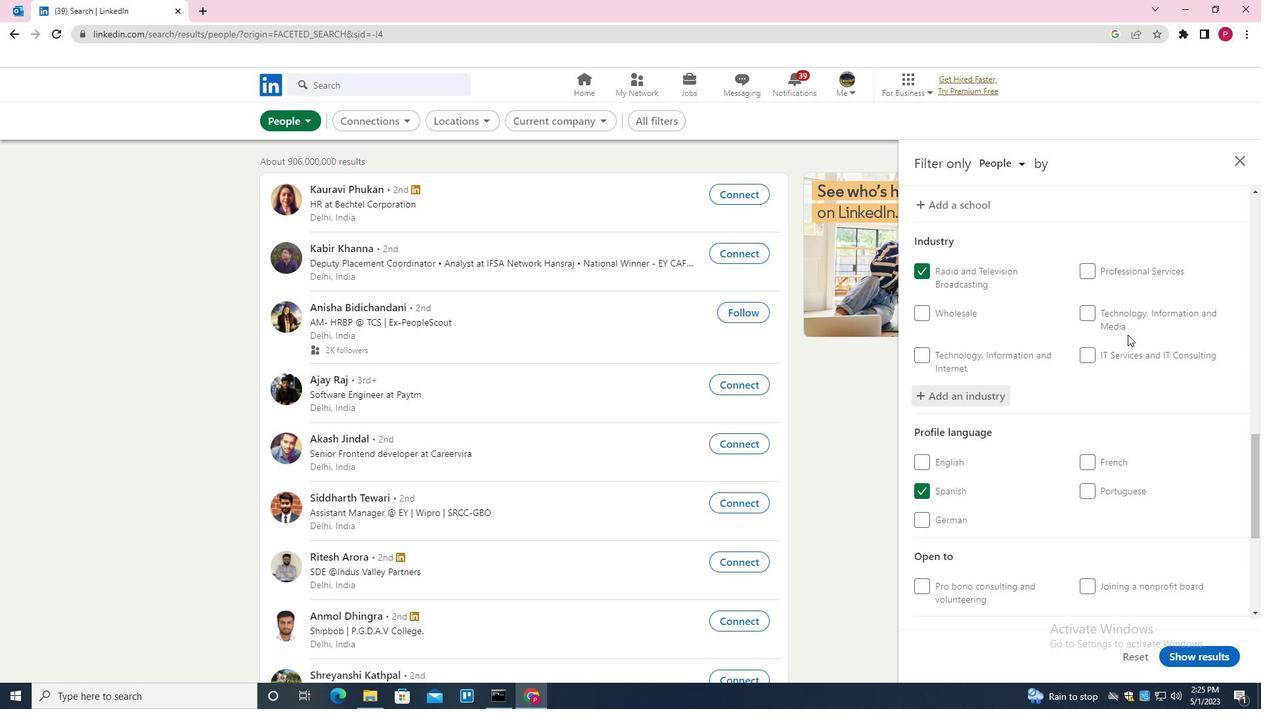 
Action: Mouse scrolled (1092, 357) with delta (0, 0)
Screenshot: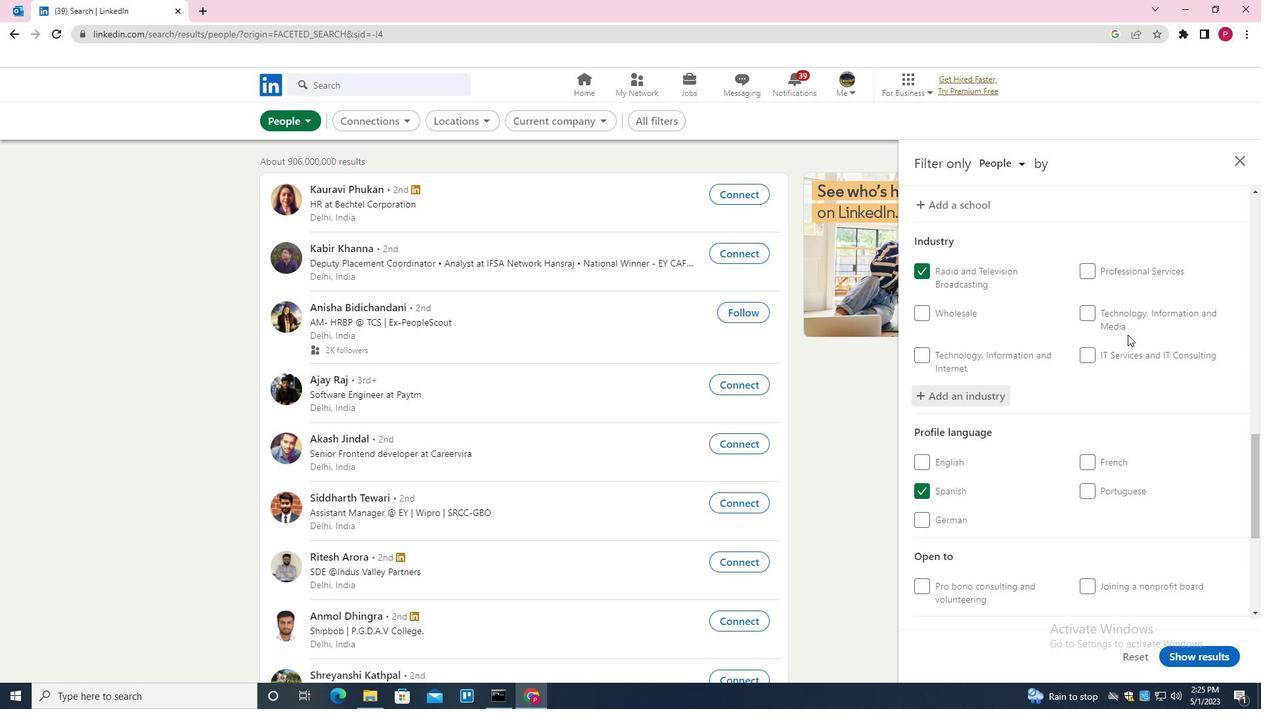 
Action: Mouse scrolled (1092, 357) with delta (0, 0)
Screenshot: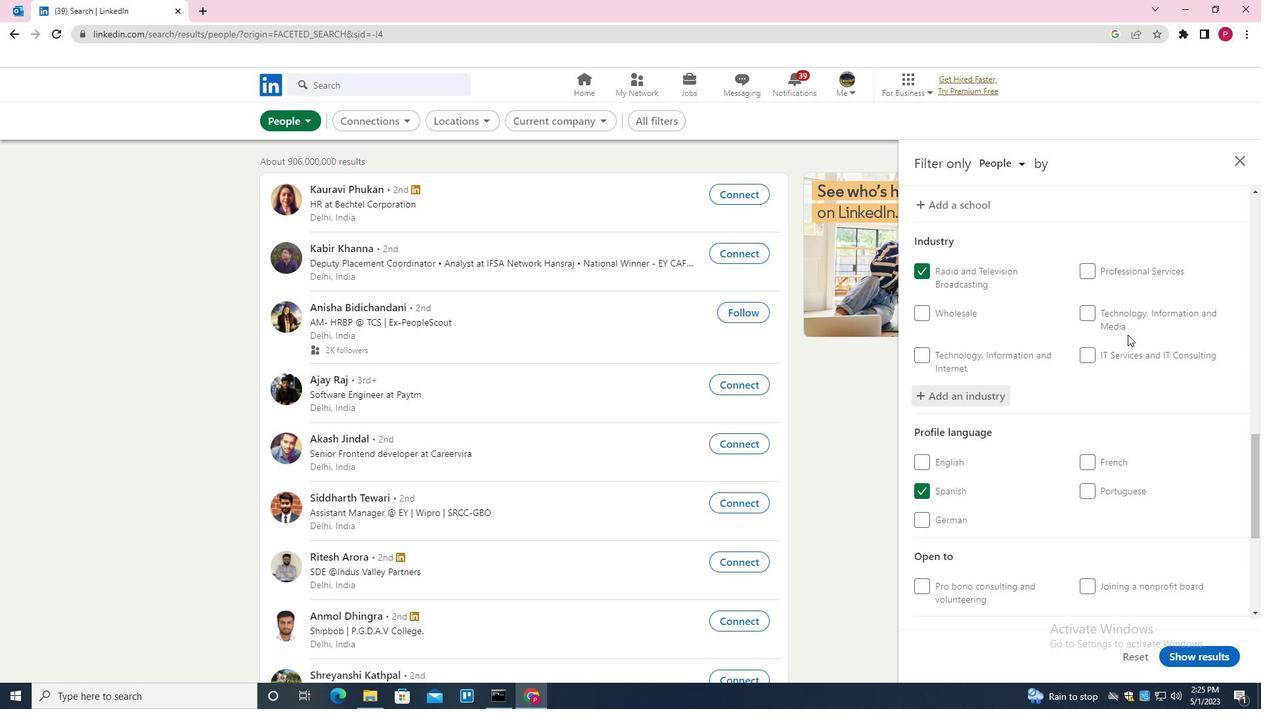 
Action: Mouse scrolled (1092, 357) with delta (0, 0)
Screenshot: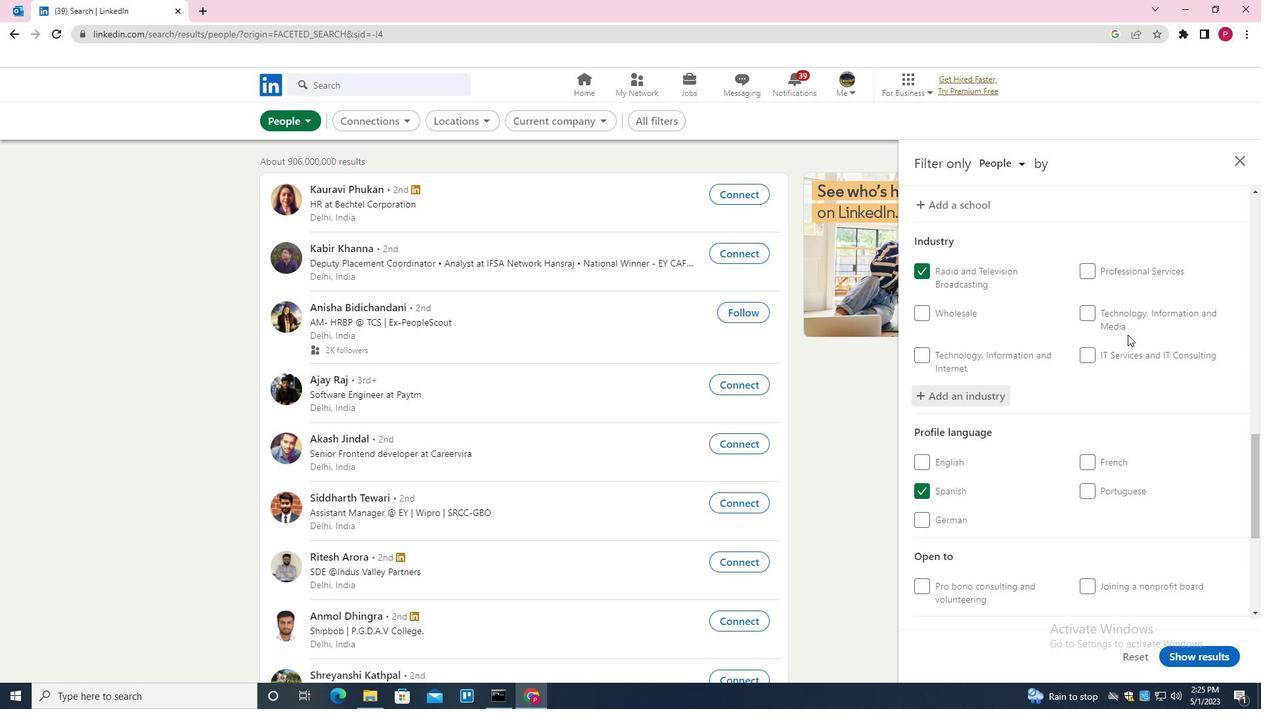 
Action: Mouse scrolled (1092, 357) with delta (0, 0)
Screenshot: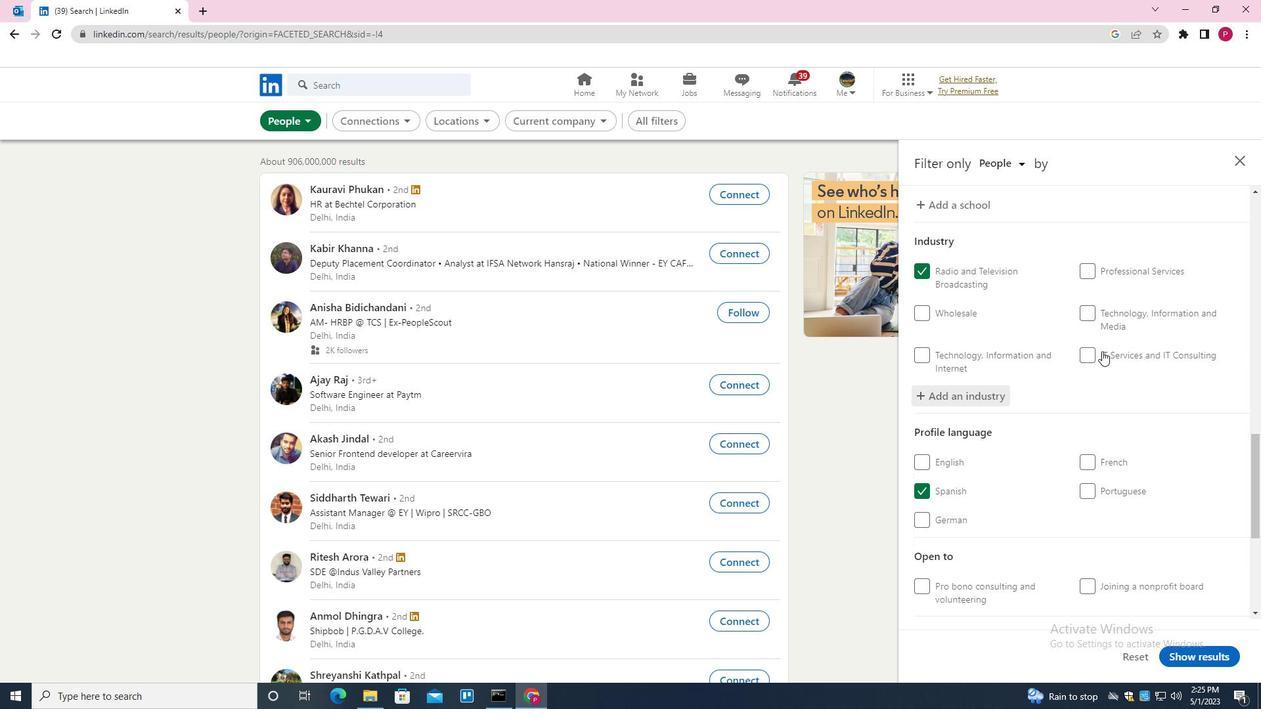 
Action: Mouse moved to (1129, 465)
Screenshot: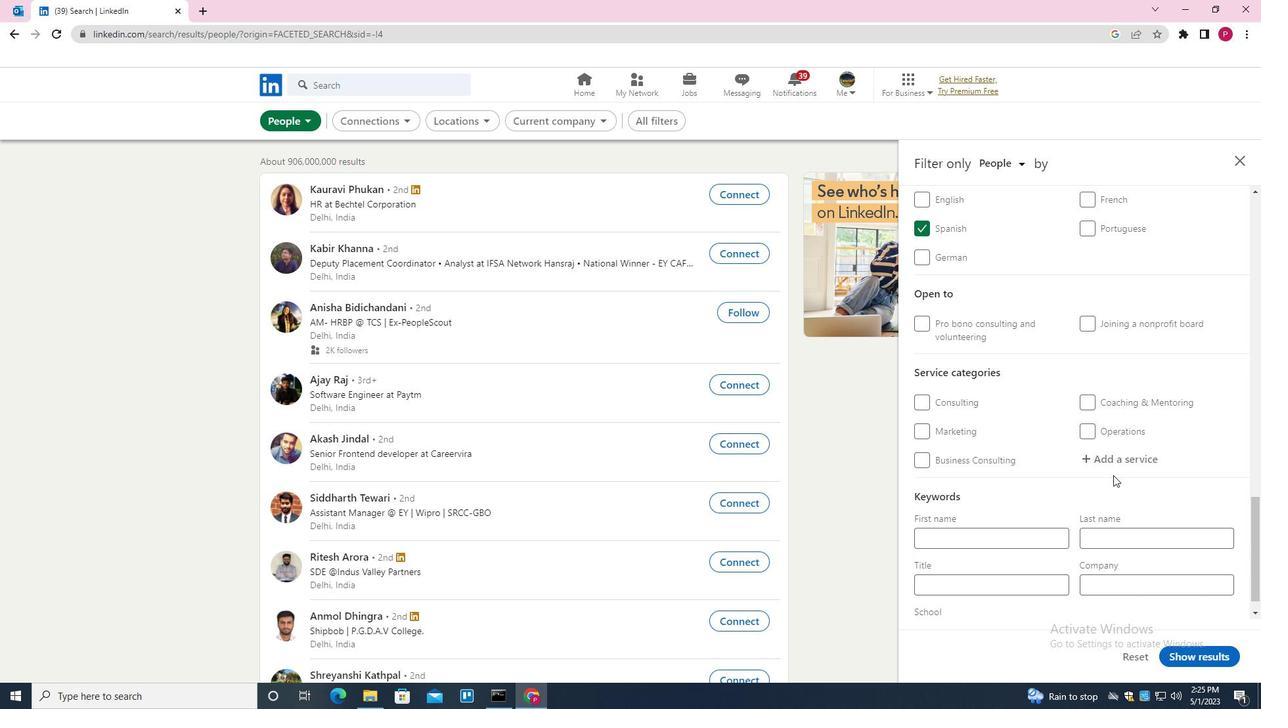 
Action: Mouse pressed left at (1129, 465)
Screenshot: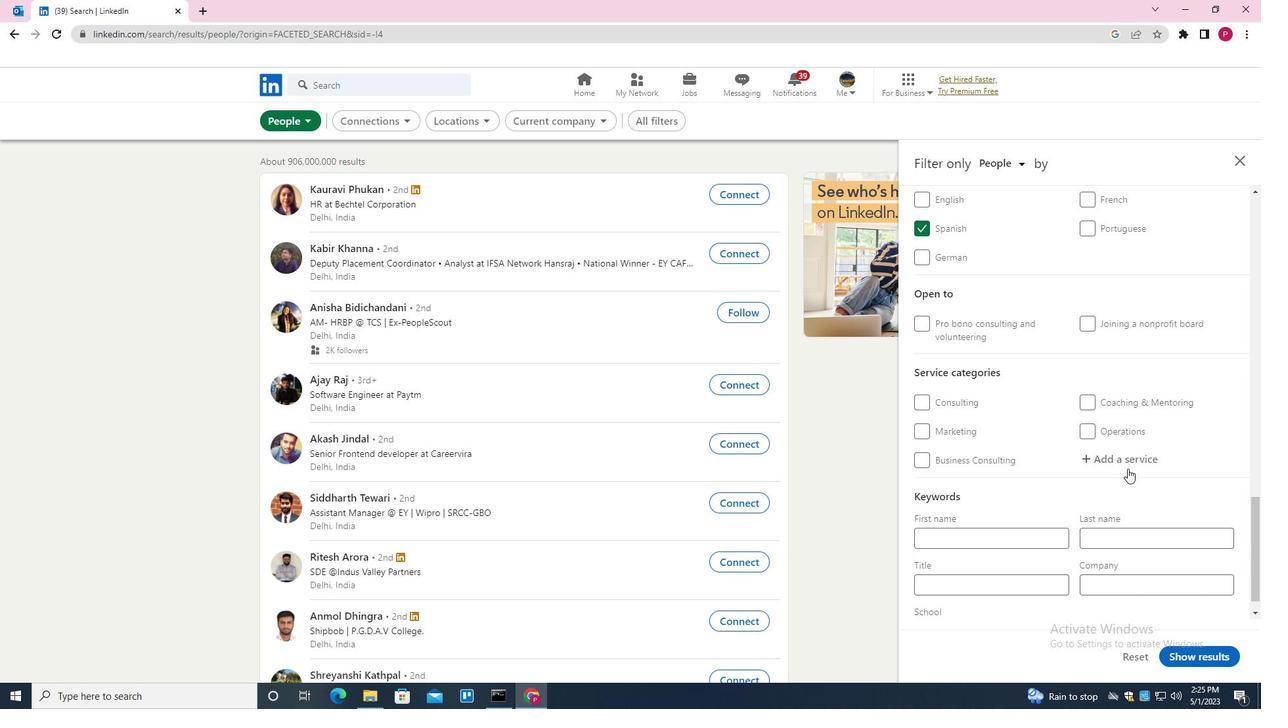 
Action: Key pressed <Key.shift>ILLUSTRAR<Key.backspace>TOP<Key.backspace><Key.backspace>ION<Key.down><Key.enter>
Screenshot: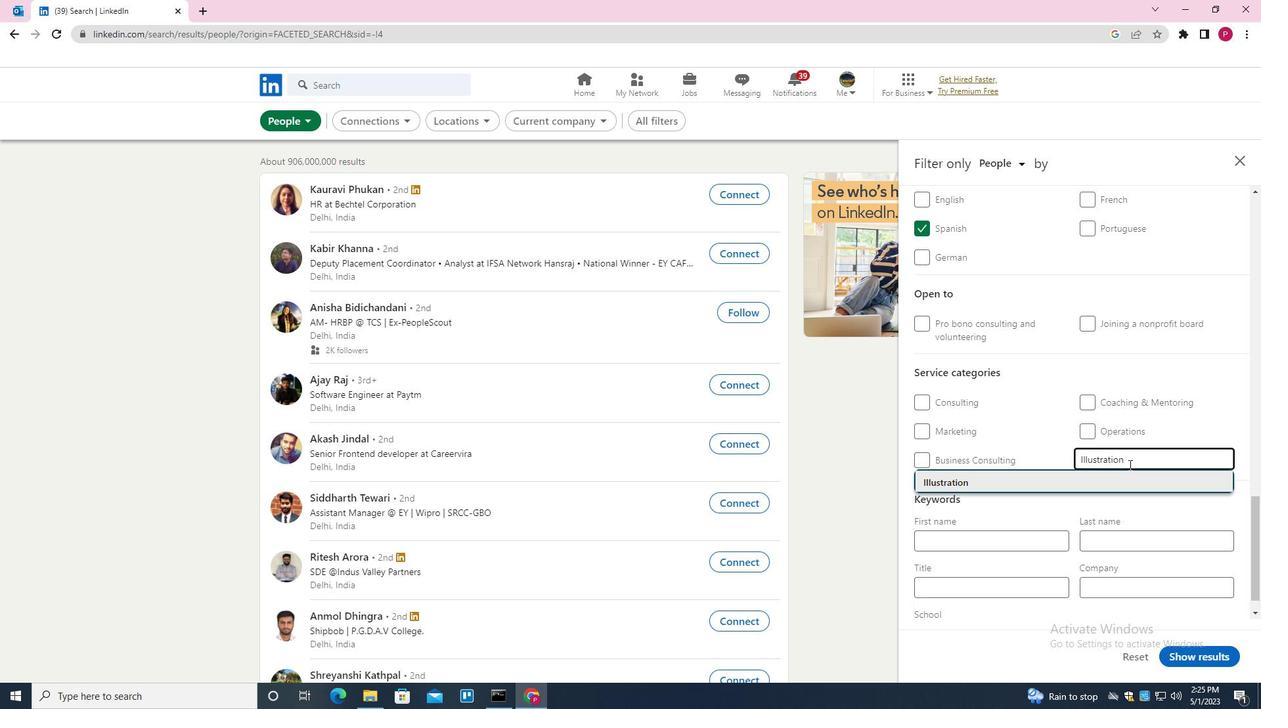 
Action: Mouse scrolled (1129, 464) with delta (0, 0)
Screenshot: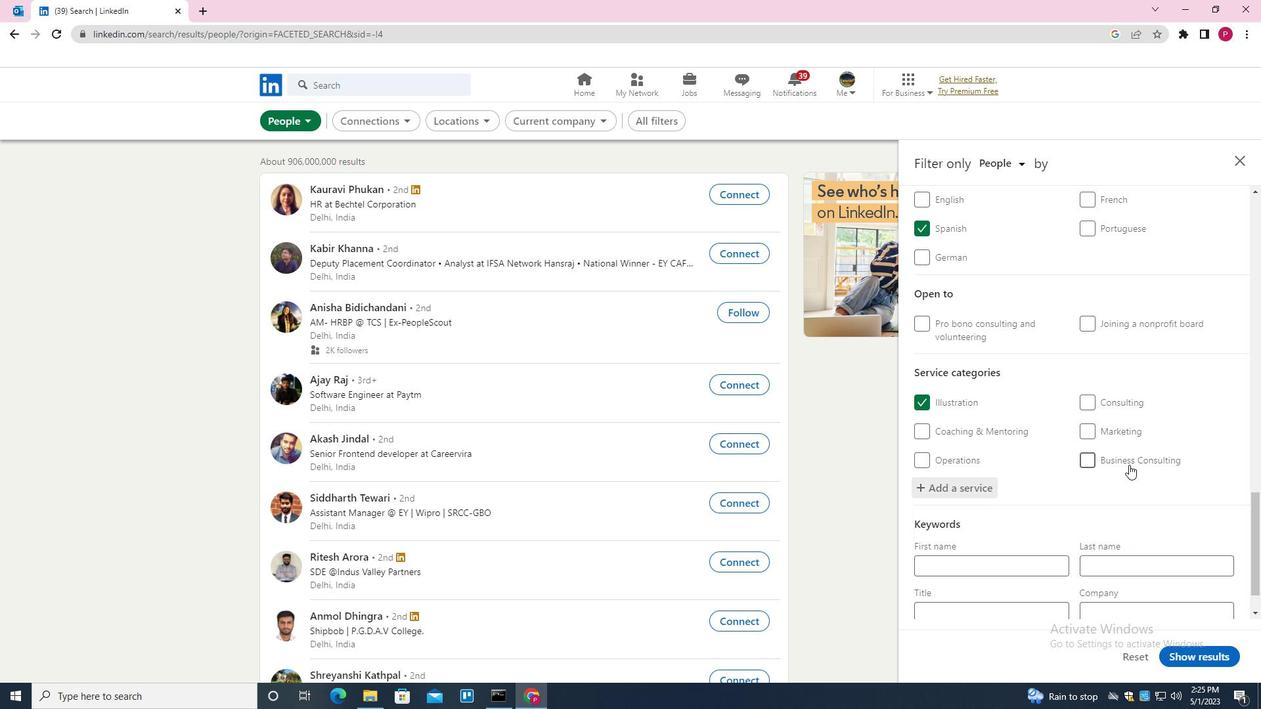 
Action: Mouse scrolled (1129, 464) with delta (0, 0)
Screenshot: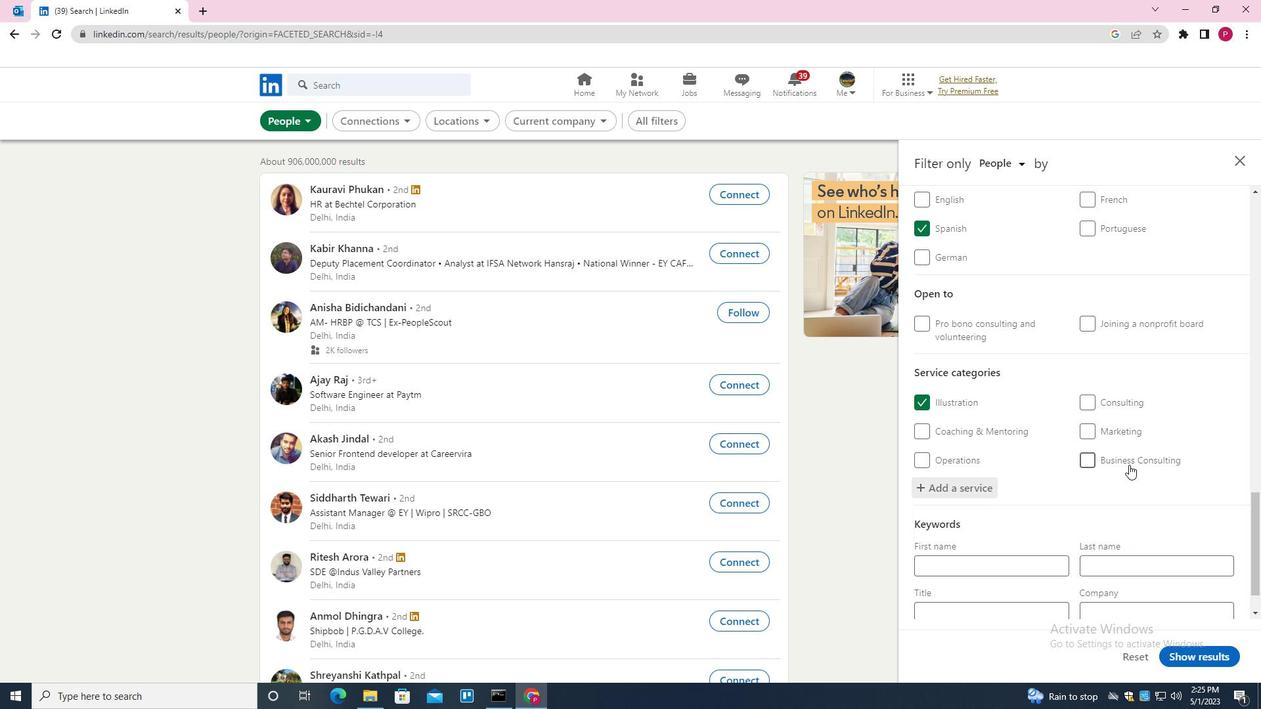 
Action: Mouse scrolled (1129, 464) with delta (0, 0)
Screenshot: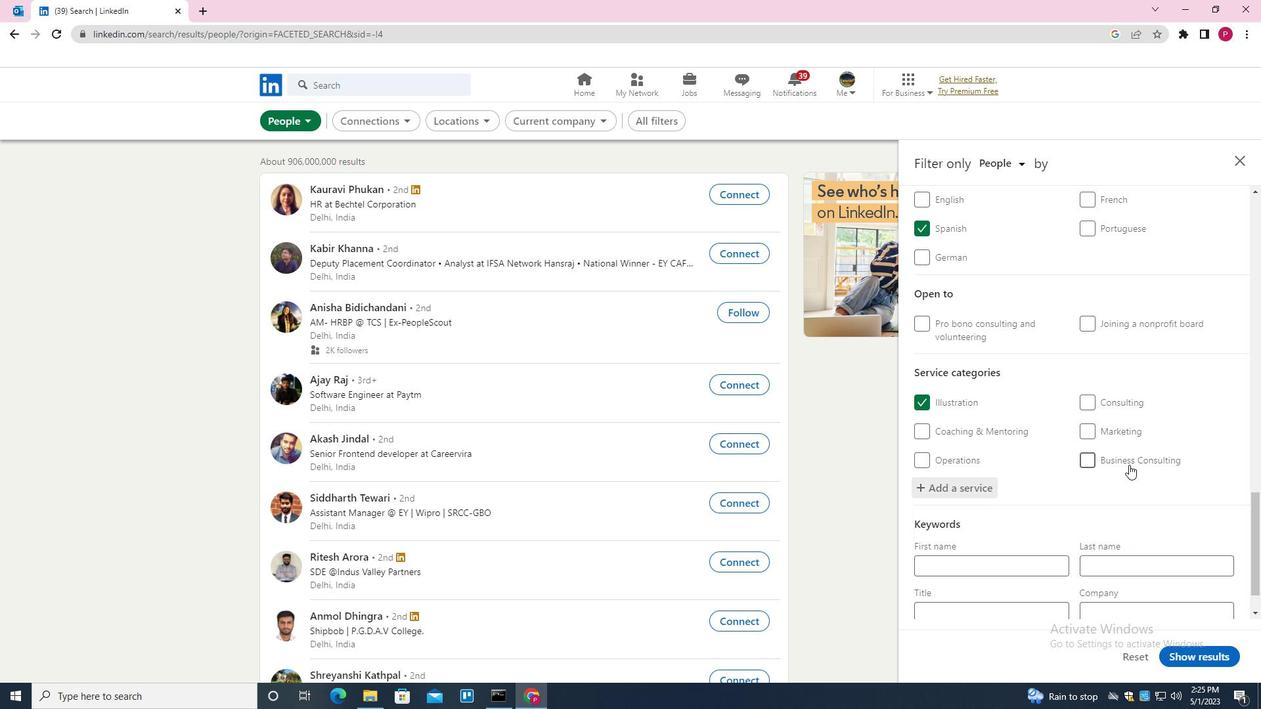 
Action: Mouse scrolled (1129, 464) with delta (0, 0)
Screenshot: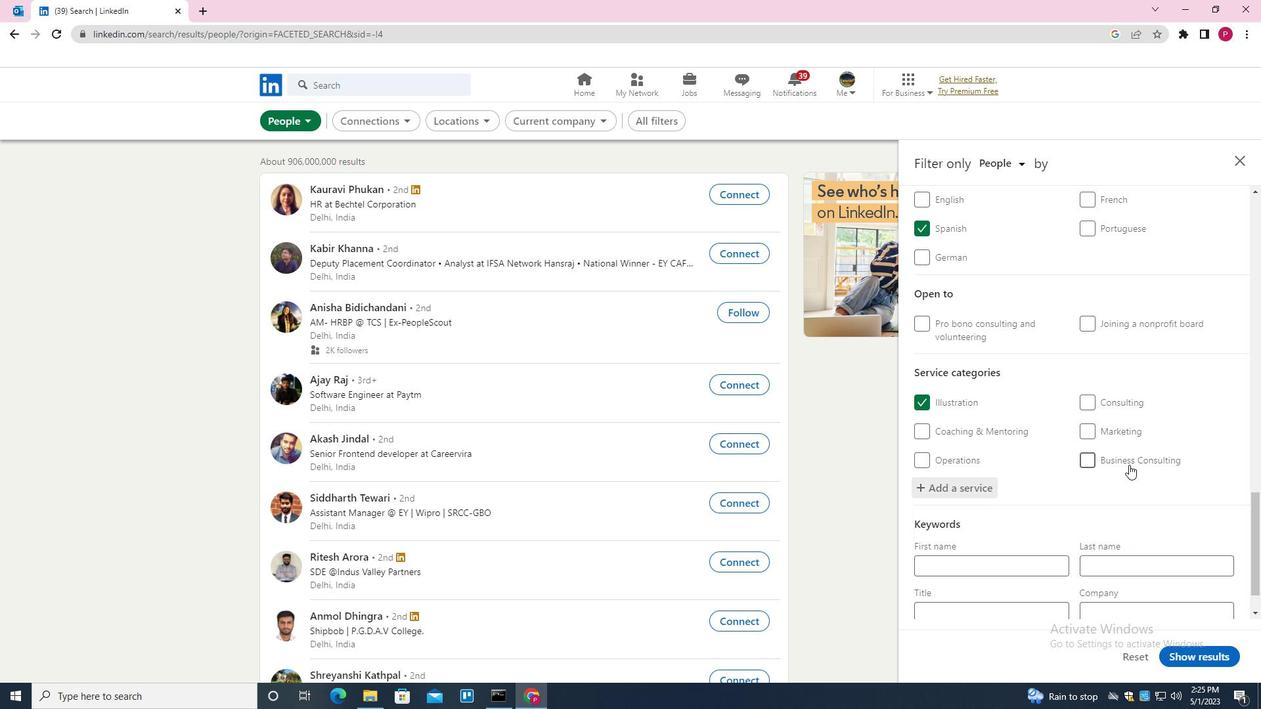
Action: Mouse moved to (968, 563)
Screenshot: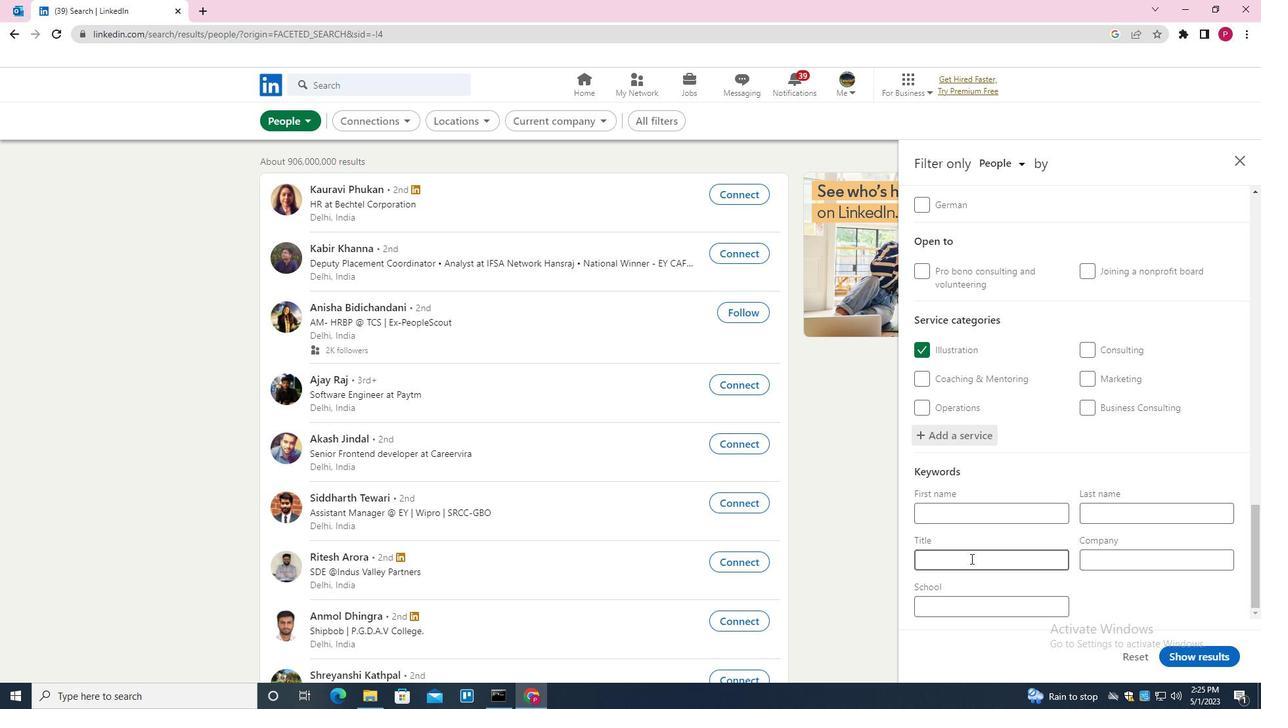 
Action: Mouse pressed left at (968, 563)
Screenshot: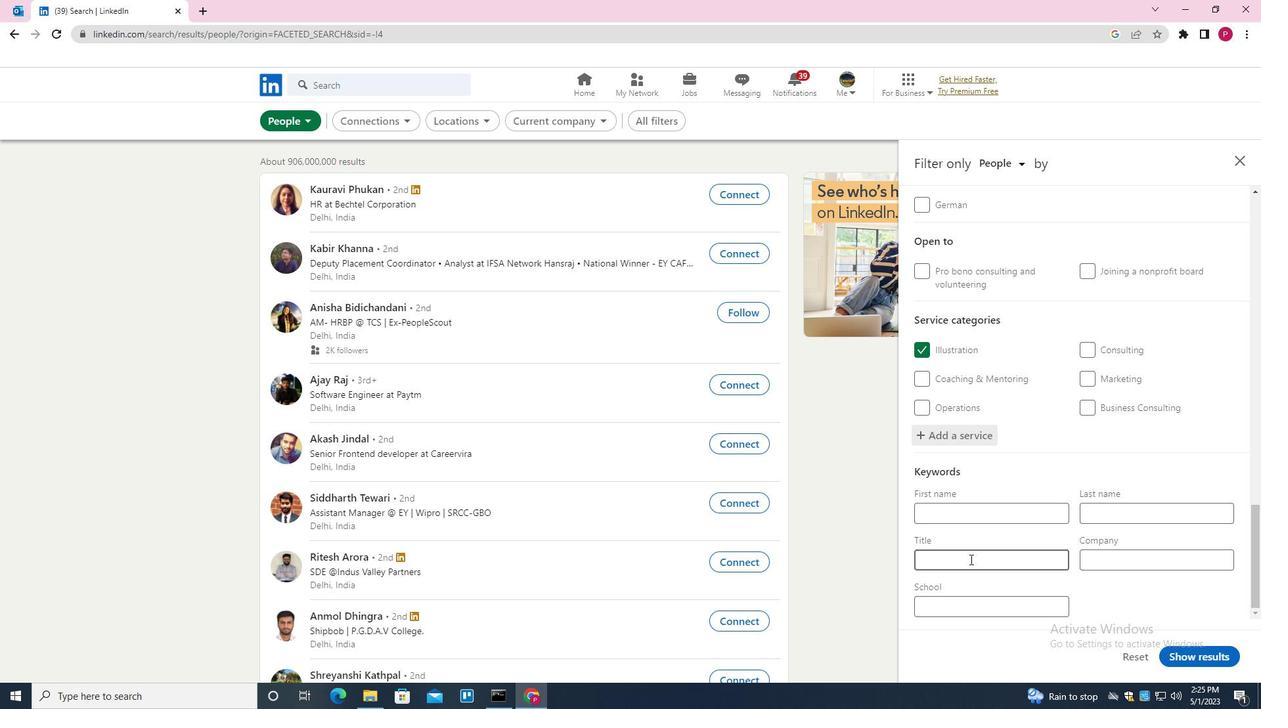 
Action: Key pressed <Key.shift>ACCOUNTANT
Screenshot: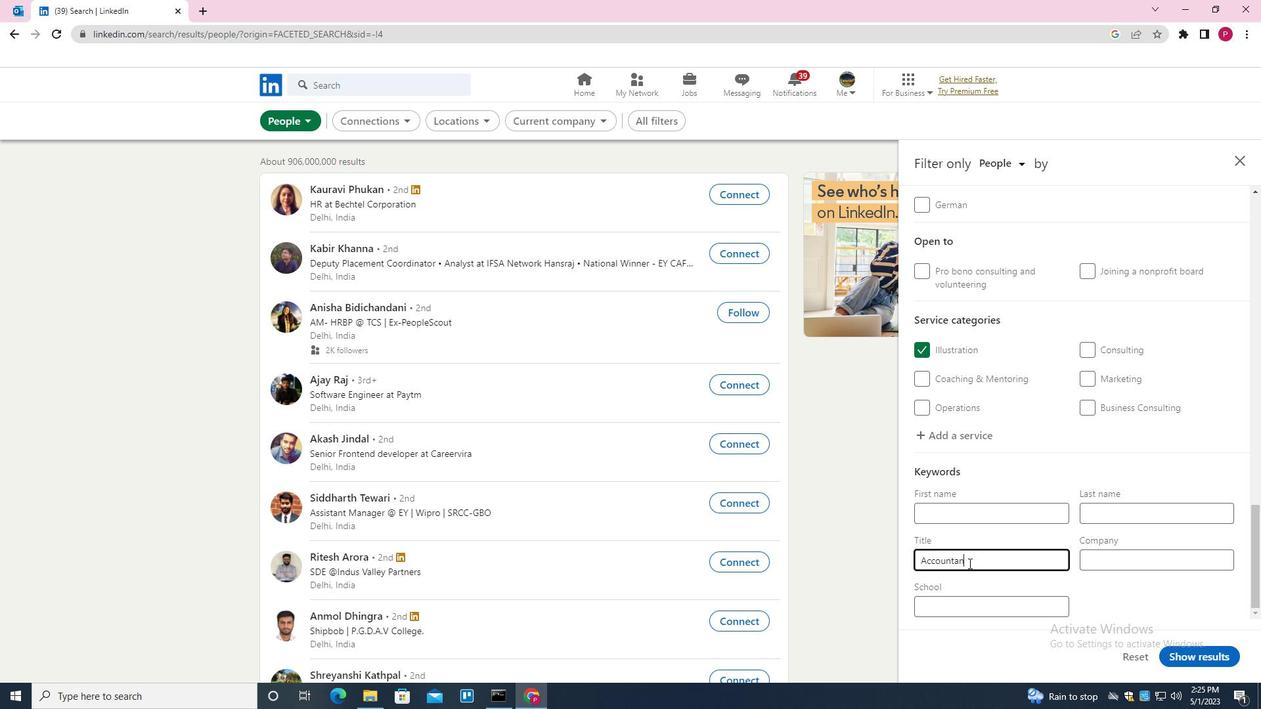 
Action: Mouse moved to (1175, 658)
Screenshot: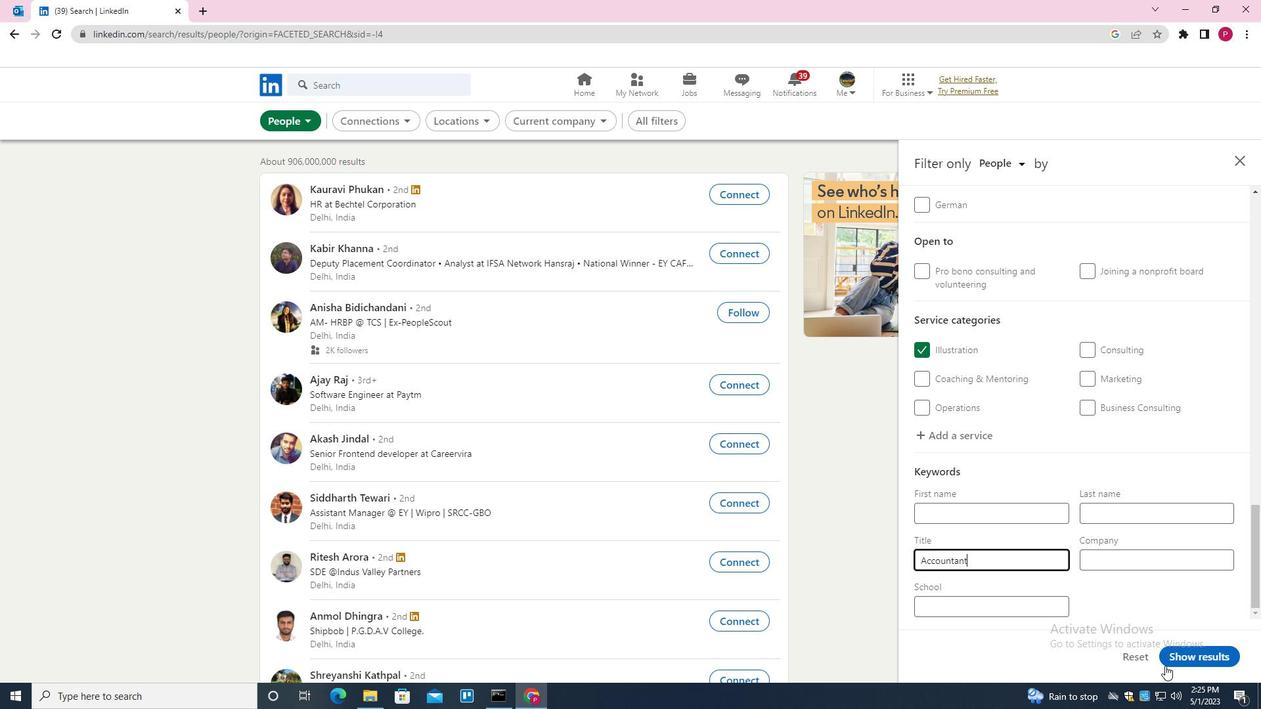 
Action: Mouse pressed left at (1175, 658)
Screenshot: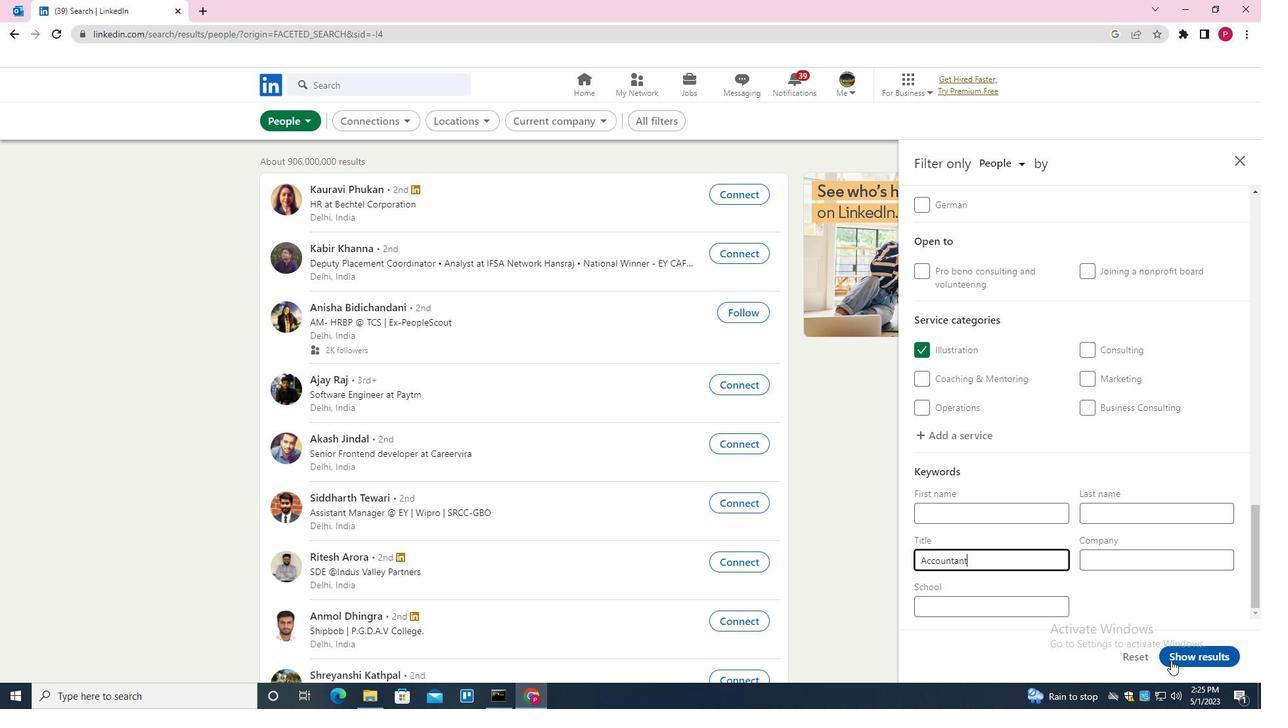 
Action: Mouse moved to (907, 441)
Screenshot: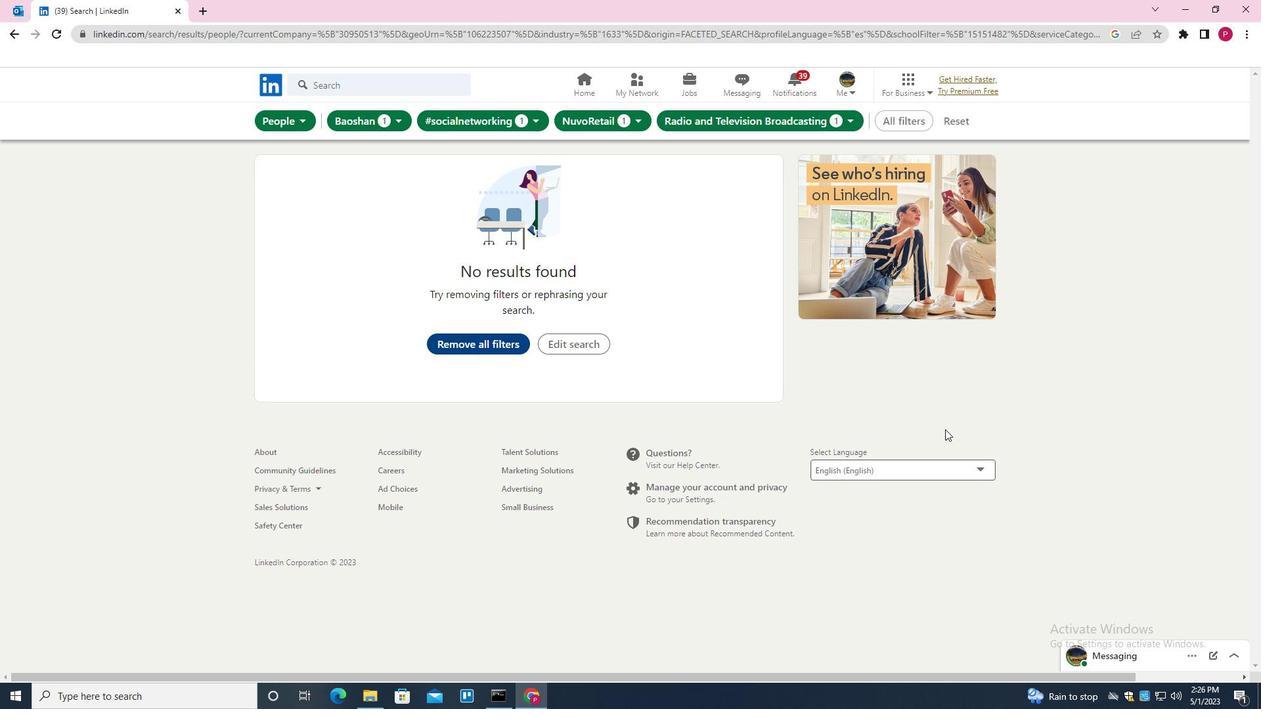 
